 Task: Add an event with the title Second Annual Budget Review Meeting, date ''2023/12/13'', time 04:00and add a description: Team building activities designed to suit the specific needs and dynamics of the team. Customizing the activities to align with the team''s goals and challenges can maximize their effectiveness in fostering collaboration, trust, and overall team cohesion.Mark the tasks as Completed , logged in from the account softage.3@softage.netand send the event invitation to softage.4@softage.net and softage.2@softage.net. Set a reminder for the event Doesn''t repeat
Action: Mouse moved to (90, 116)
Screenshot: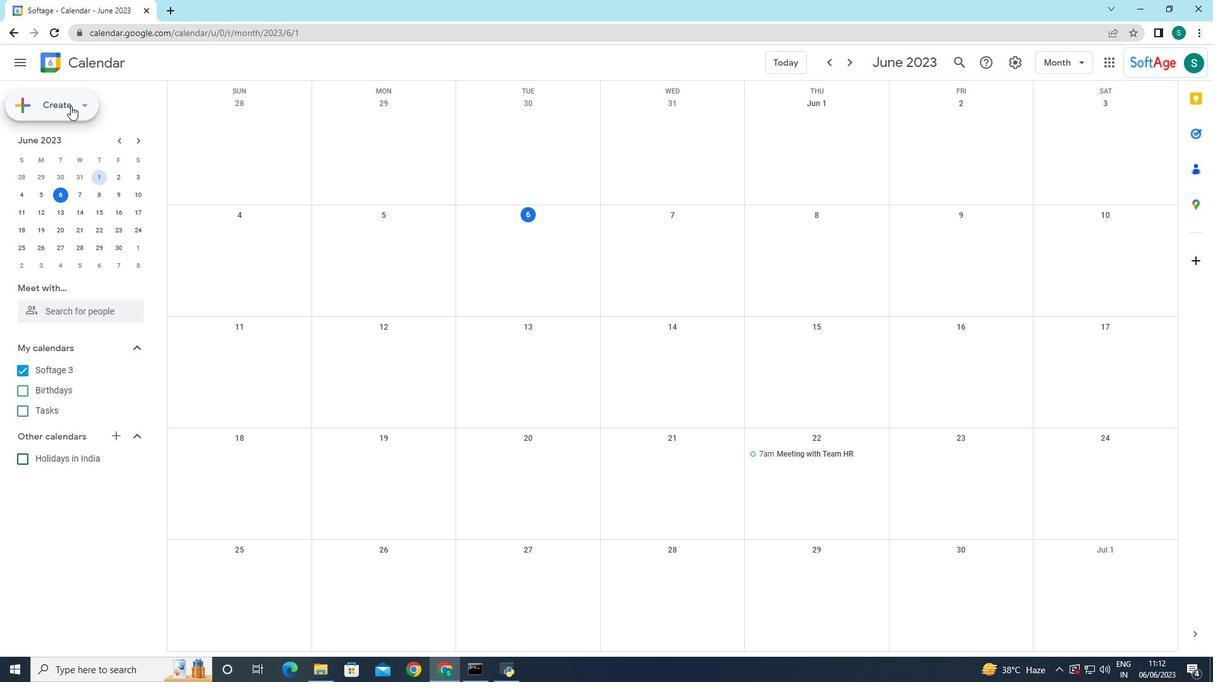 
Action: Mouse pressed left at (90, 116)
Screenshot: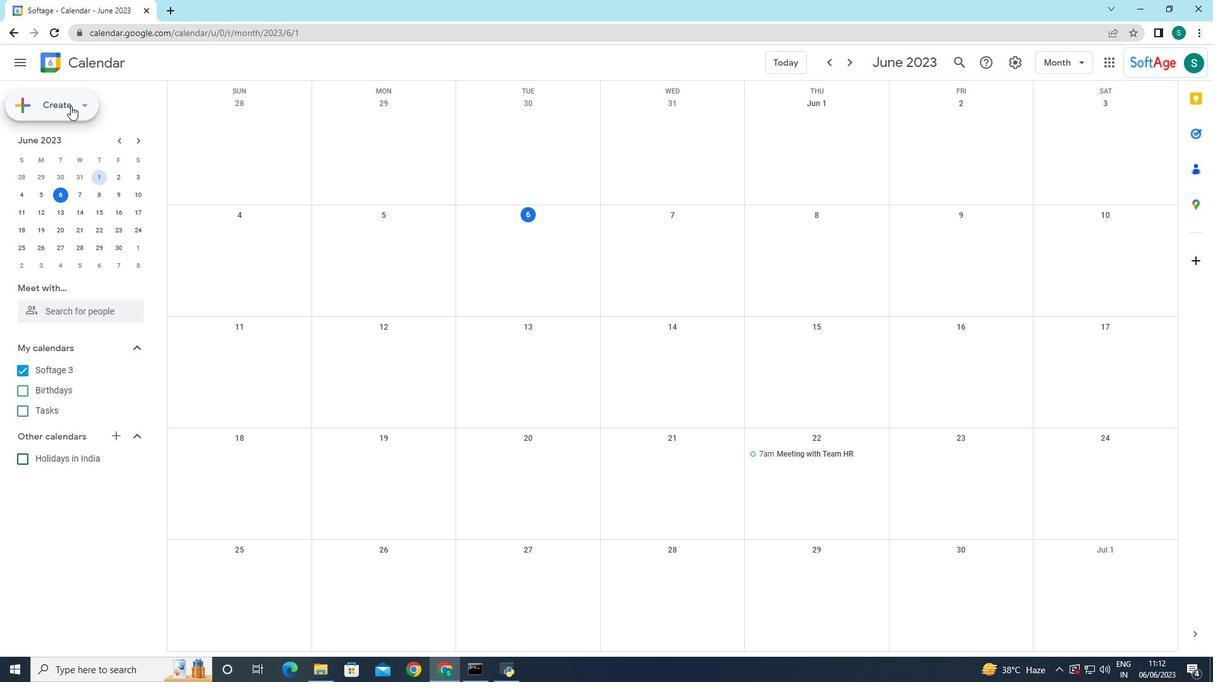 
Action: Mouse moved to (75, 140)
Screenshot: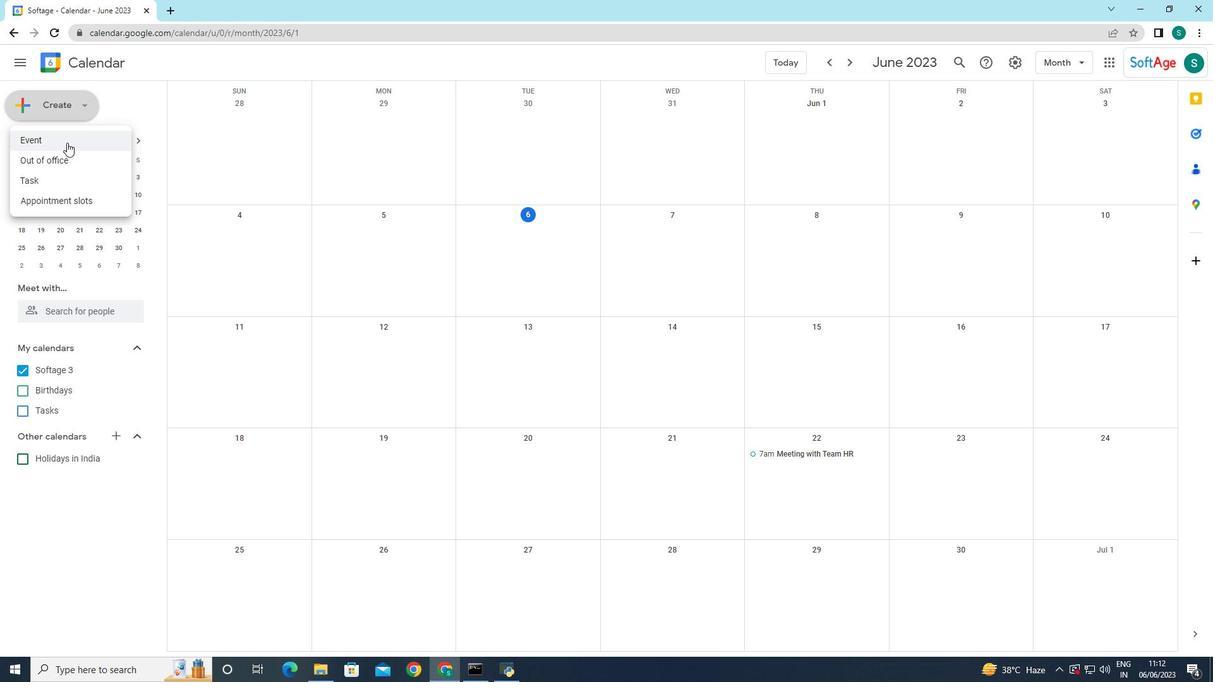 
Action: Mouse pressed left at (75, 140)
Screenshot: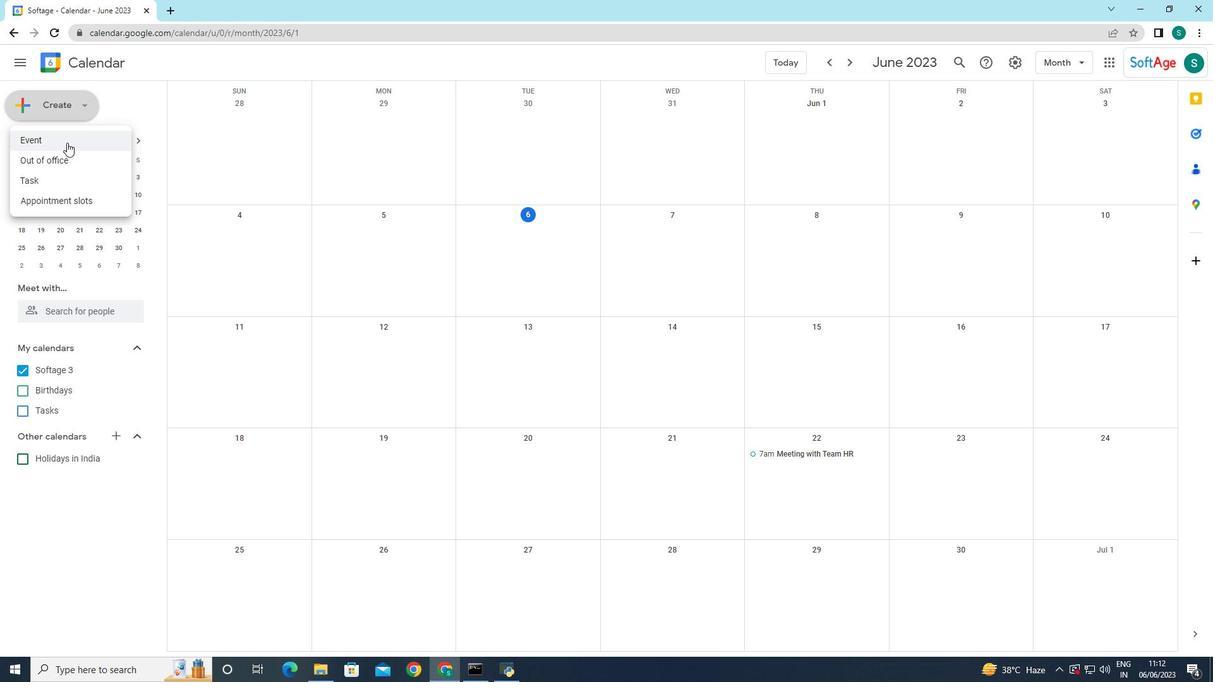 
Action: Mouse moved to (648, 420)
Screenshot: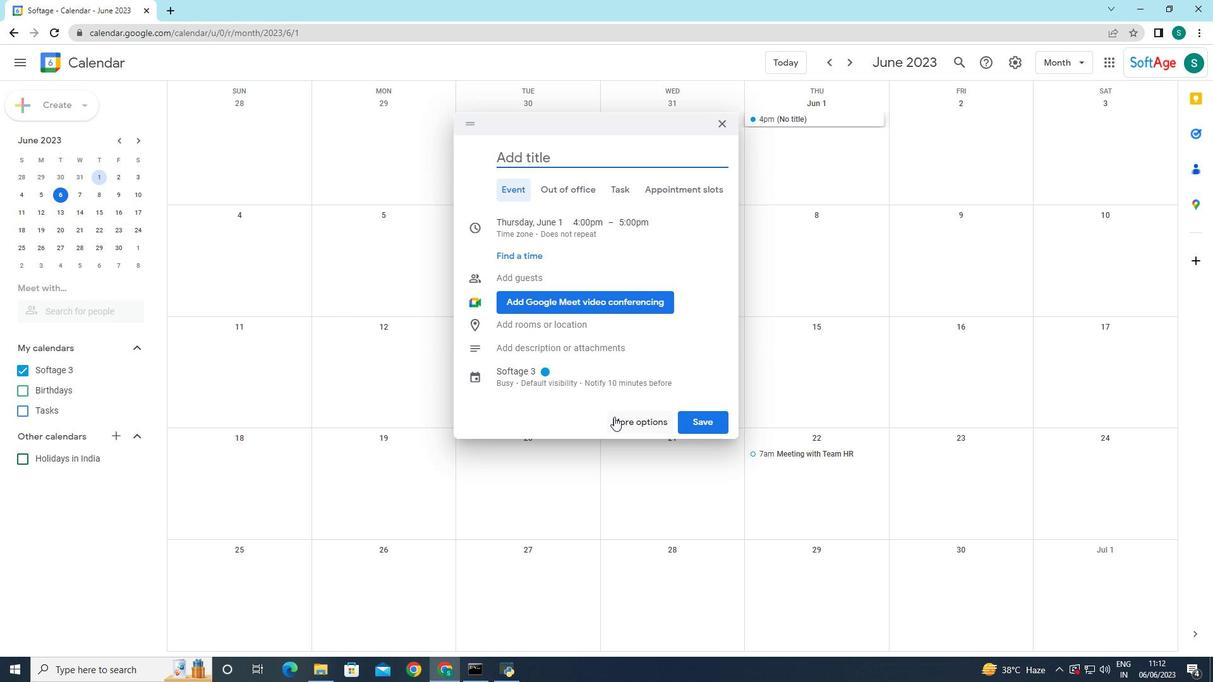 
Action: Mouse pressed left at (648, 420)
Screenshot: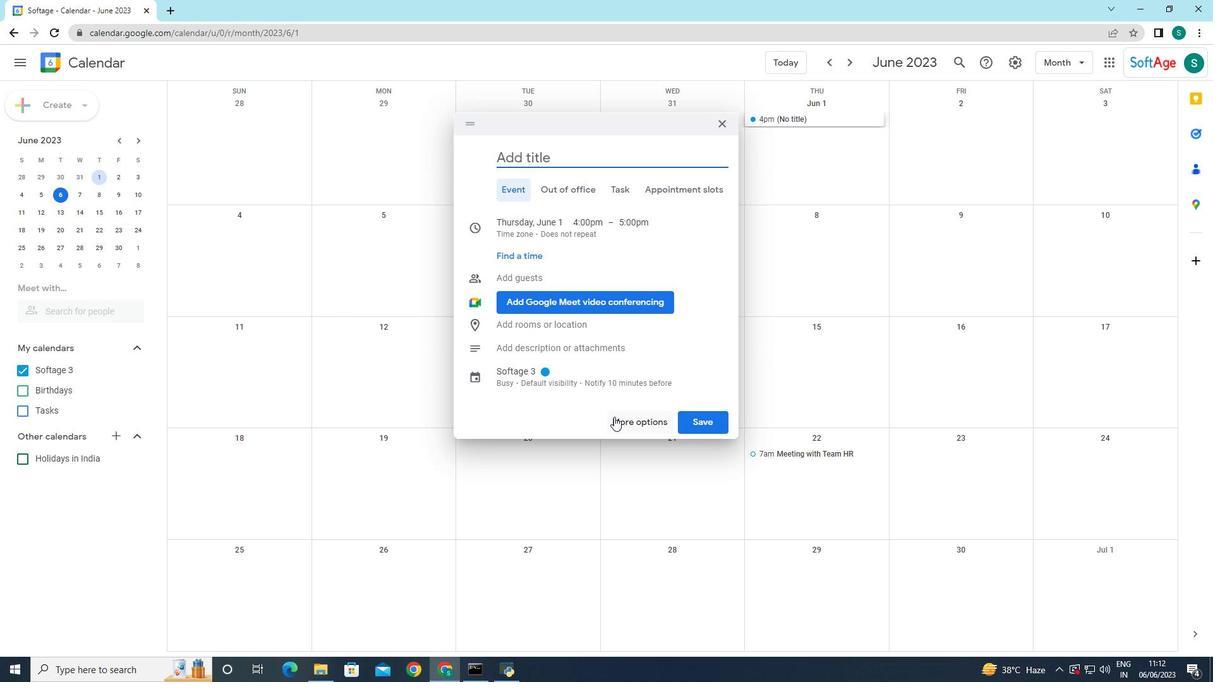 
Action: Mouse moved to (73, 63)
Screenshot: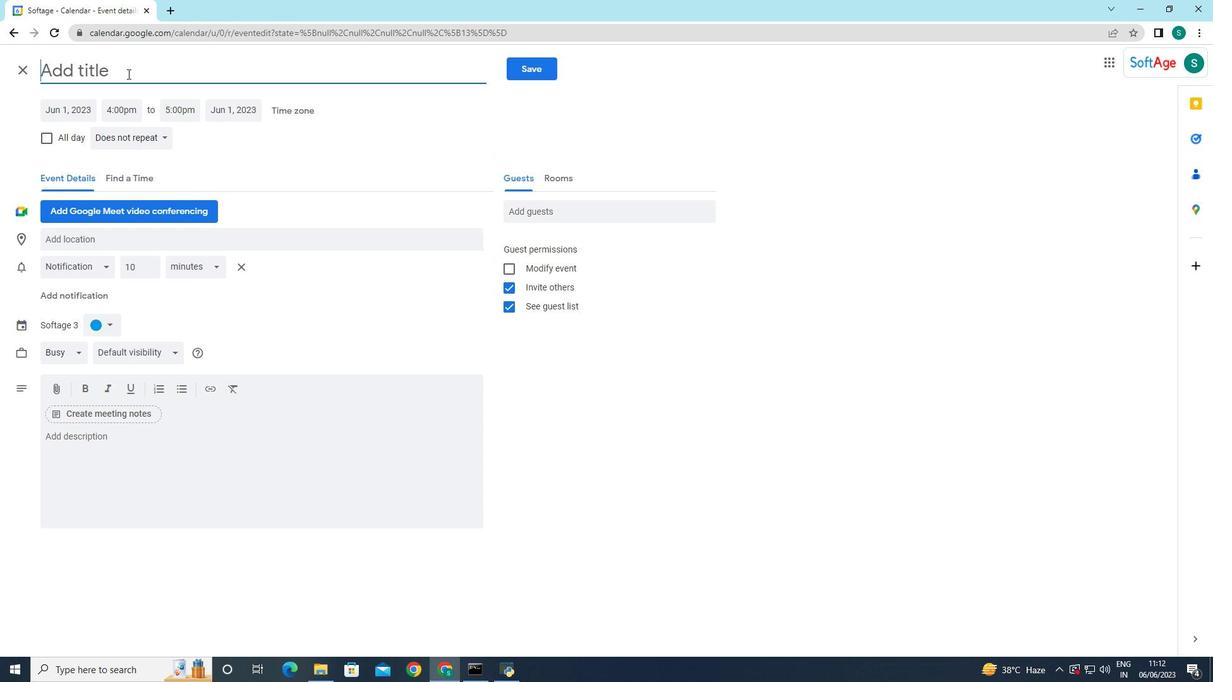 
Action: Mouse pressed left at (73, 63)
Screenshot: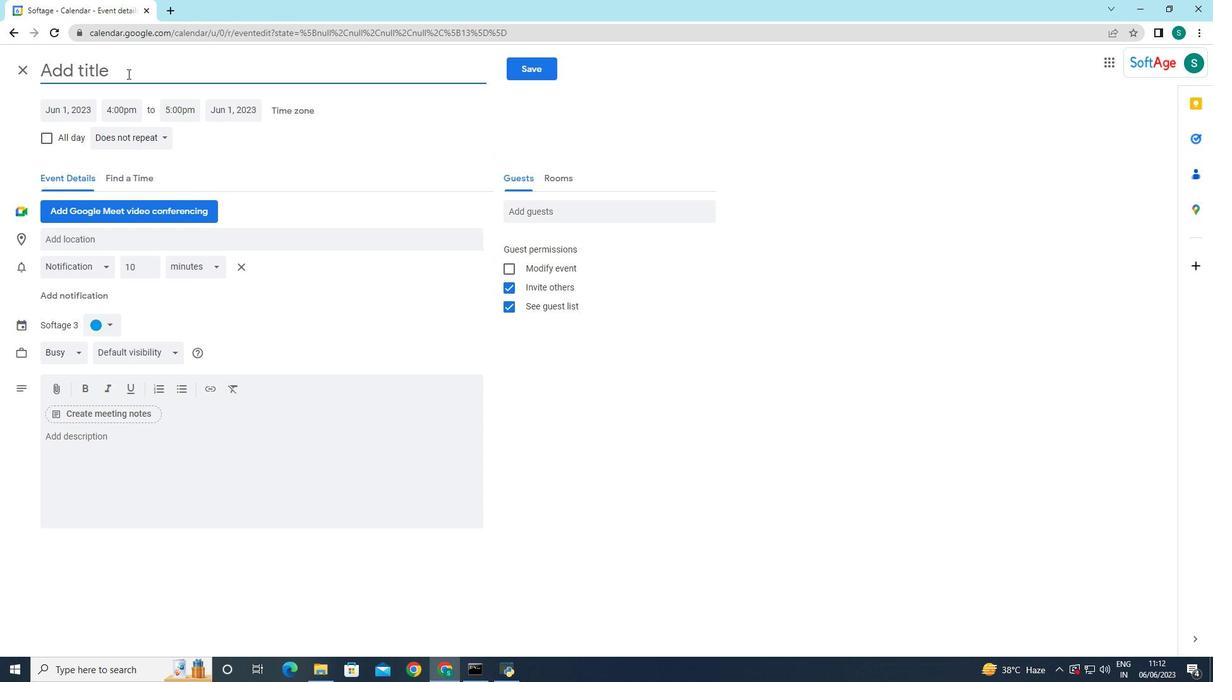 
Action: Key pressed <Key.caps_lock>S<Key.caps_lock>econd<Key.space><Key.caps_lock>ANNUAL<Key.space><Key.caps_lock><Key.backspace><Key.backspace><Key.backspace><Key.backspace><Key.backspace><Key.backspace><Key.backspace>a<Key.caps_lock>N<Key.backspace><Key.backspace><Key.caps_lock><Key.caps_lock>A<Key.caps_lock>nnual<Key.space>b<Key.backspace><Key.caps_lock>B<Key.caps_lock>udget<Key.space><Key.caps_lock>R<Key.caps_lock>eview<Key.space><Key.caps_lock>M<Key.caps_lock>eeting
Screenshot: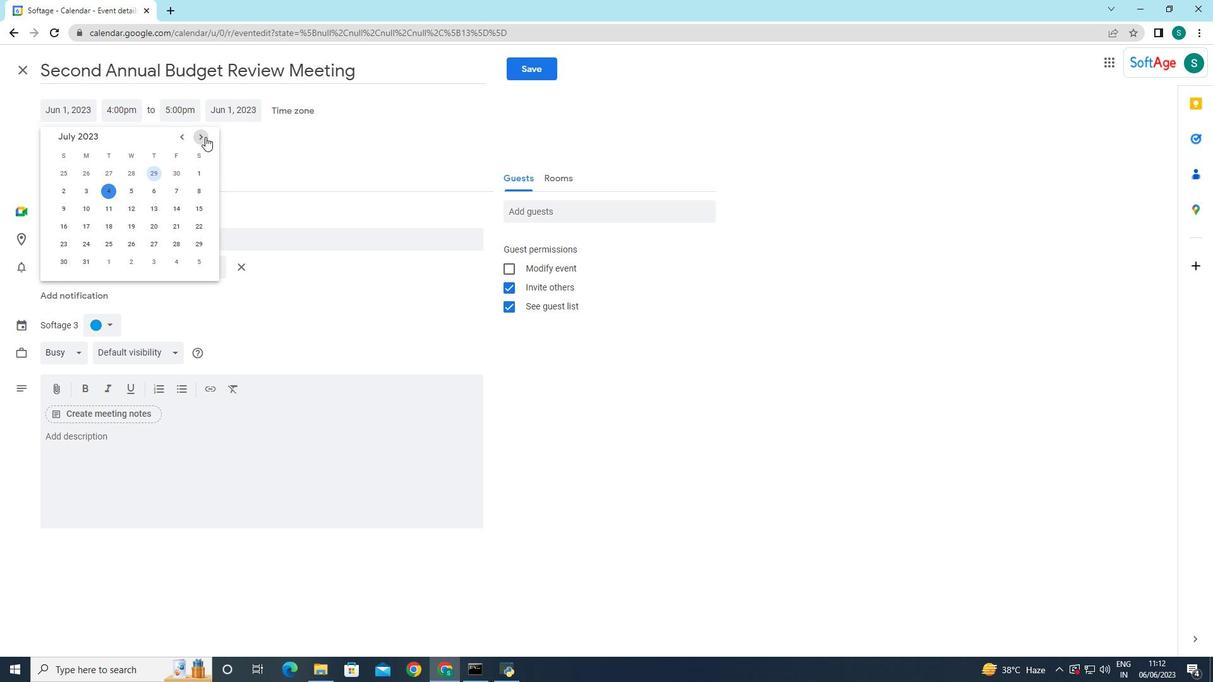 
Action: Mouse moved to (279, 20)
Screenshot: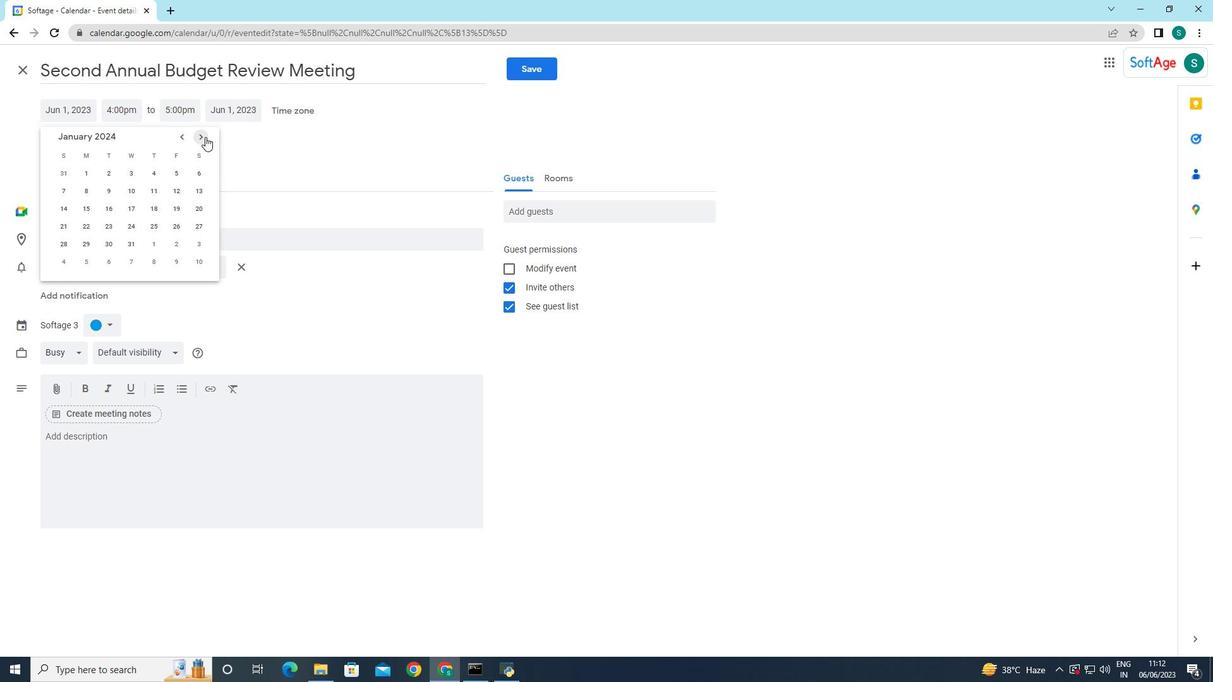 
Action: Mouse pressed left at (279, 20)
Screenshot: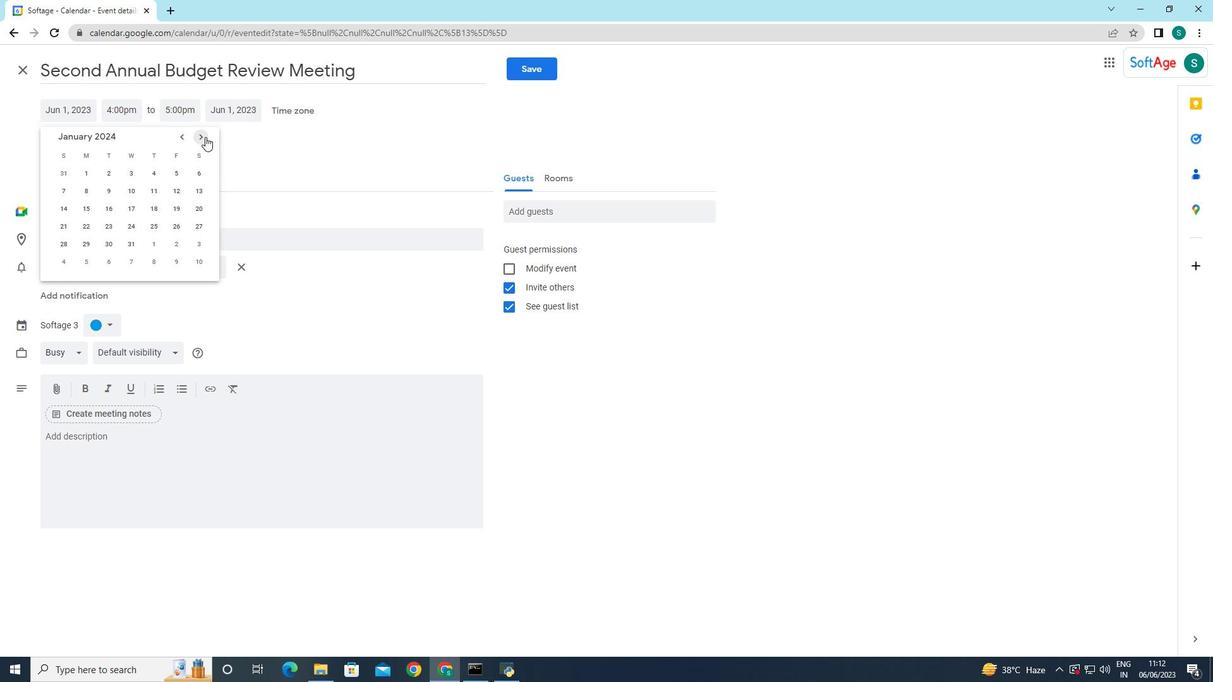 
Action: Mouse moved to (678, 144)
Screenshot: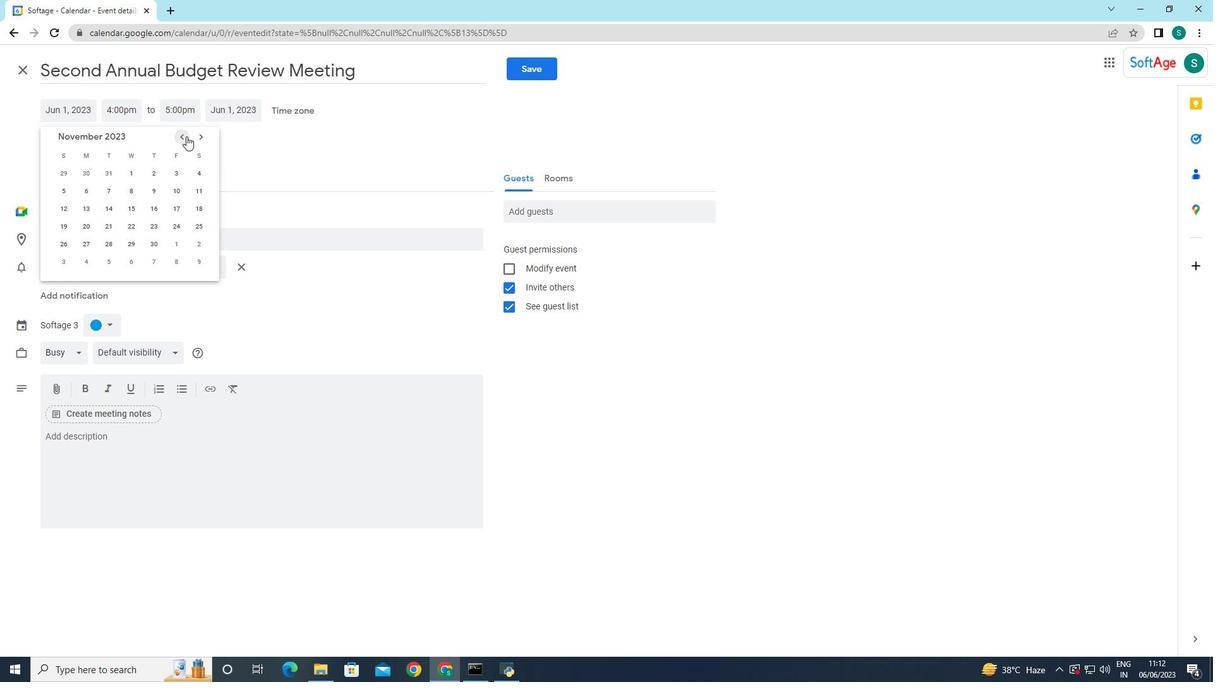 
Action: Mouse pressed left at (678, 144)
Screenshot: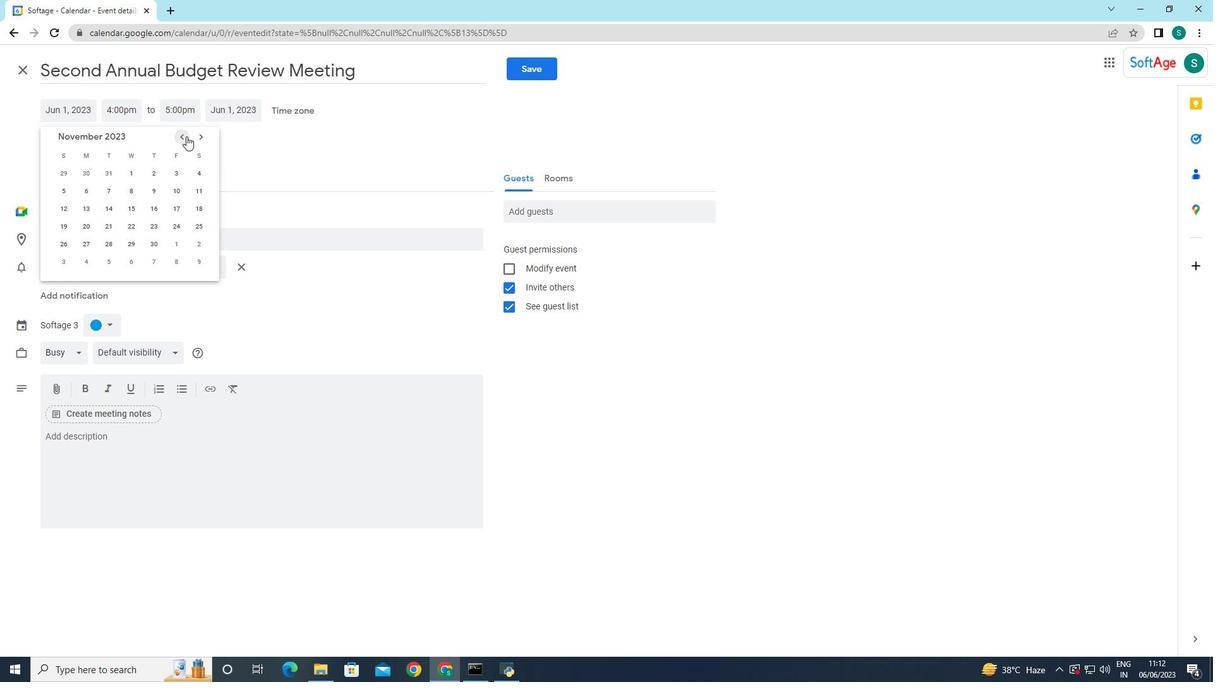 
Action: Mouse moved to (82, 115)
Screenshot: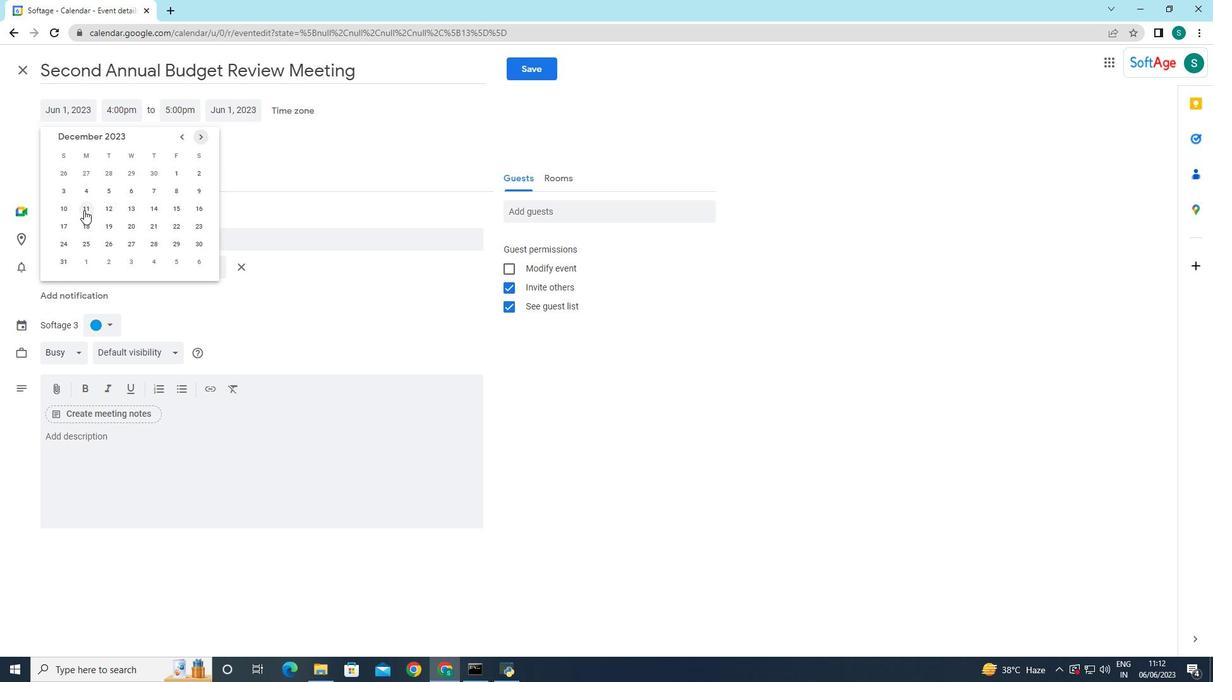 
Action: Mouse pressed left at (82, 115)
Screenshot: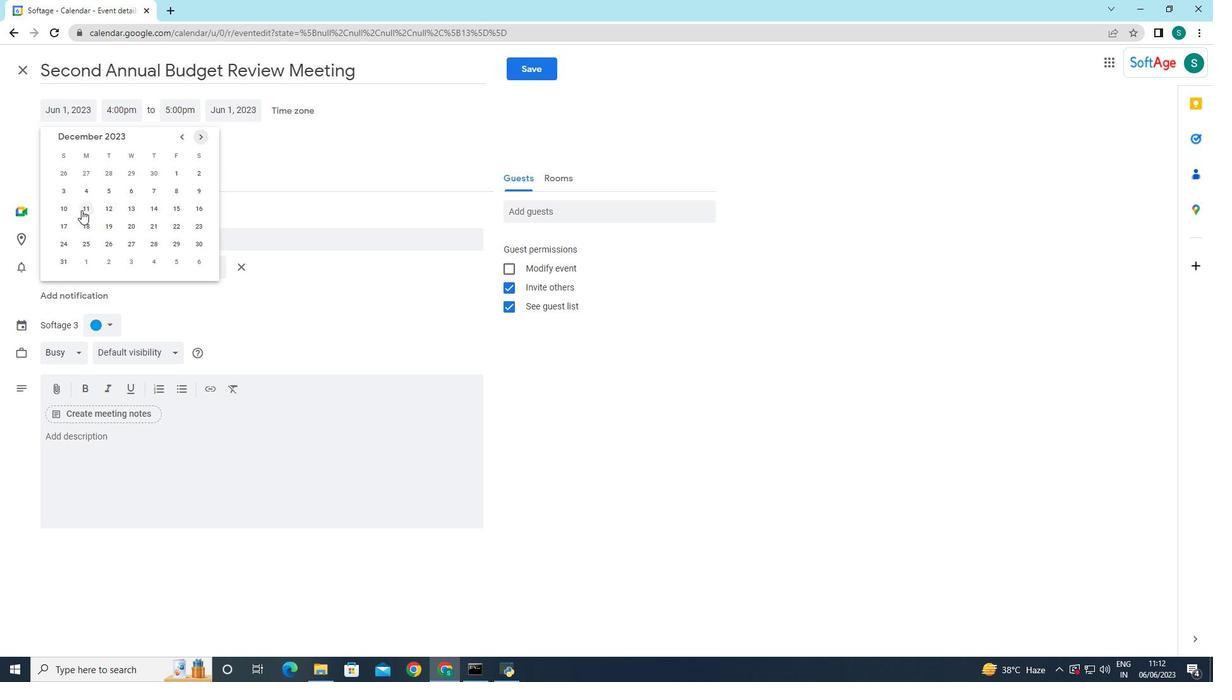 
Action: Mouse moved to (205, 135)
Screenshot: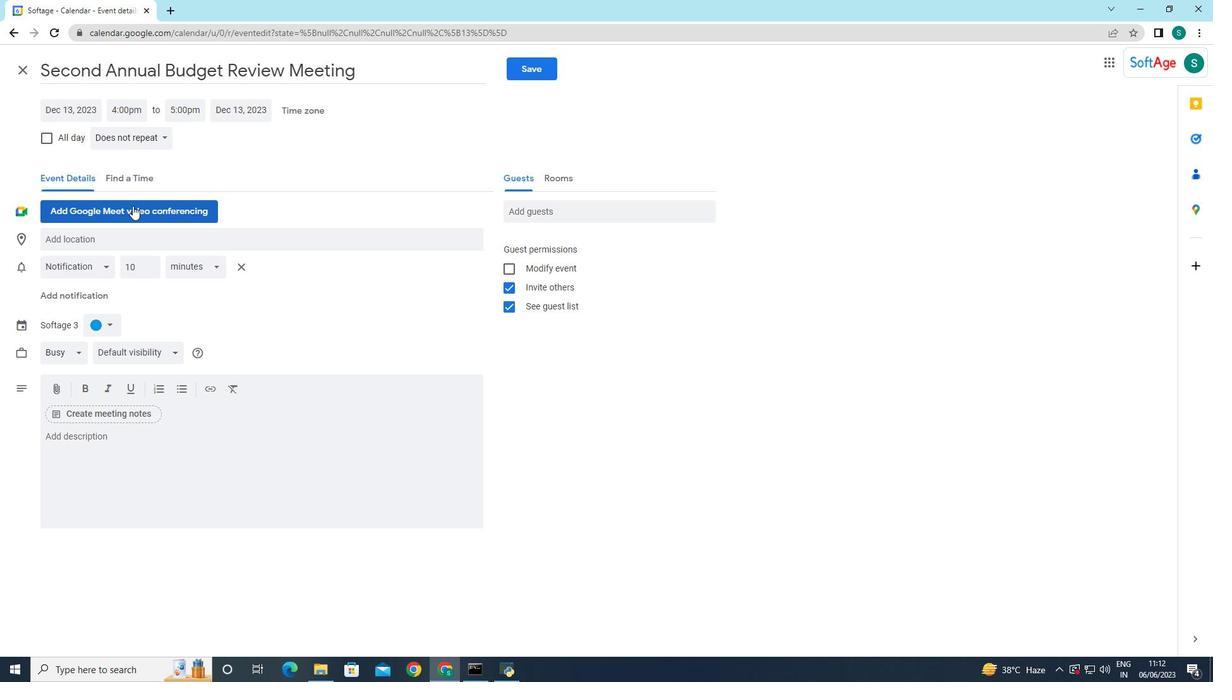 
Action: Mouse pressed left at (70, 106)
Screenshot: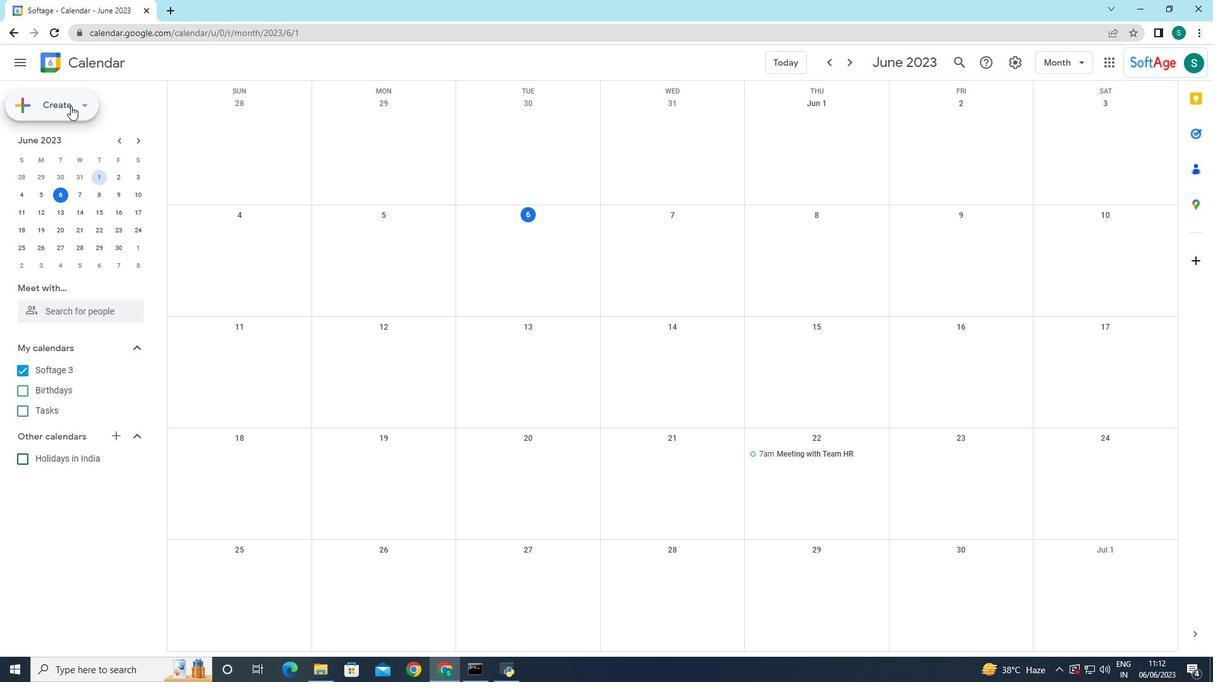 
Action: Mouse moved to (66, 142)
Screenshot: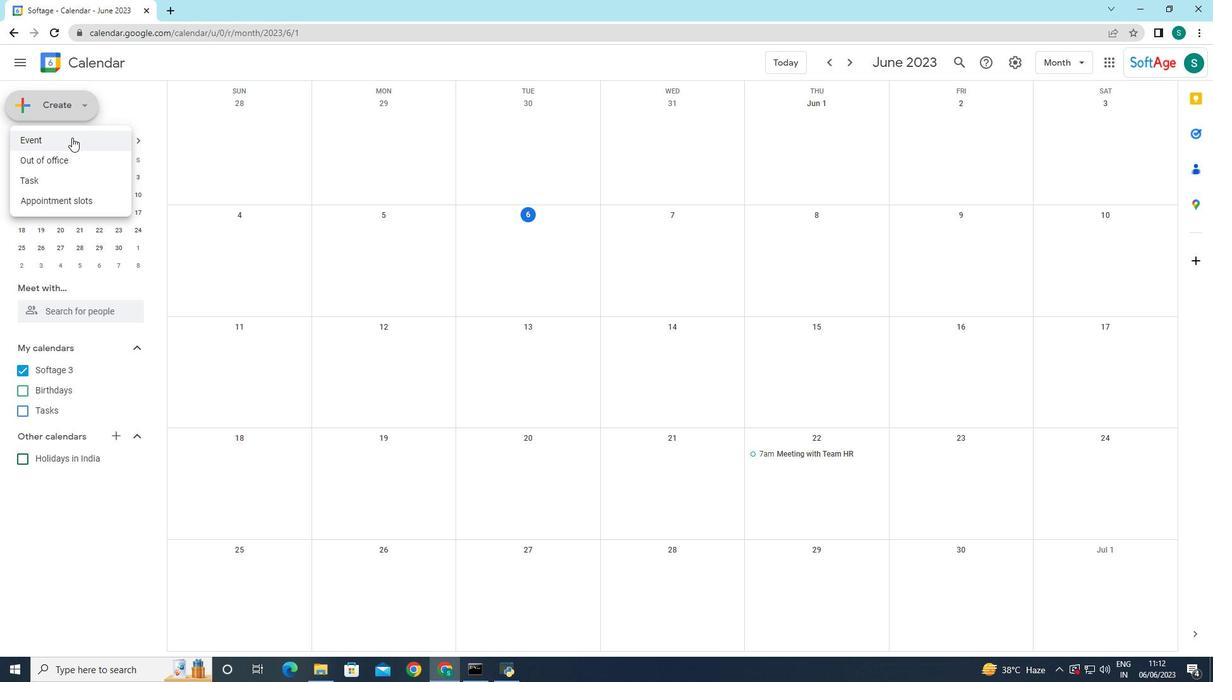 
Action: Mouse pressed left at (66, 142)
Screenshot: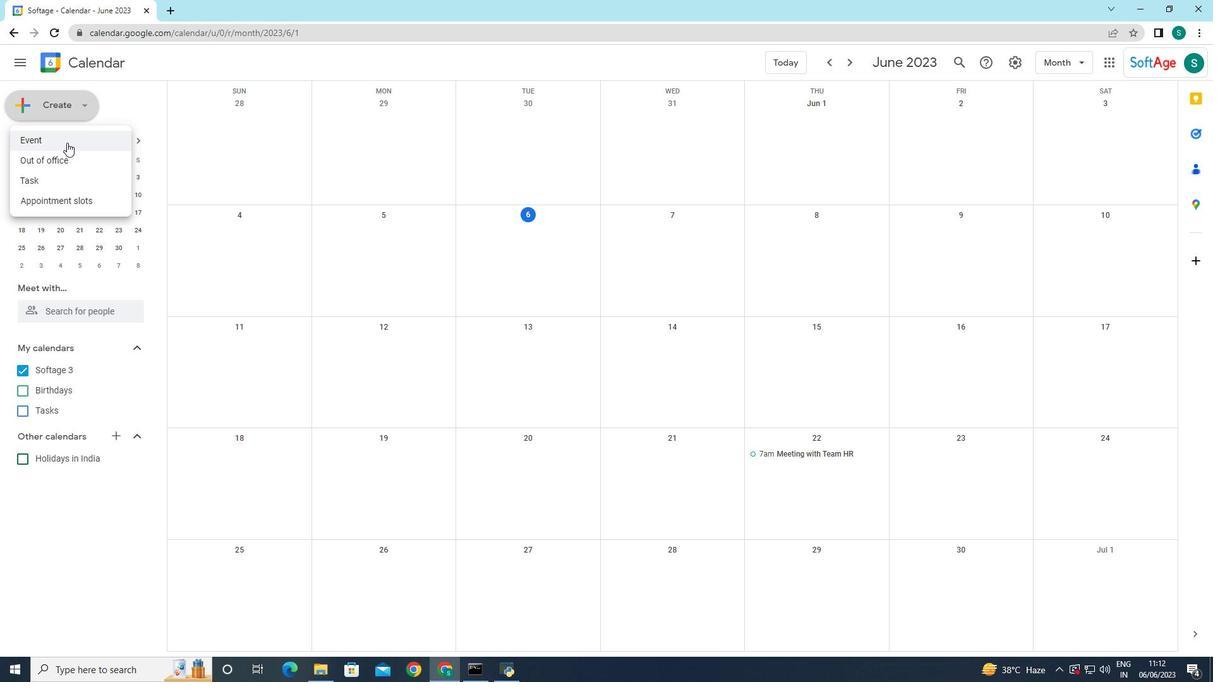 
Action: Mouse moved to (614, 417)
Screenshot: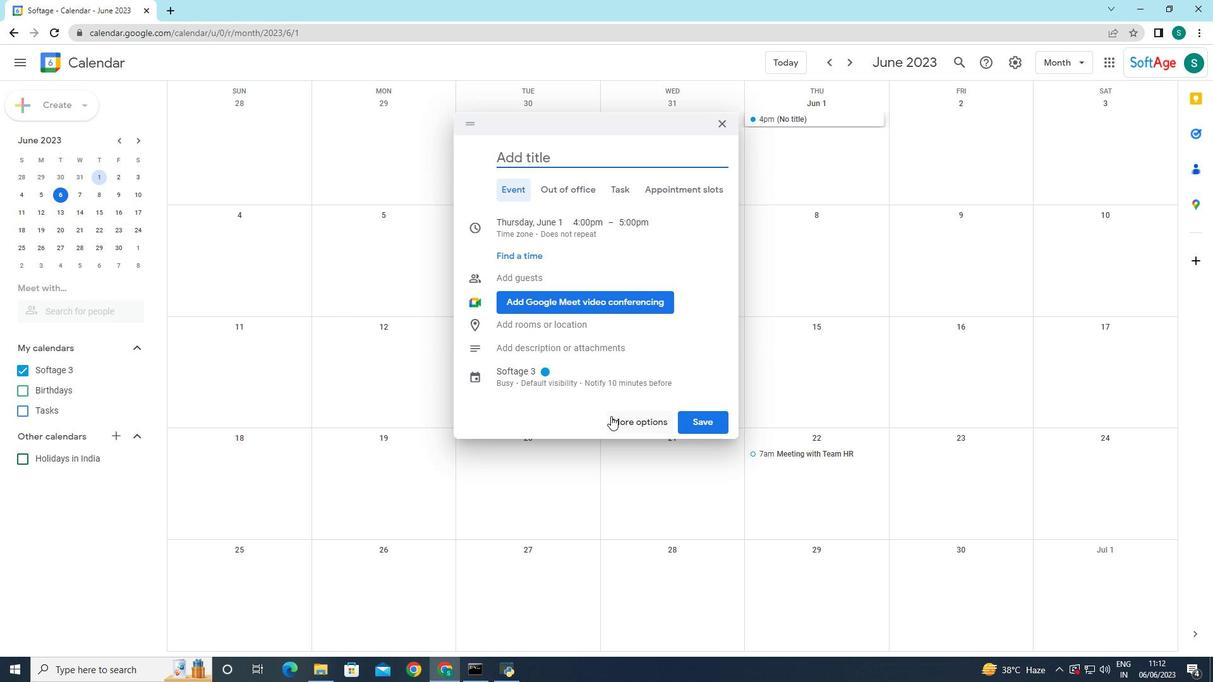 
Action: Mouse pressed left at (614, 417)
Screenshot: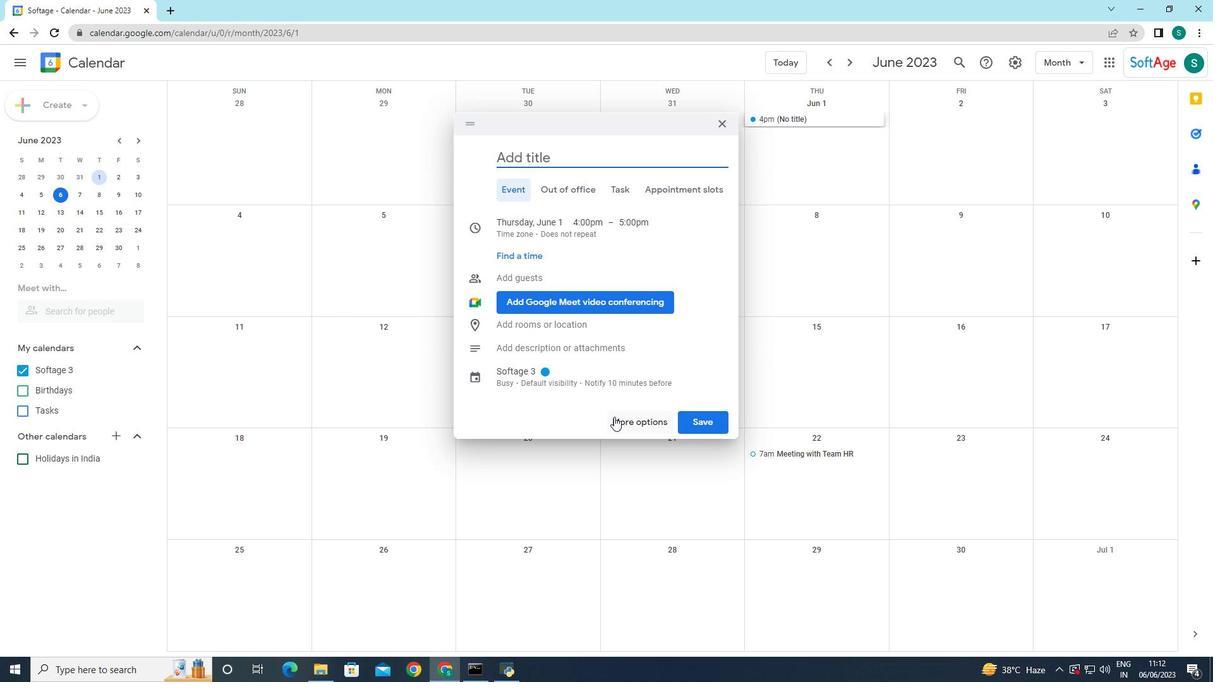 
Action: Mouse moved to (127, 73)
Screenshot: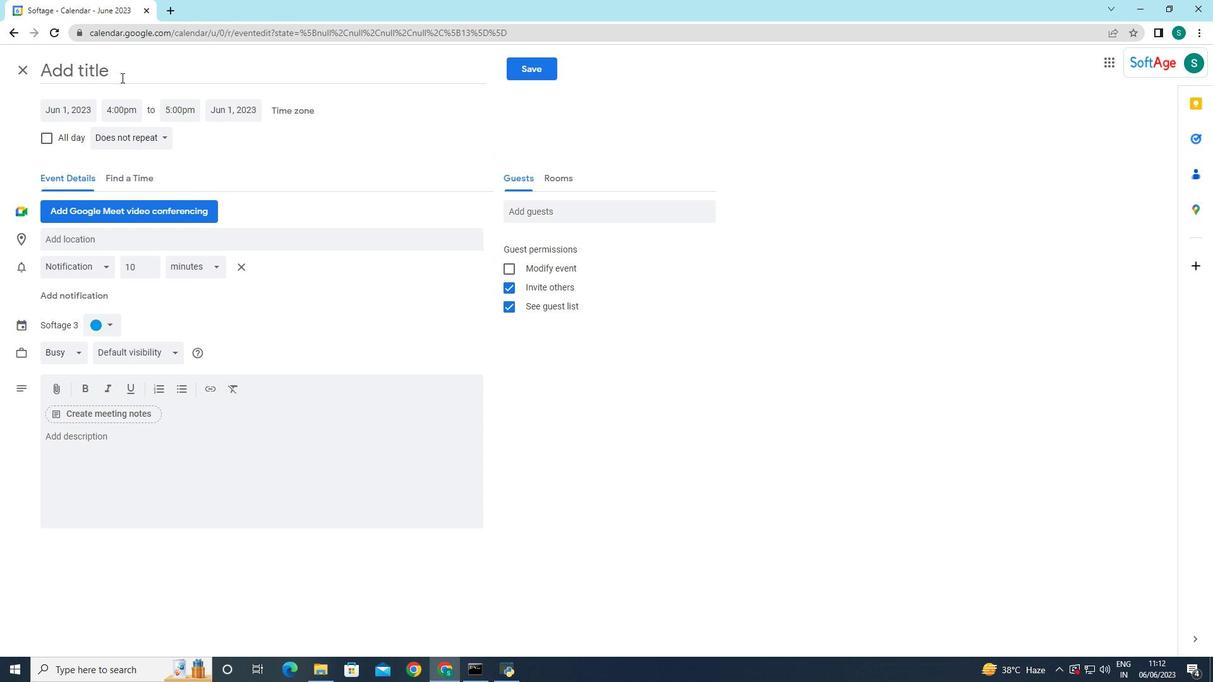 
Action: Mouse pressed left at (127, 73)
Screenshot: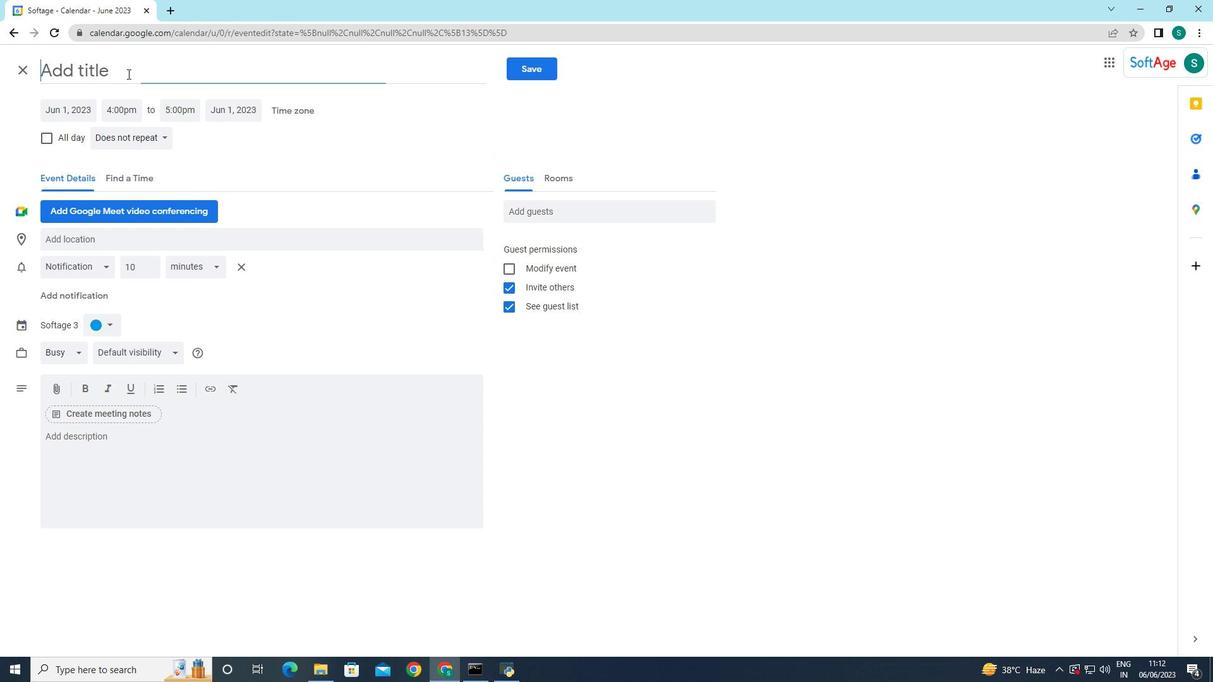 
Action: Key pressed <Key.caps_lock>S<Key.caps_lock>econd<Key.space>ann<Key.backspace><Key.backspace><Key.backspace><Key.caps_lock>A<Key.caps_lock>nnual<Key.space><Key.caps_lock>B<Key.caps_lock>udget<Key.space><Key.caps_lock>R<Key.caps_lock>eview<Key.space><Key.caps_lock>ME<Key.backspace><Key.caps_lock>eeting
Screenshot: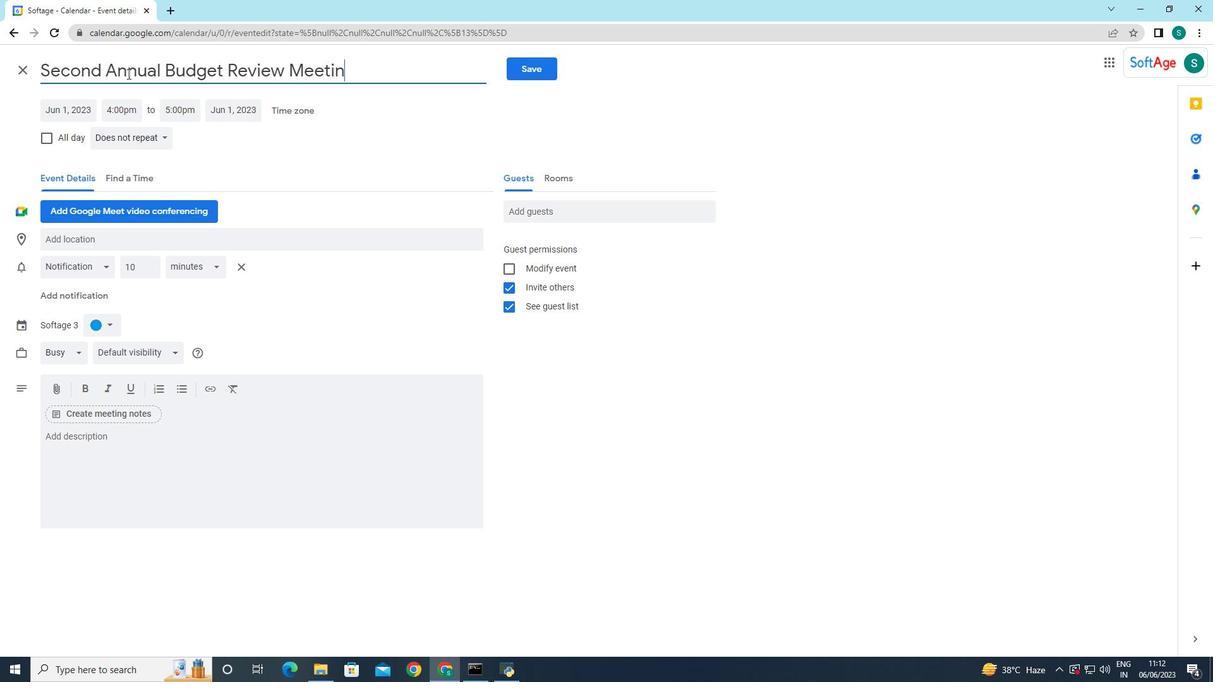 
Action: Mouse moved to (72, 101)
Screenshot: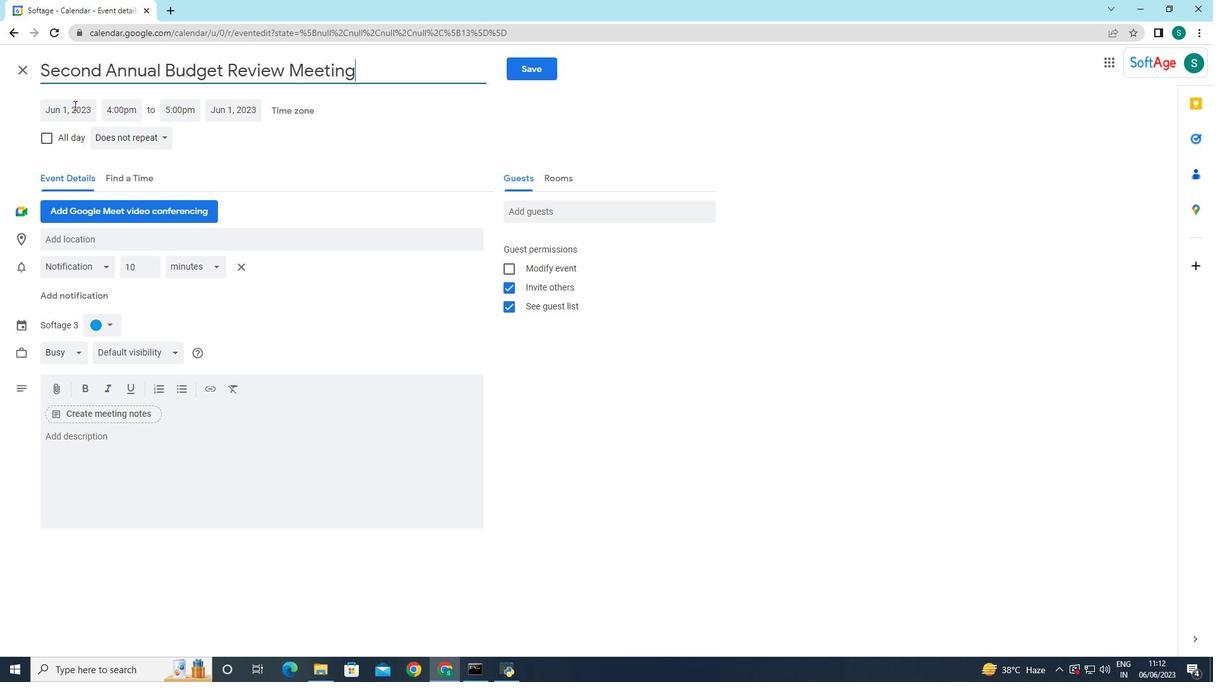 
Action: Mouse pressed left at (72, 101)
Screenshot: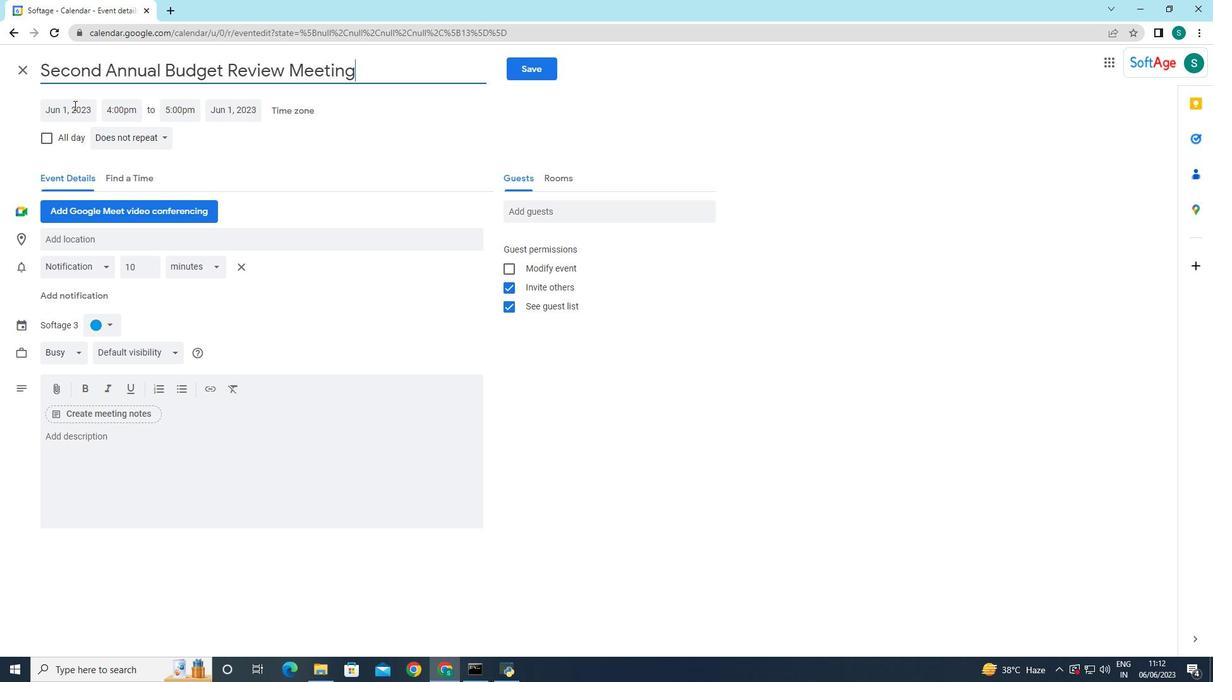 
Action: Mouse moved to (205, 137)
Screenshot: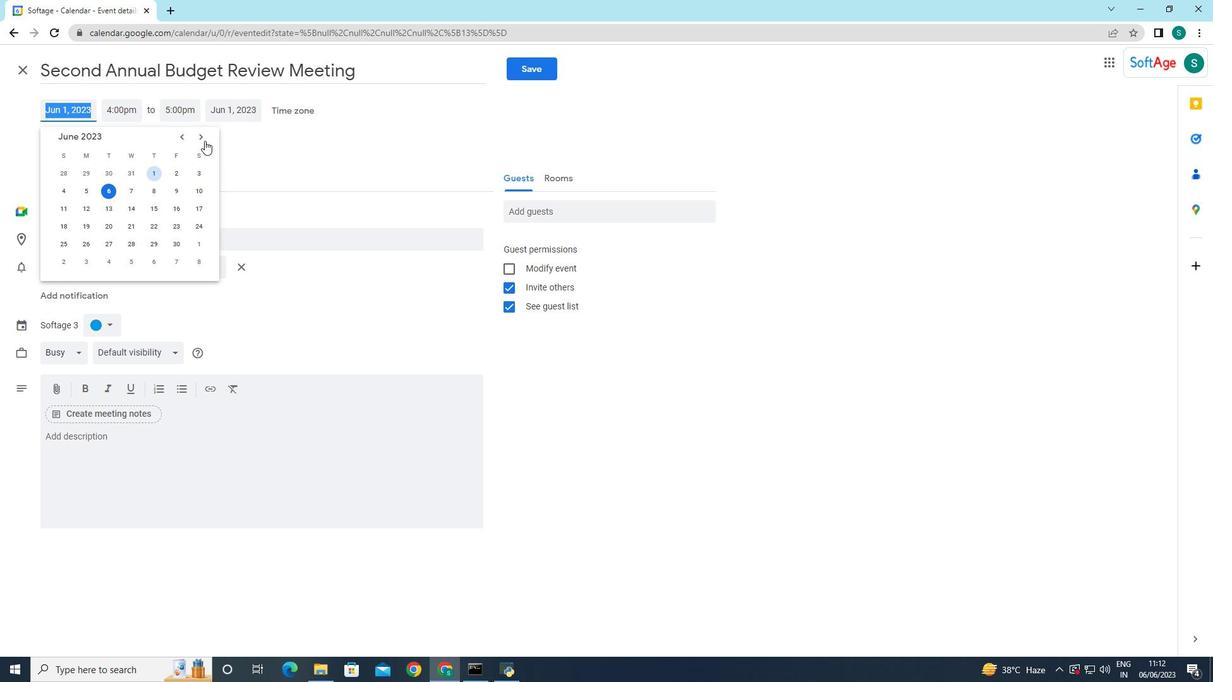 
Action: Mouse pressed left at (205, 137)
Screenshot: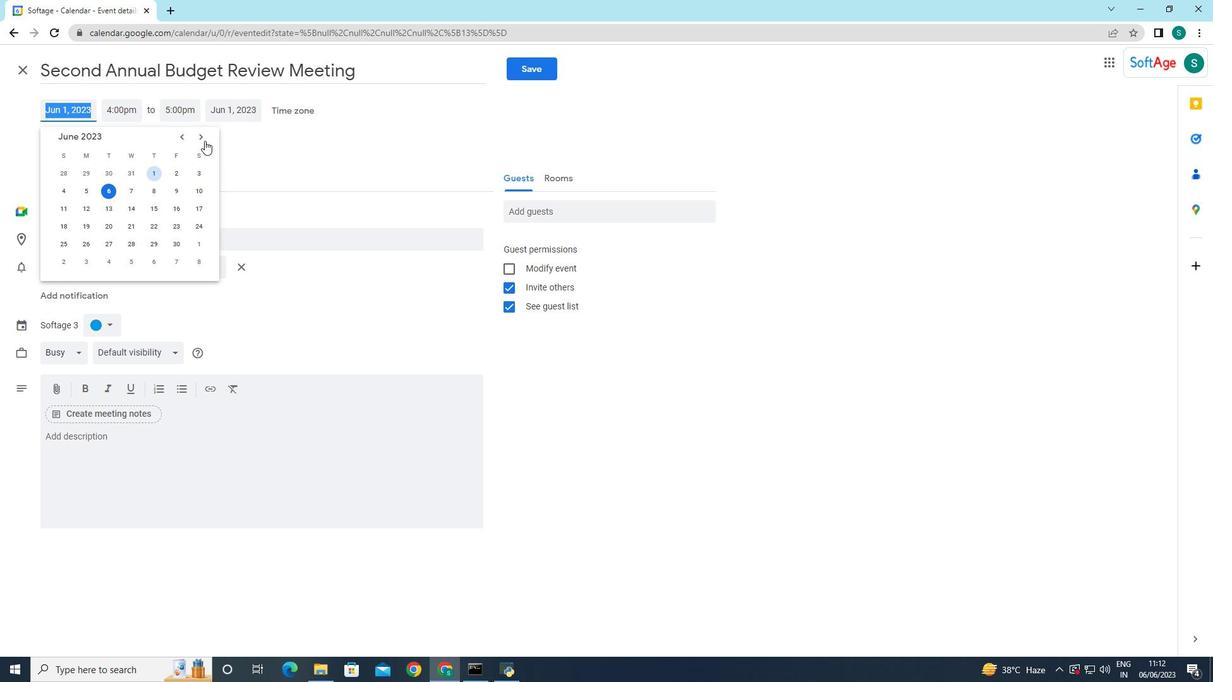 
Action: Mouse pressed left at (205, 137)
Screenshot: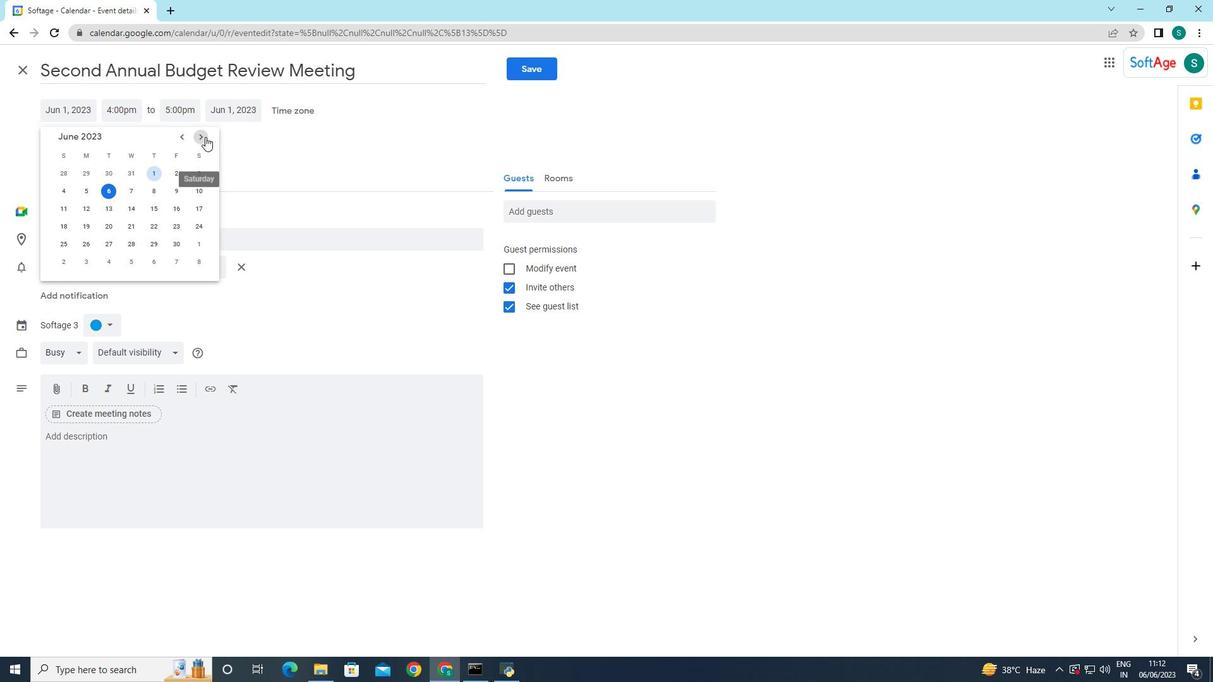 
Action: Mouse pressed left at (205, 137)
Screenshot: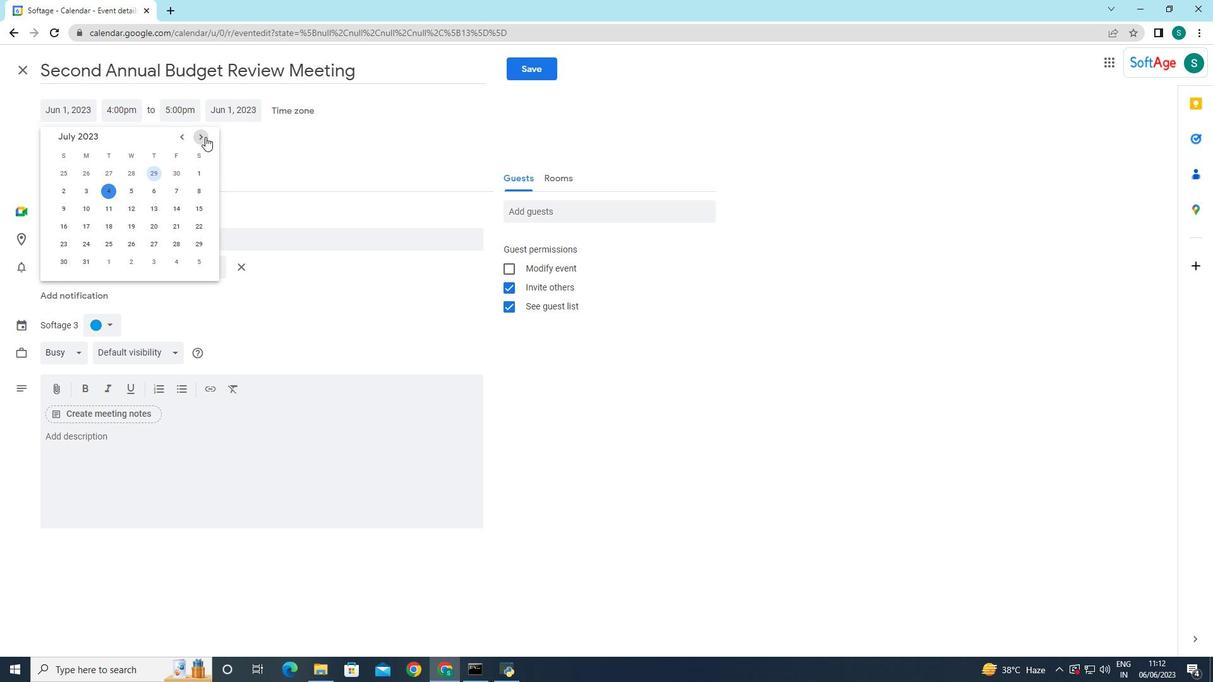 
Action: Mouse pressed left at (205, 137)
Screenshot: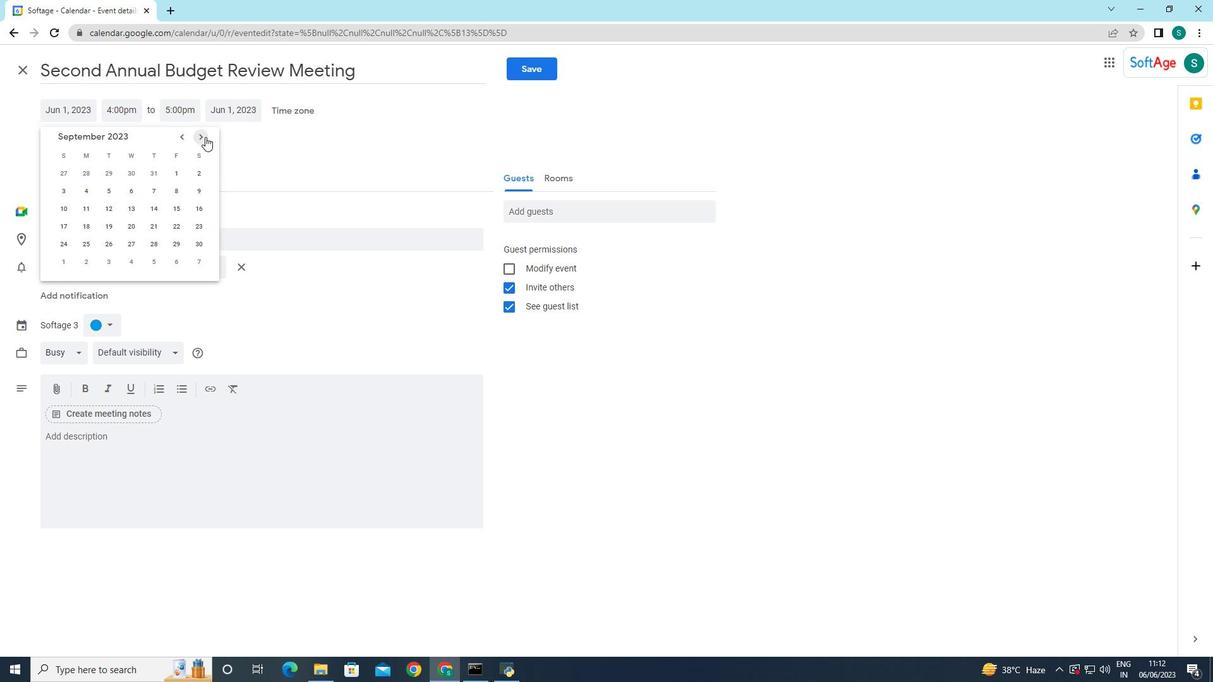 
Action: Mouse pressed left at (205, 137)
Screenshot: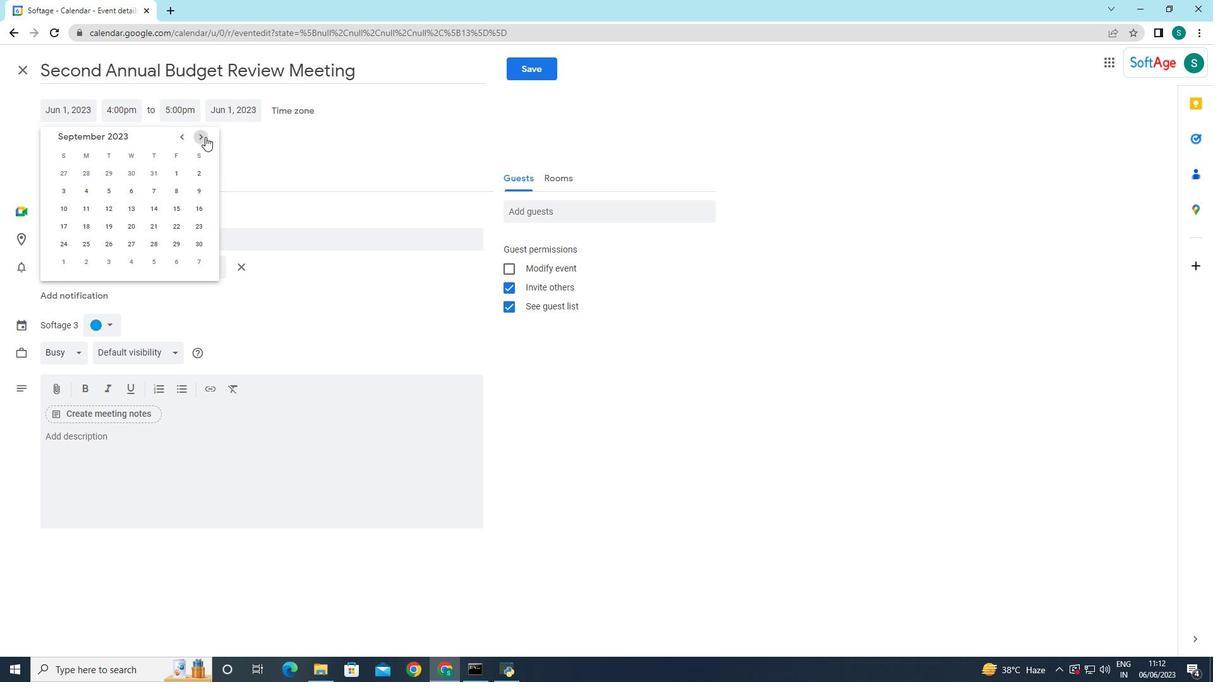 
Action: Mouse pressed left at (205, 137)
Screenshot: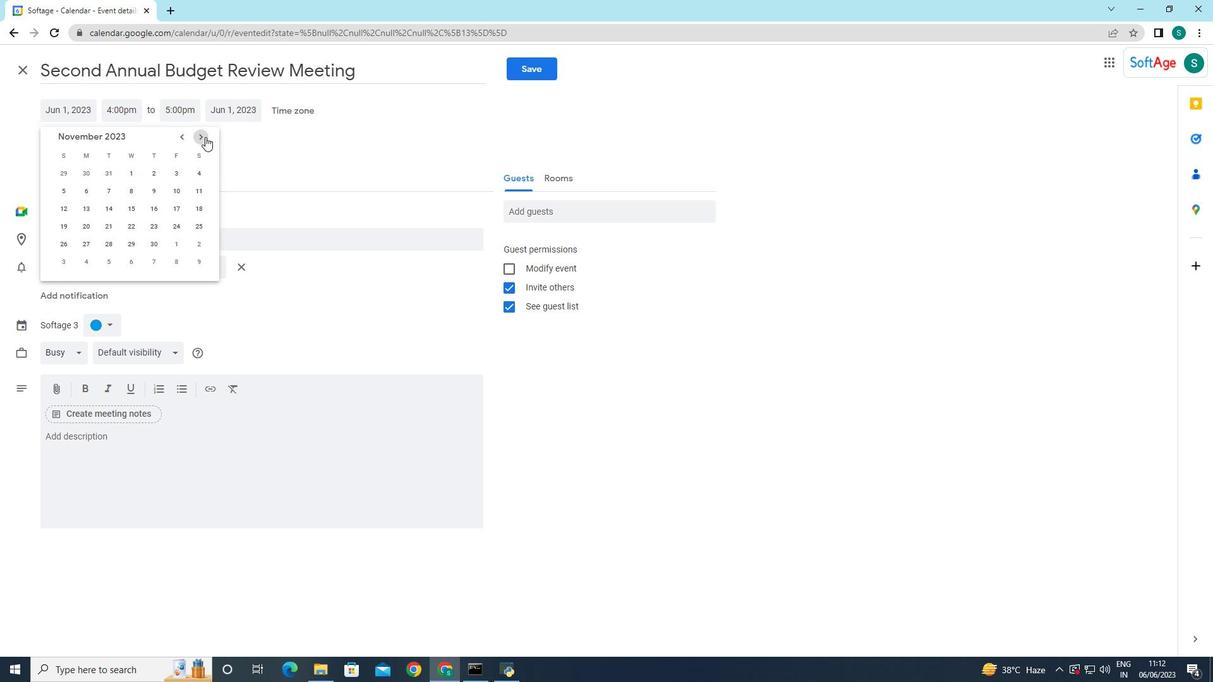 
Action: Mouse pressed left at (205, 137)
Screenshot: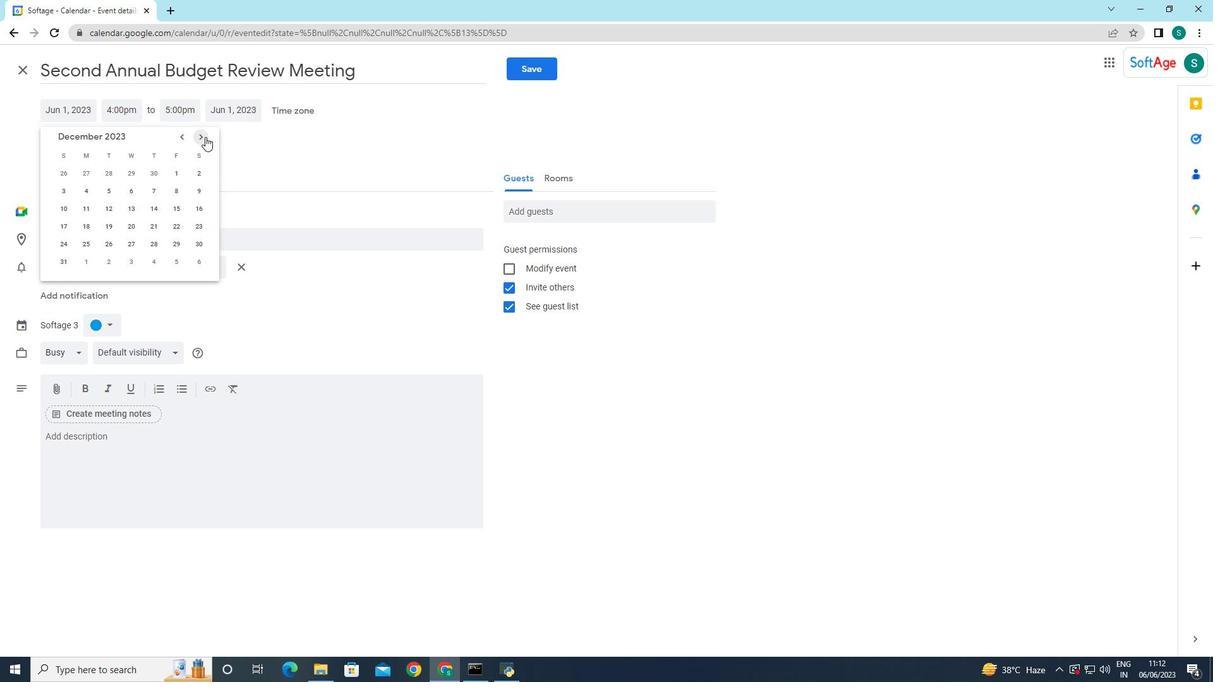 
Action: Mouse moved to (186, 136)
Screenshot: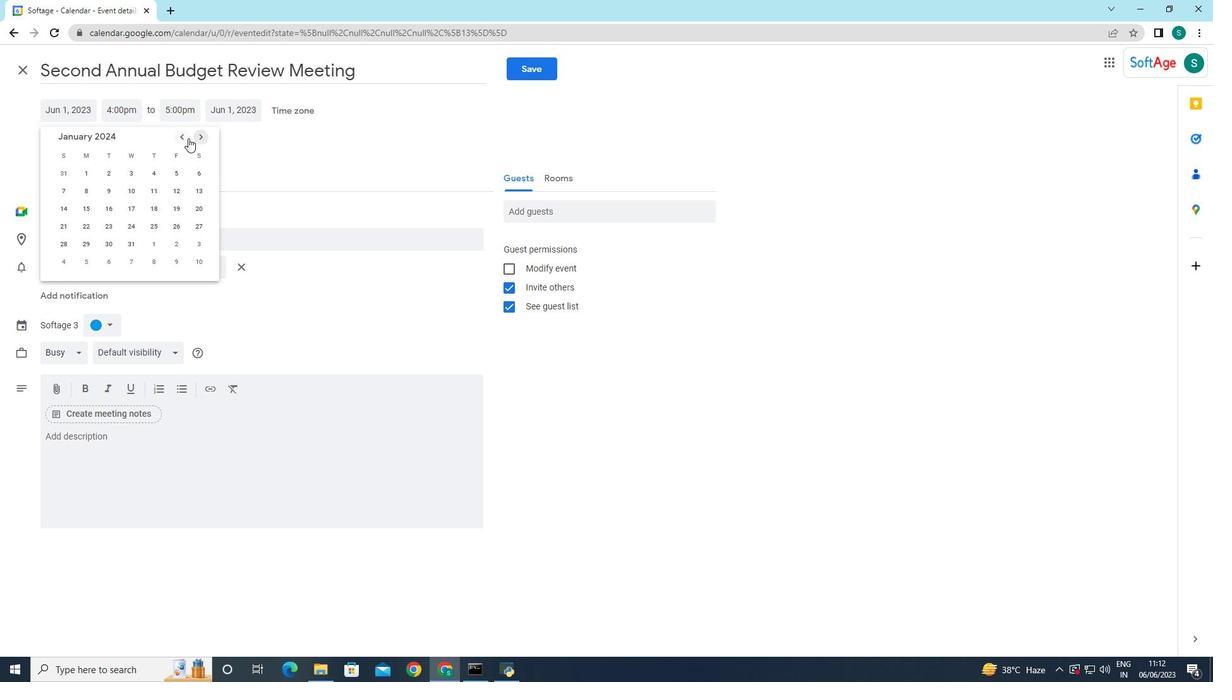 
Action: Mouse pressed left at (186, 136)
Screenshot: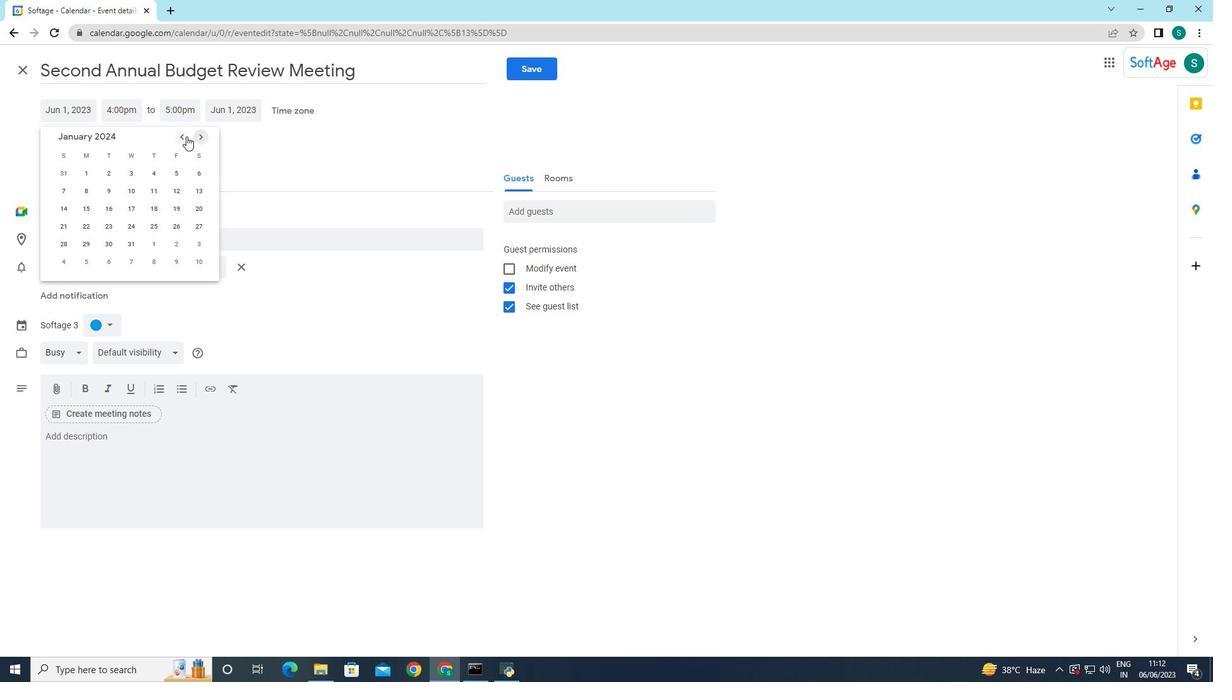 
Action: Mouse pressed left at (186, 136)
Screenshot: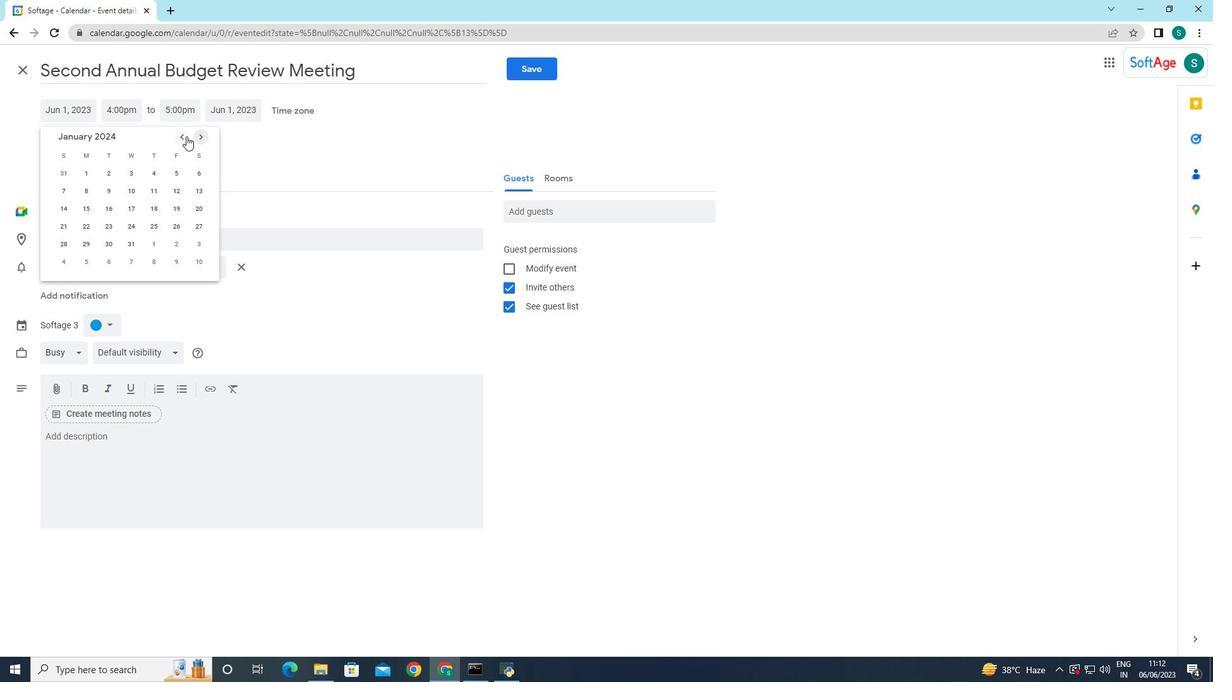 
Action: Mouse moved to (204, 137)
Screenshot: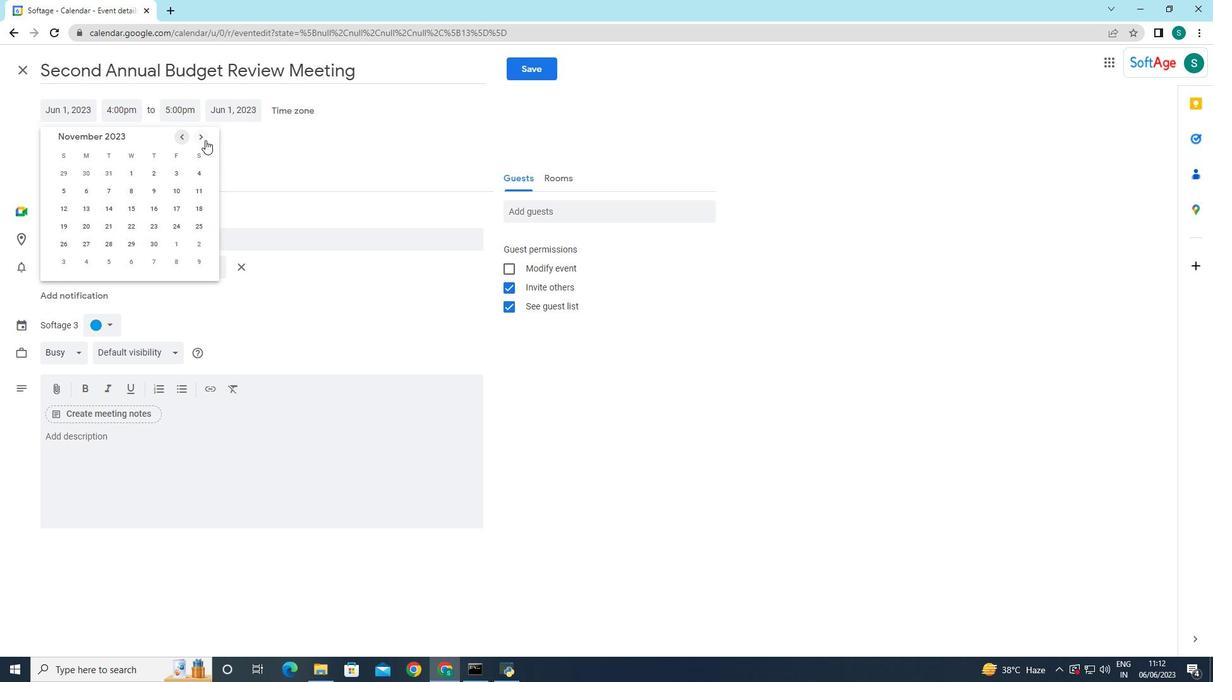 
Action: Mouse pressed left at (204, 137)
Screenshot: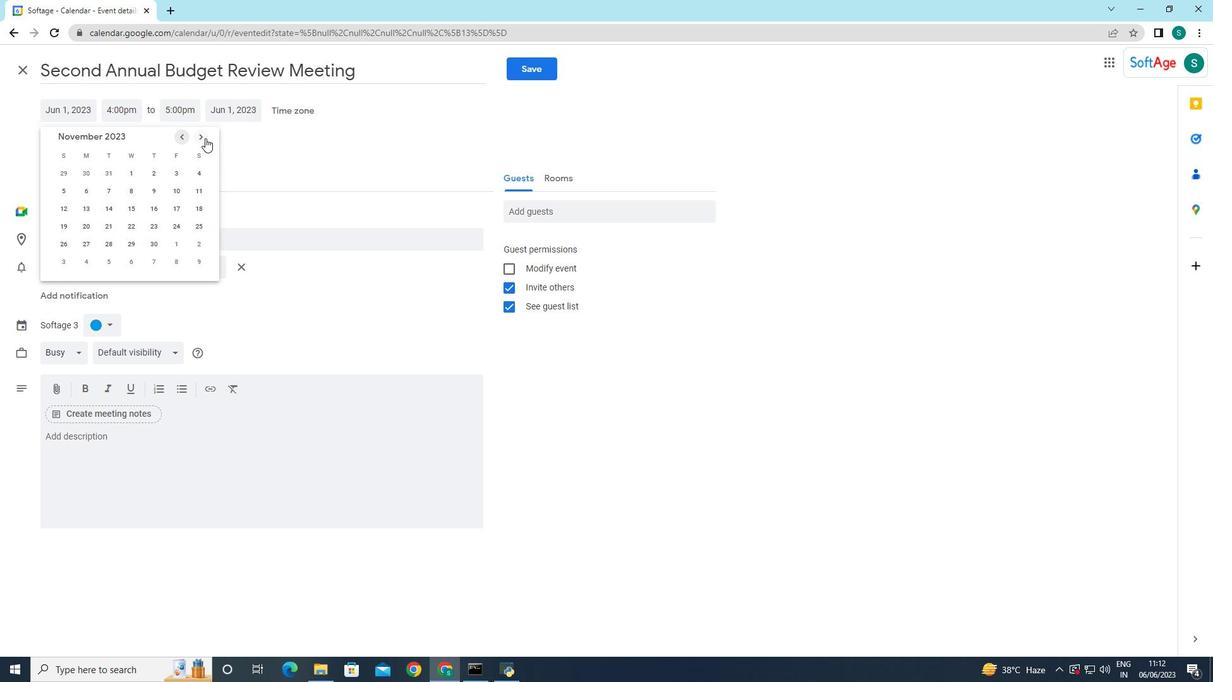 
Action: Mouse moved to (132, 205)
Screenshot: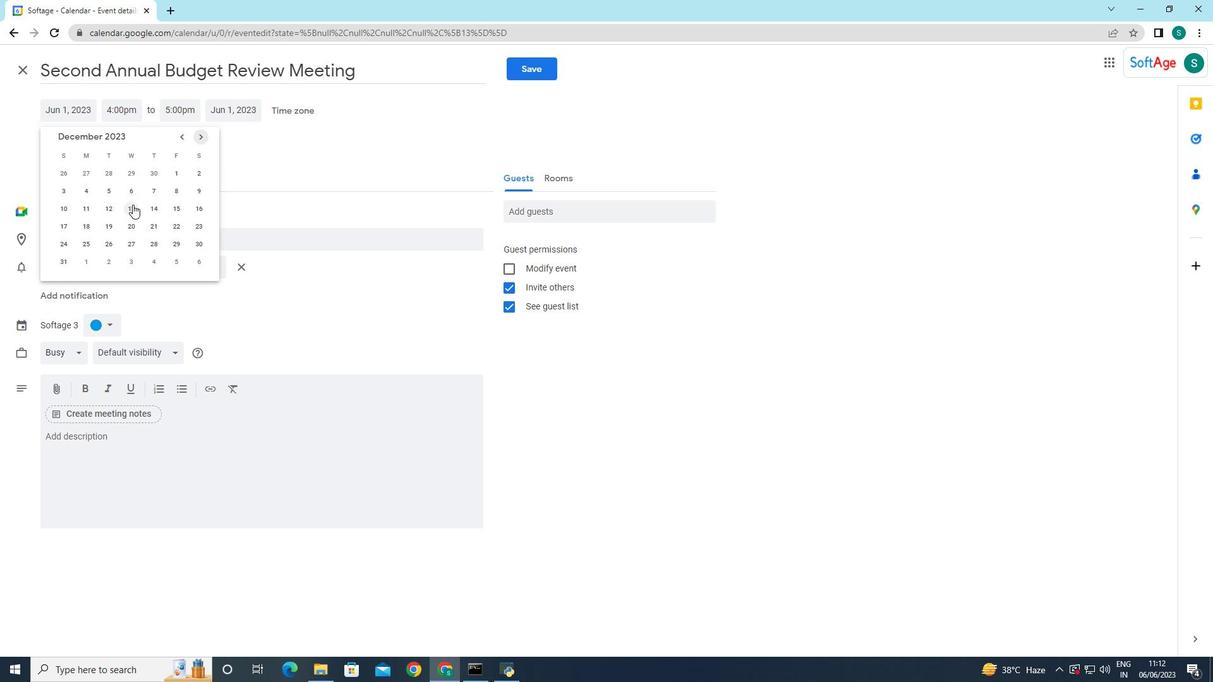 
Action: Mouse pressed left at (132, 205)
Screenshot: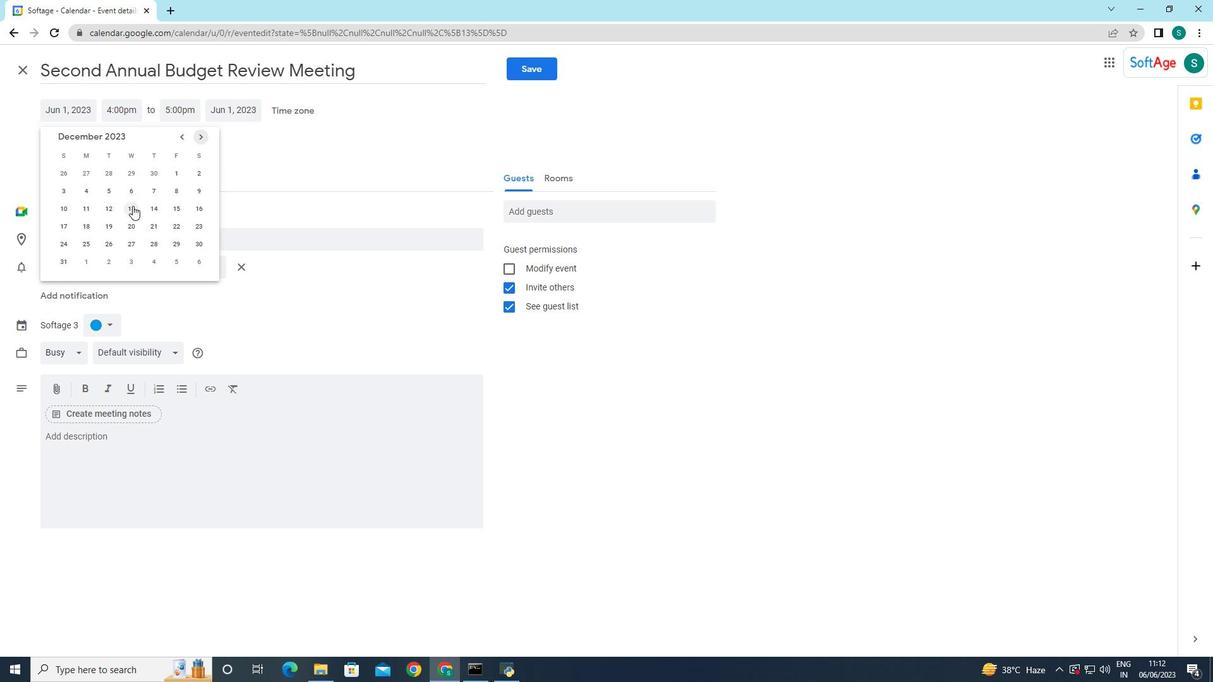 
Action: Mouse moved to (127, 111)
Screenshot: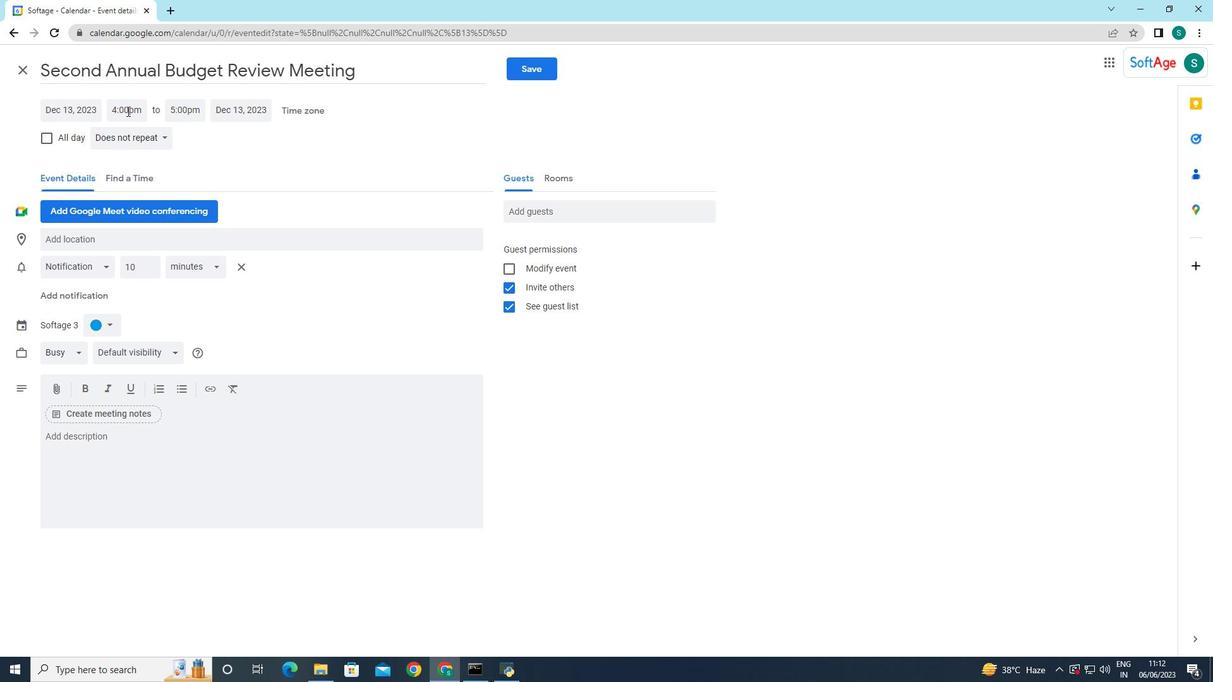 
Action: Mouse pressed left at (127, 111)
Screenshot: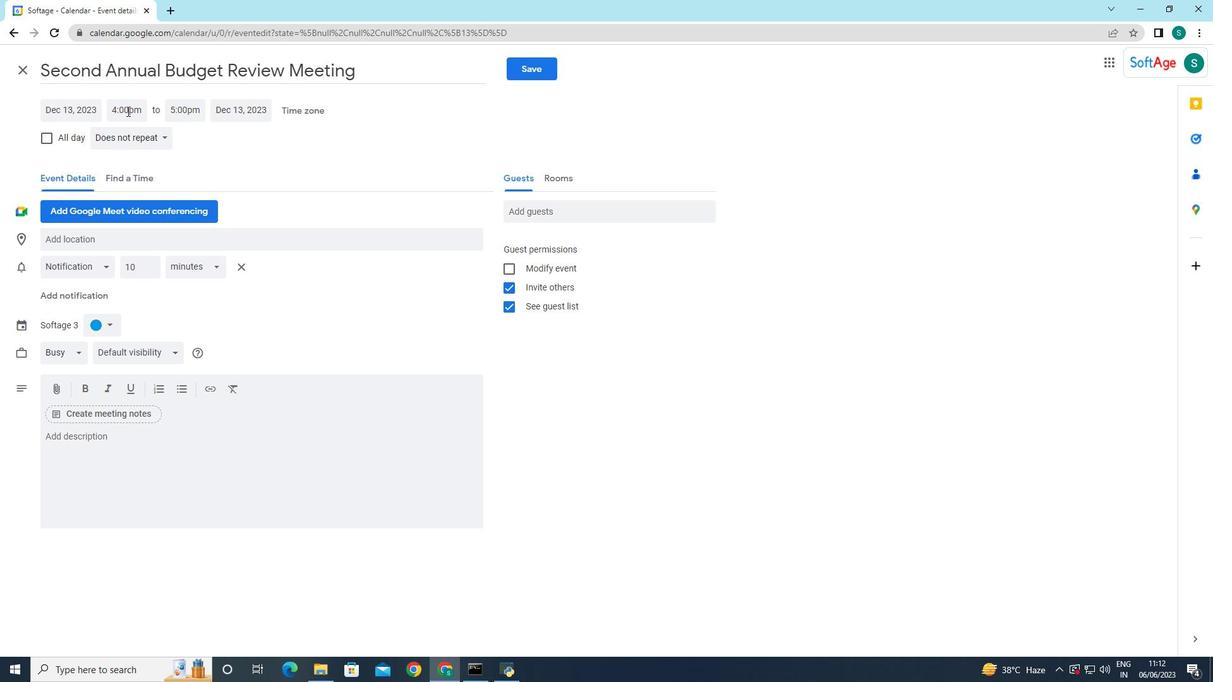 
Action: Mouse moved to (140, 166)
Screenshot: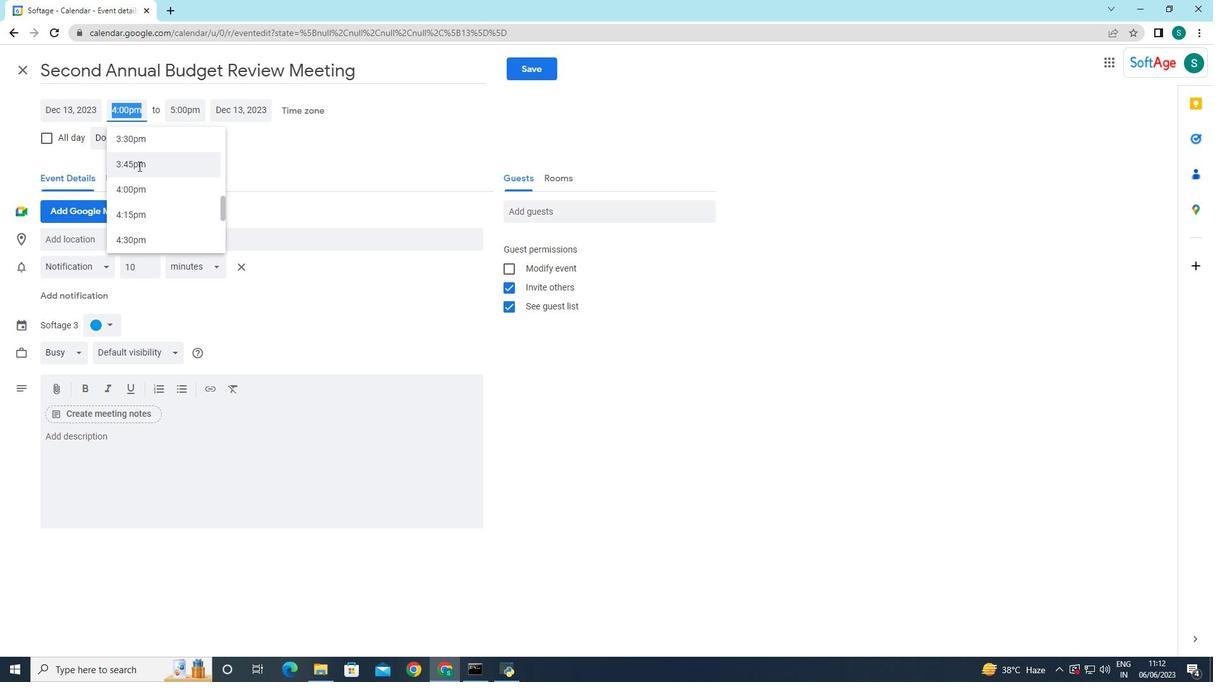 
Action: Mouse scrolled (140, 167) with delta (0, 0)
Screenshot: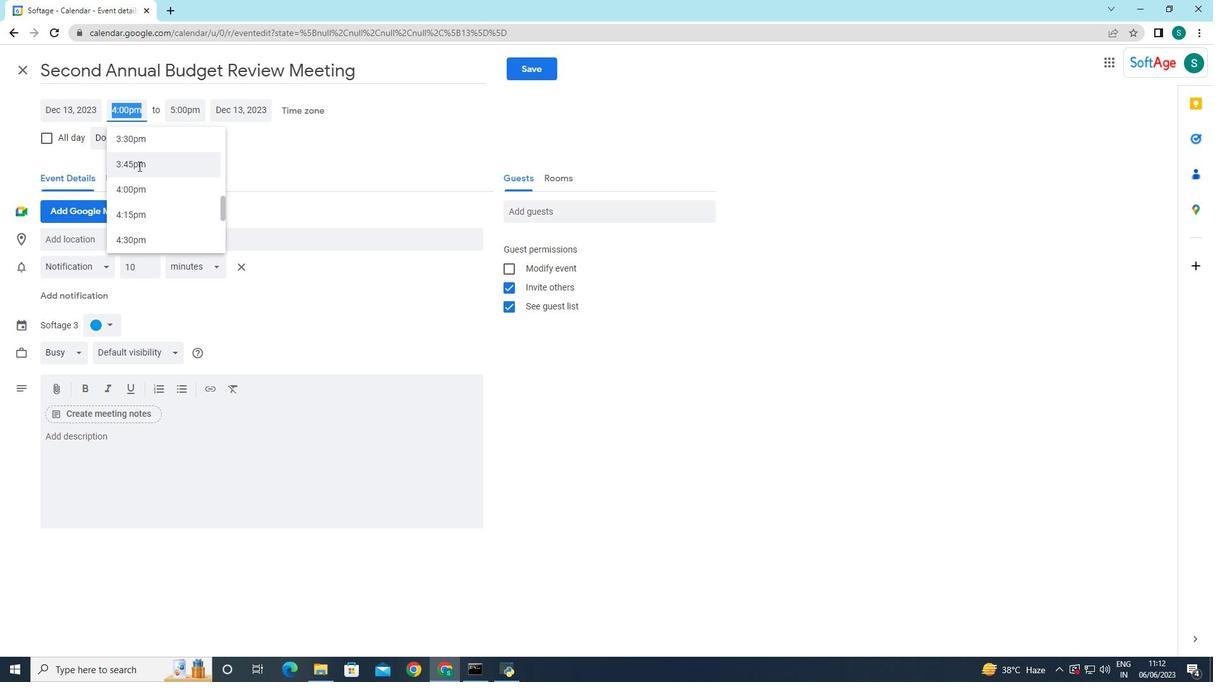 
Action: Mouse scrolled (140, 167) with delta (0, 0)
Screenshot: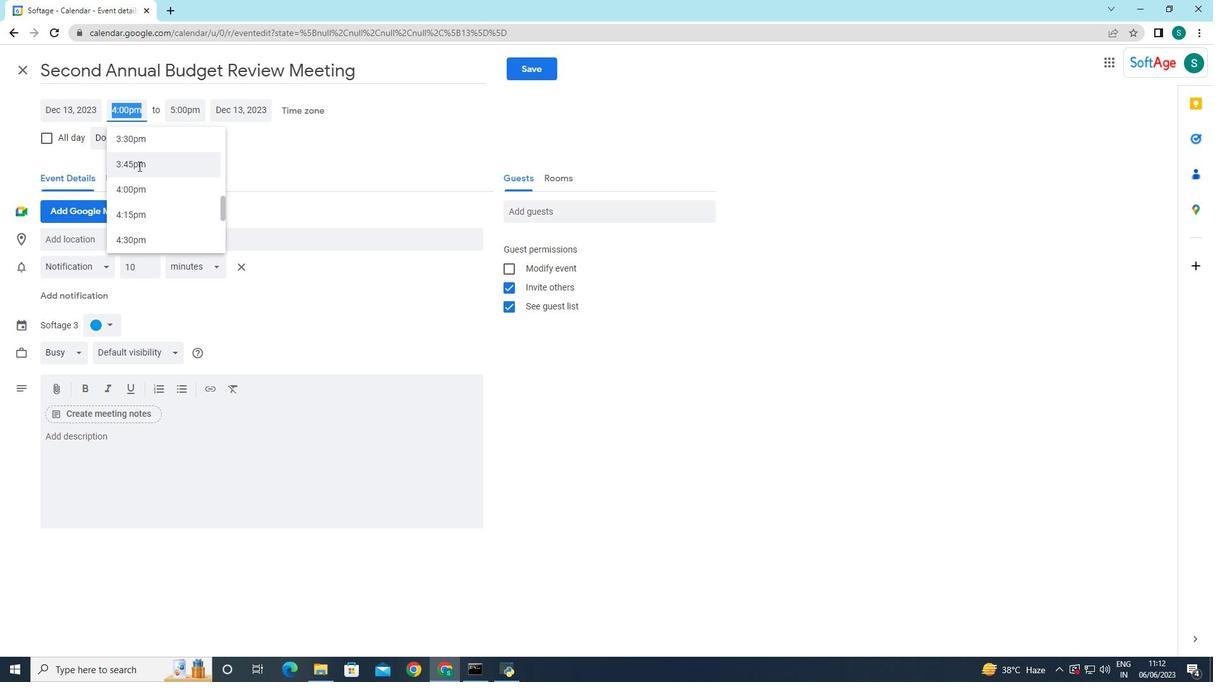 
Action: Mouse scrolled (140, 167) with delta (0, 0)
Screenshot: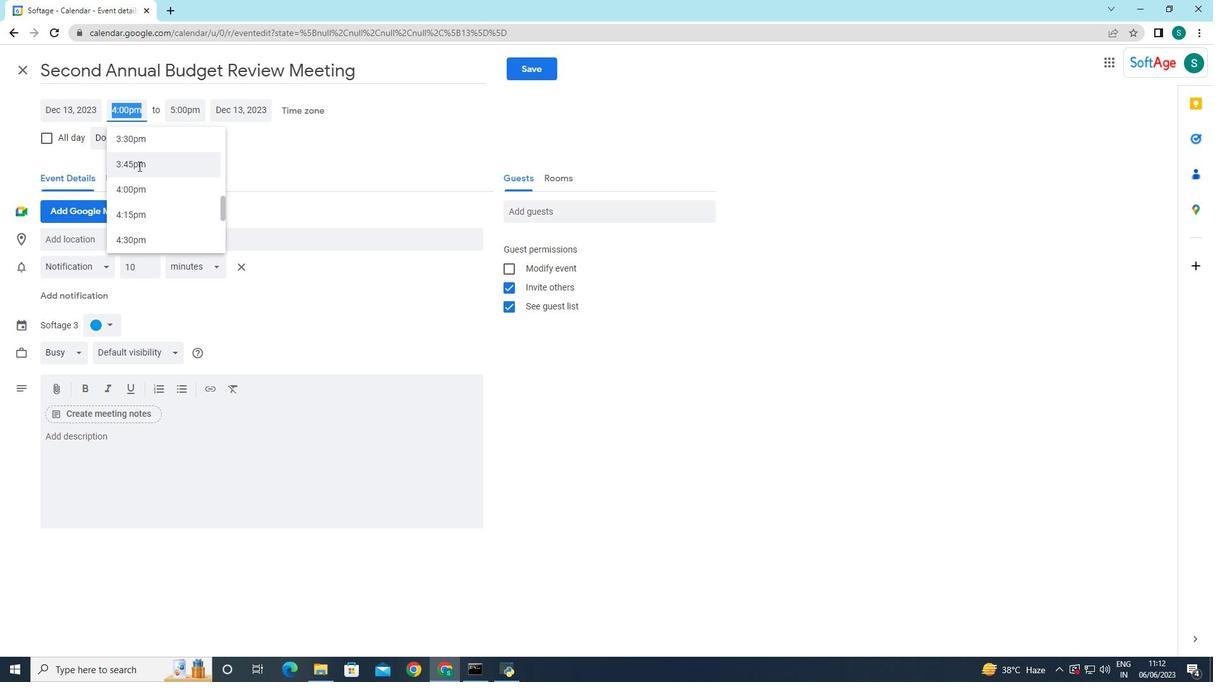 
Action: Mouse scrolled (140, 167) with delta (0, 0)
Screenshot: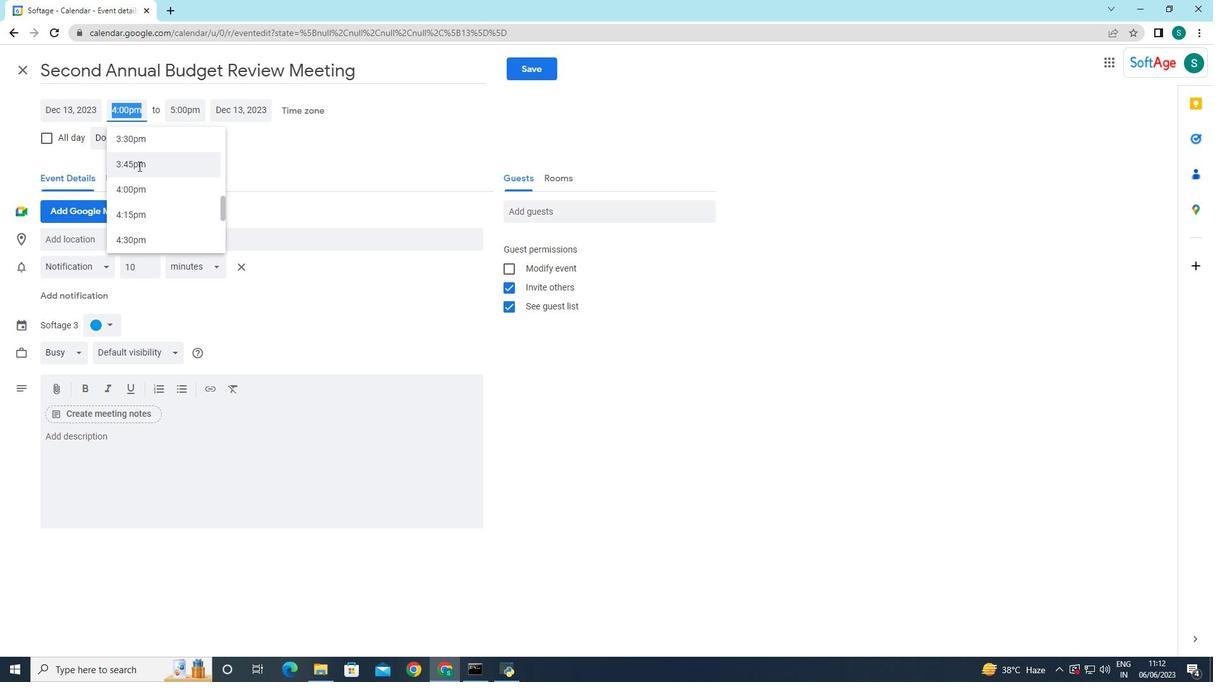 
Action: Mouse scrolled (140, 167) with delta (0, 0)
Screenshot: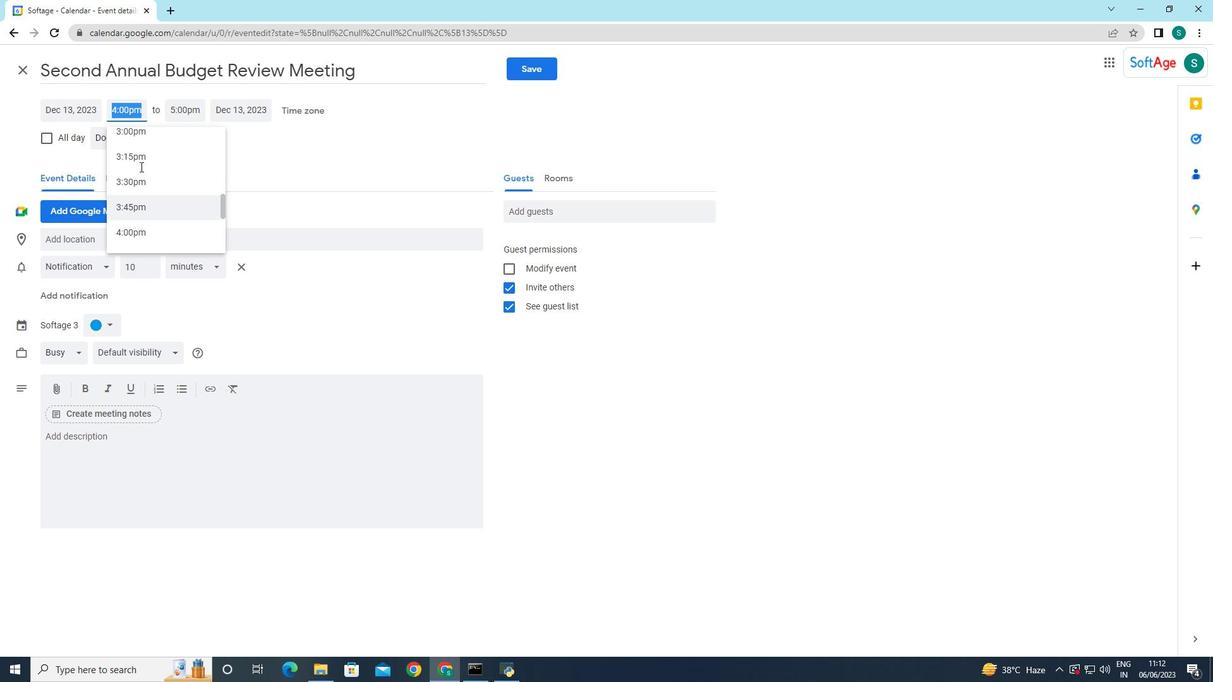 
Action: Mouse scrolled (140, 167) with delta (0, 0)
Screenshot: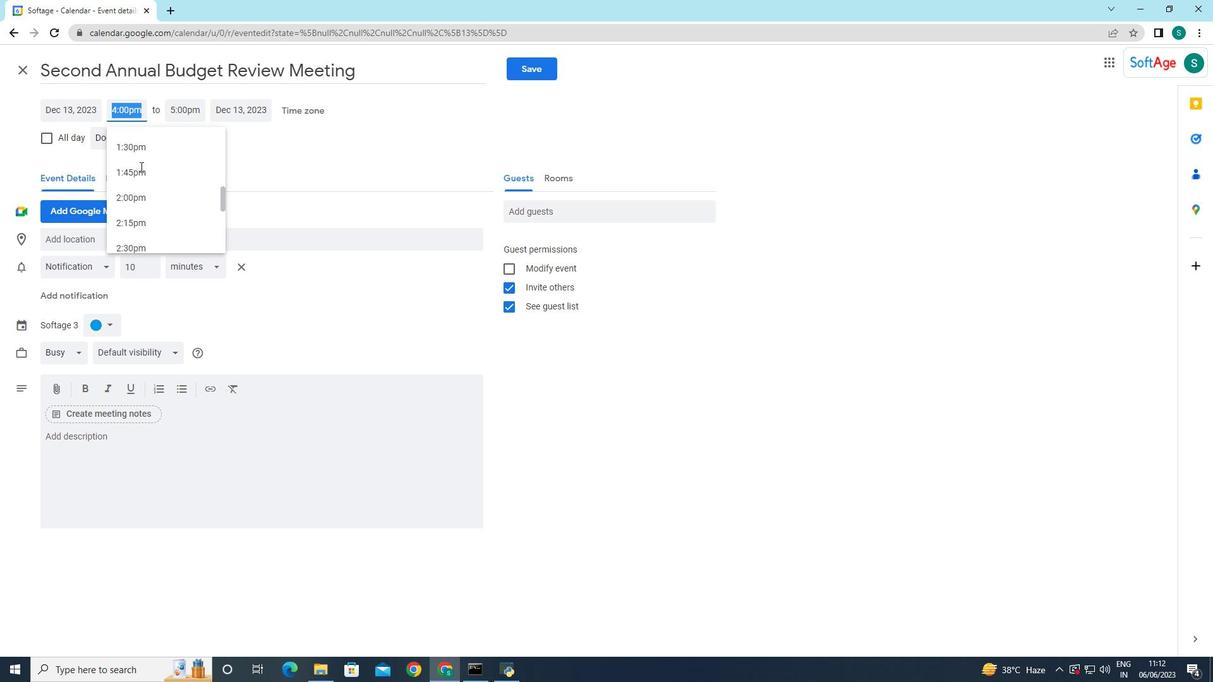 
Action: Mouse moved to (142, 171)
Screenshot: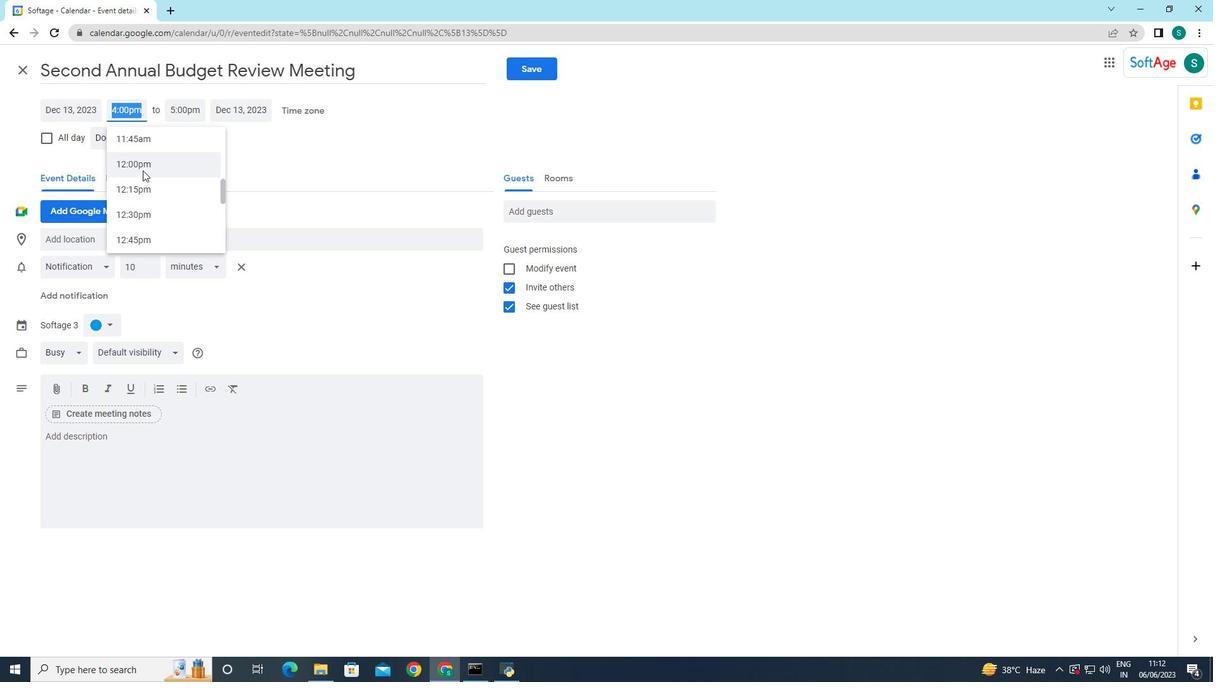 
Action: Mouse scrolled (142, 172) with delta (0, 0)
Screenshot: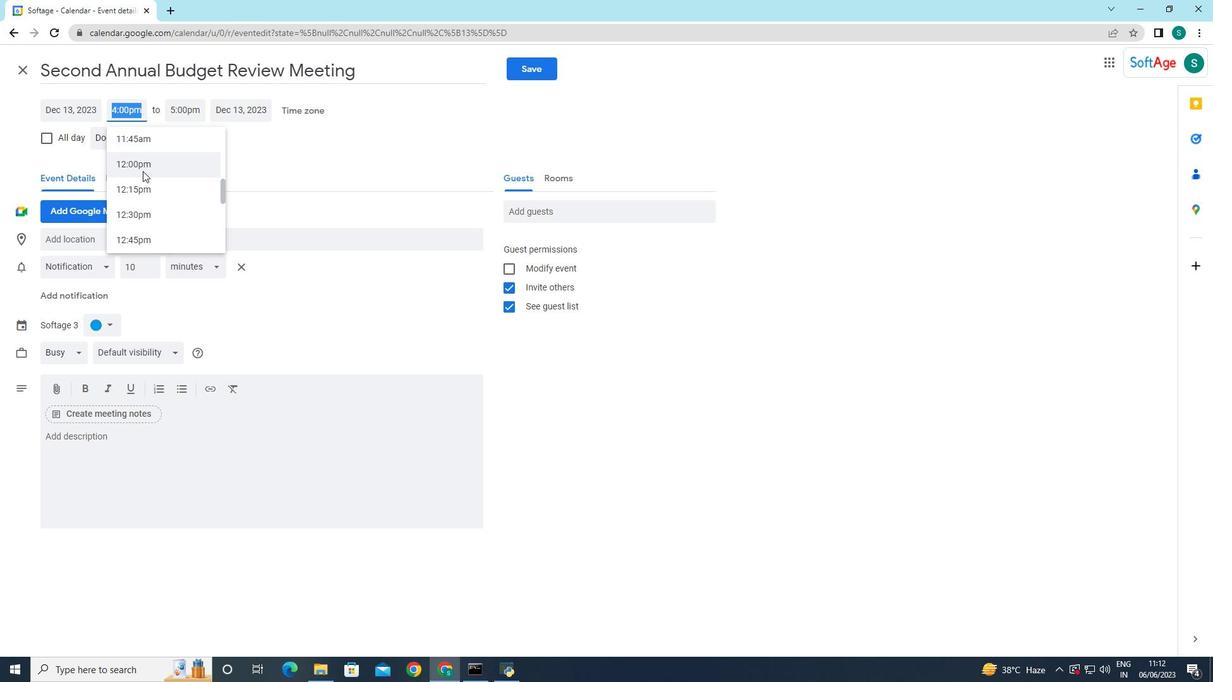 
Action: Mouse scrolled (142, 172) with delta (0, 0)
Screenshot: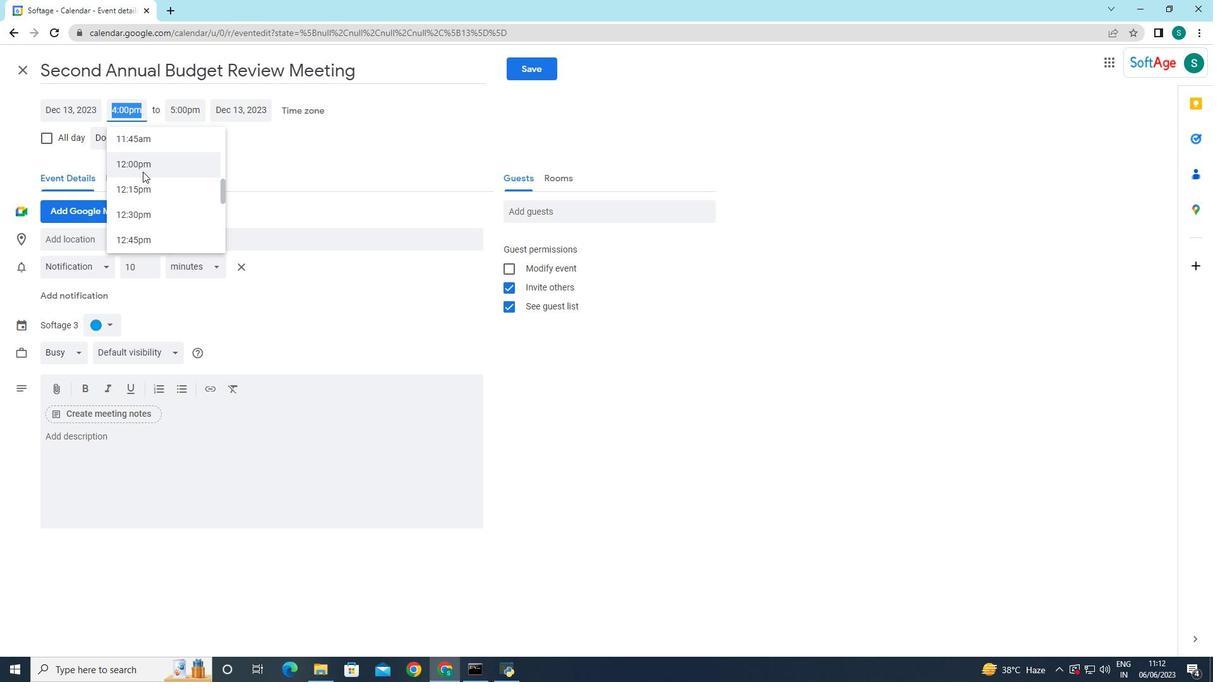 
Action: Mouse scrolled (142, 172) with delta (0, 0)
Screenshot: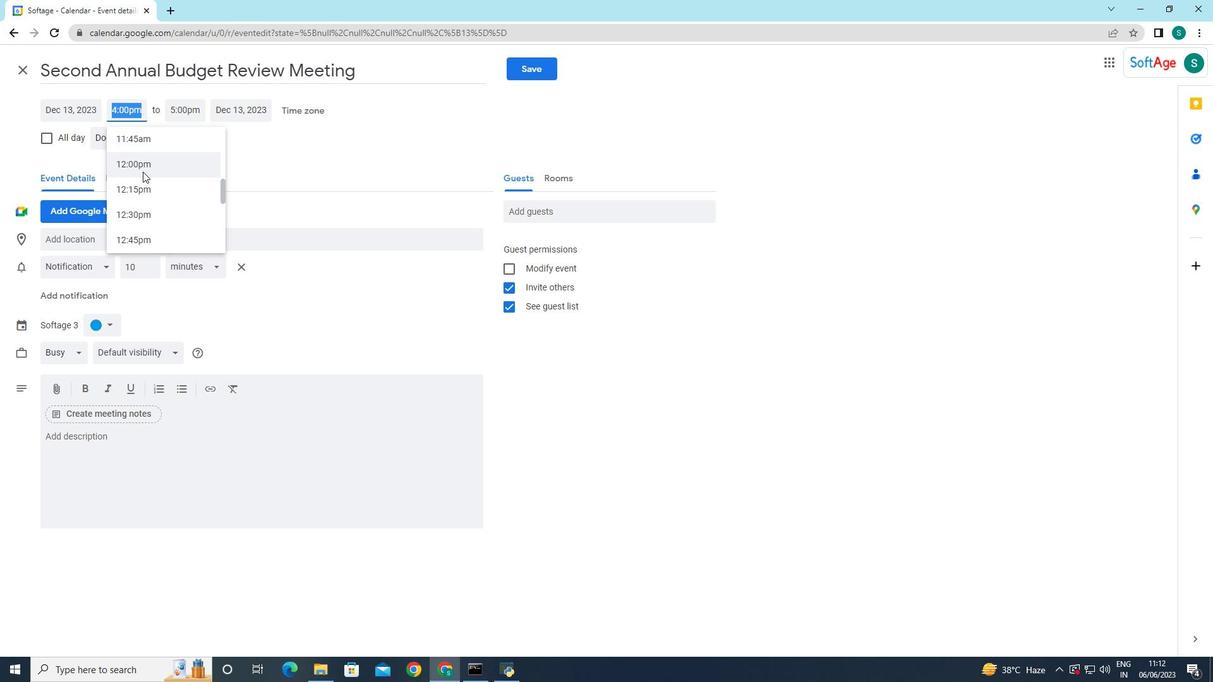 
Action: Mouse scrolled (142, 172) with delta (0, 0)
Screenshot: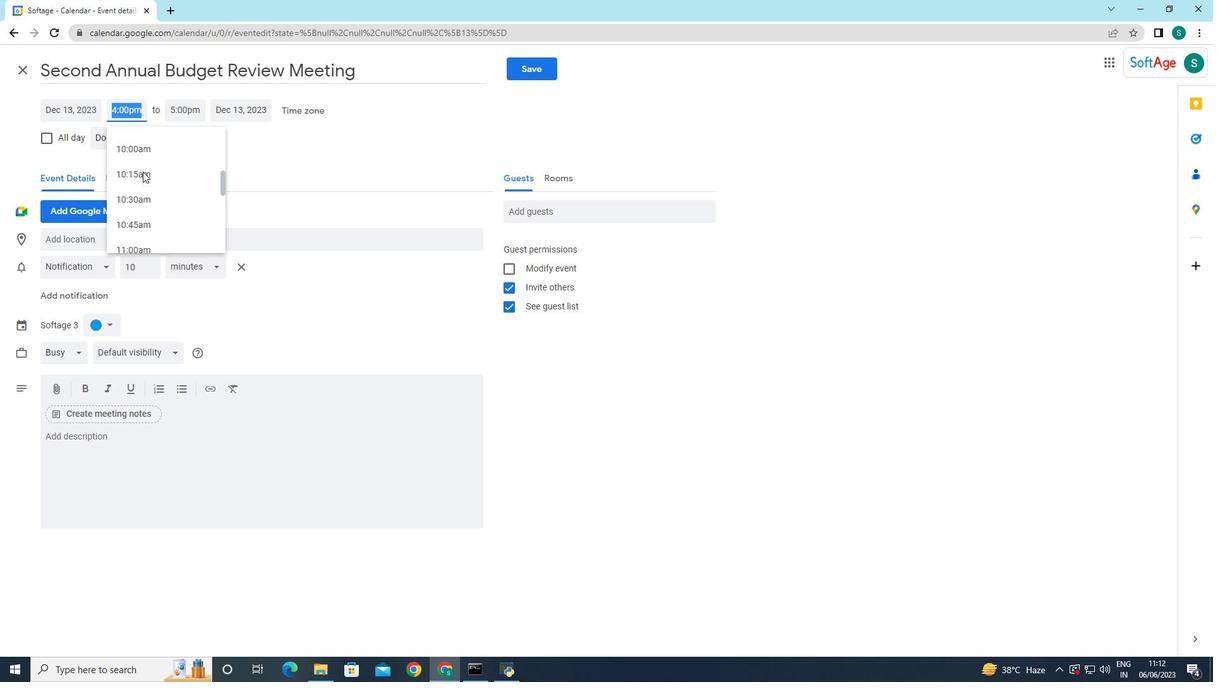 
Action: Mouse scrolled (142, 172) with delta (0, 0)
Screenshot: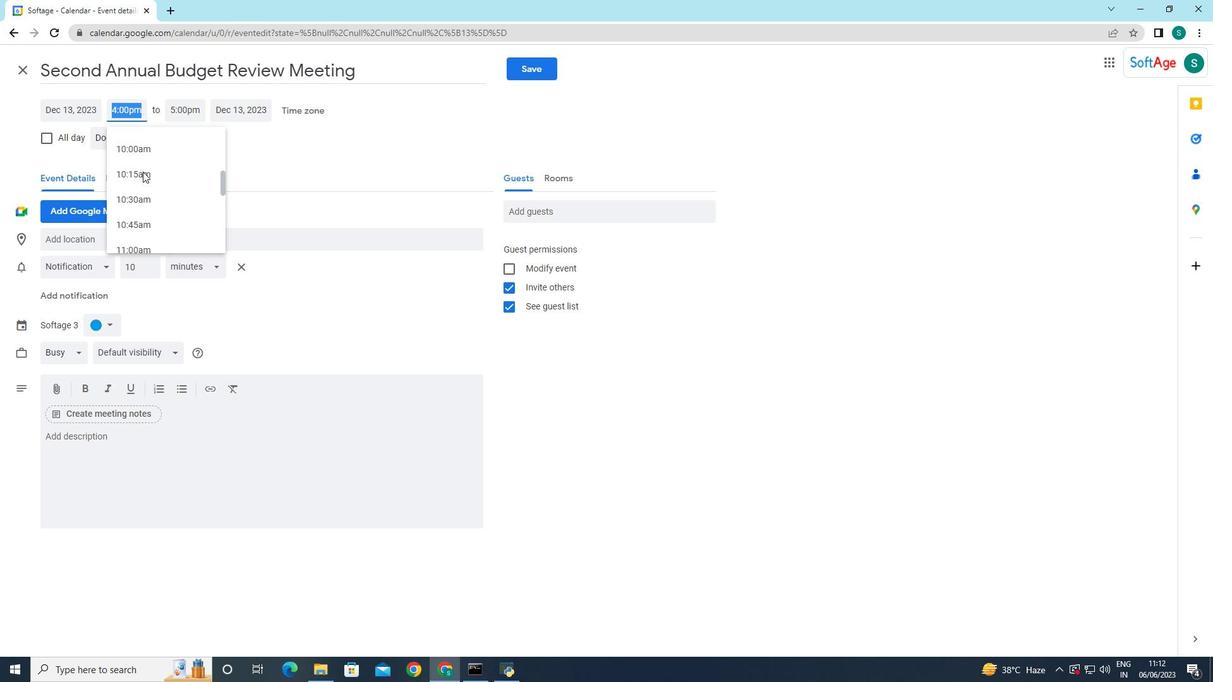 
Action: Mouse scrolled (142, 172) with delta (0, 0)
Screenshot: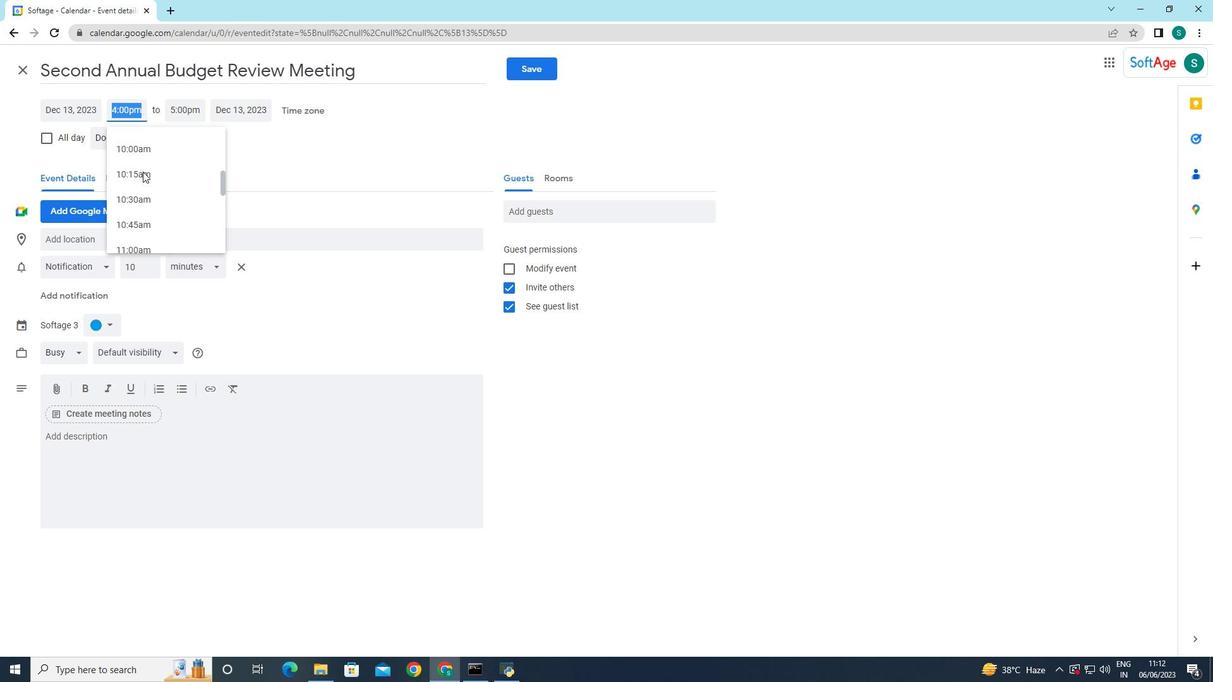 
Action: Mouse scrolled (142, 172) with delta (0, 0)
Screenshot: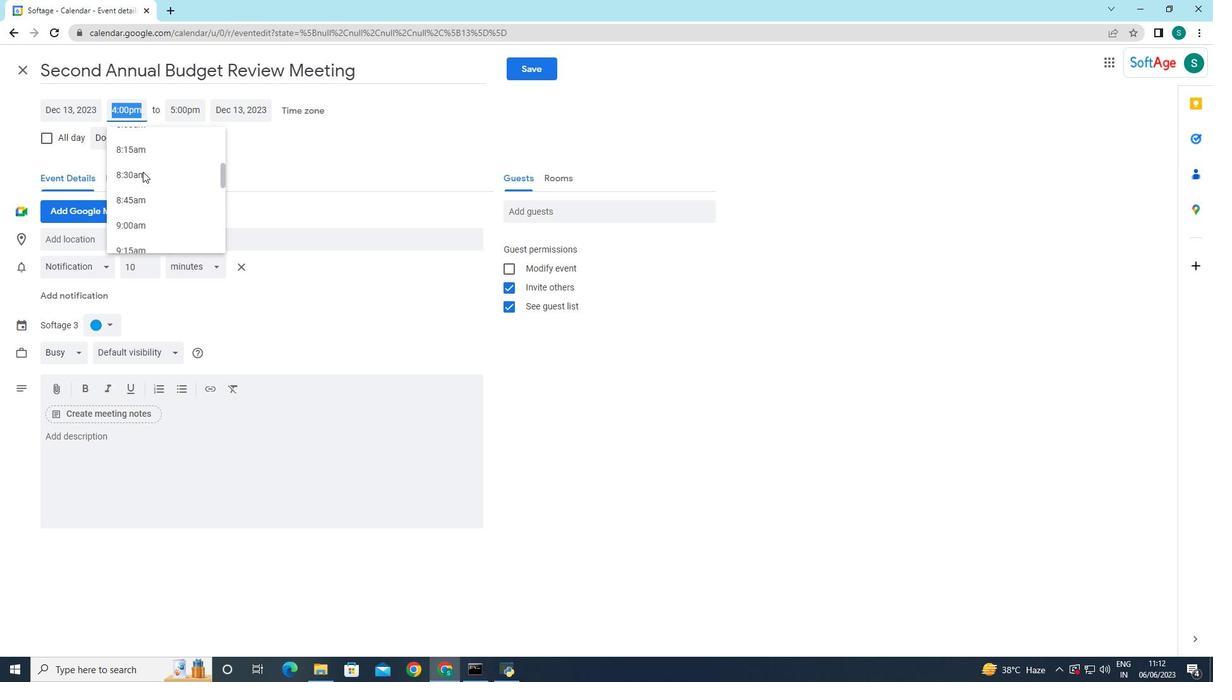 
Action: Mouse scrolled (142, 172) with delta (0, 0)
Screenshot: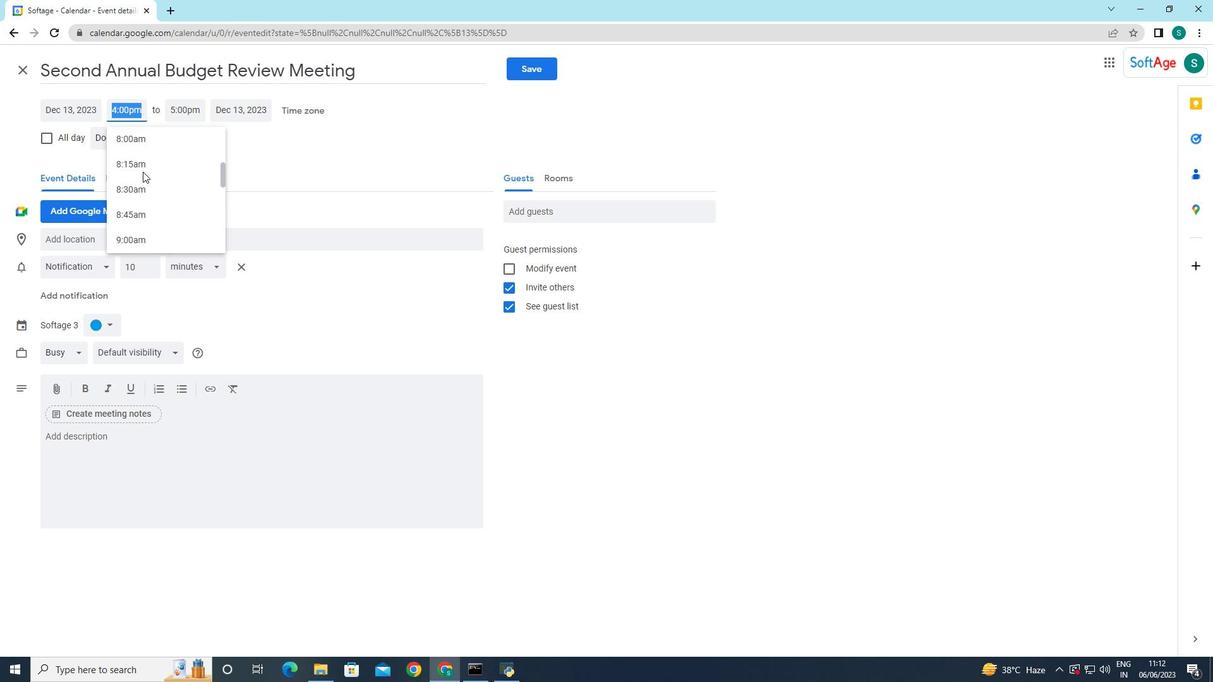 
Action: Mouse scrolled (142, 172) with delta (0, 0)
Screenshot: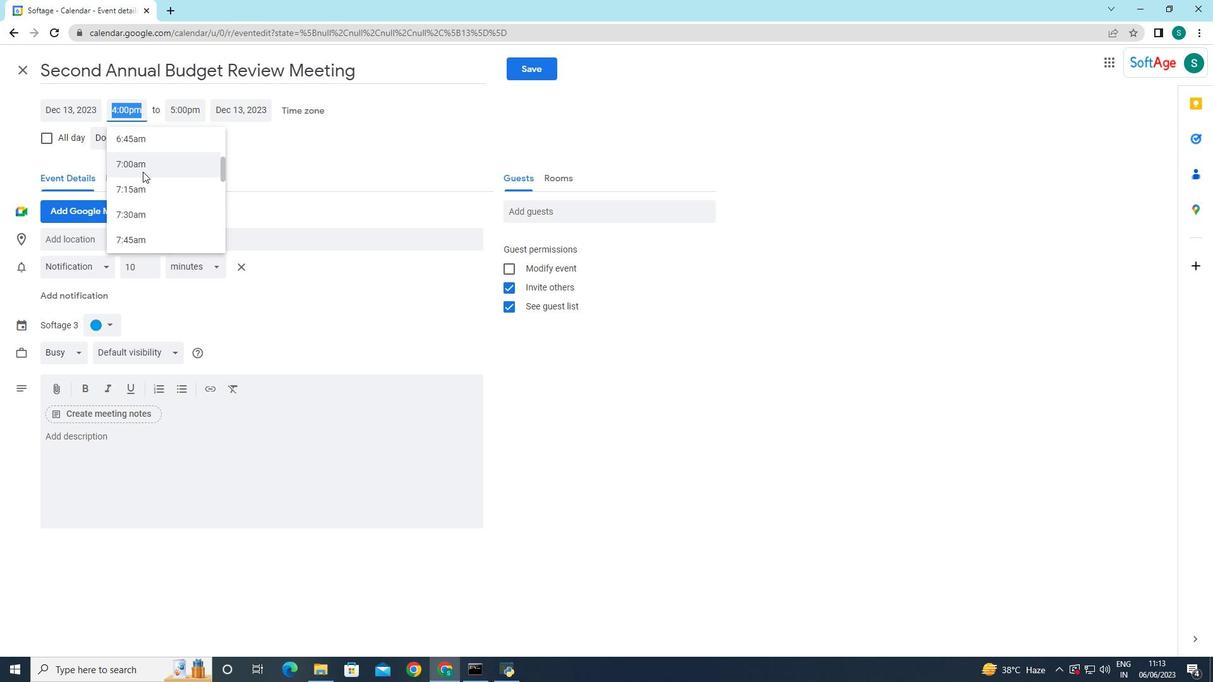 
Action: Mouse scrolled (142, 172) with delta (0, 0)
Screenshot: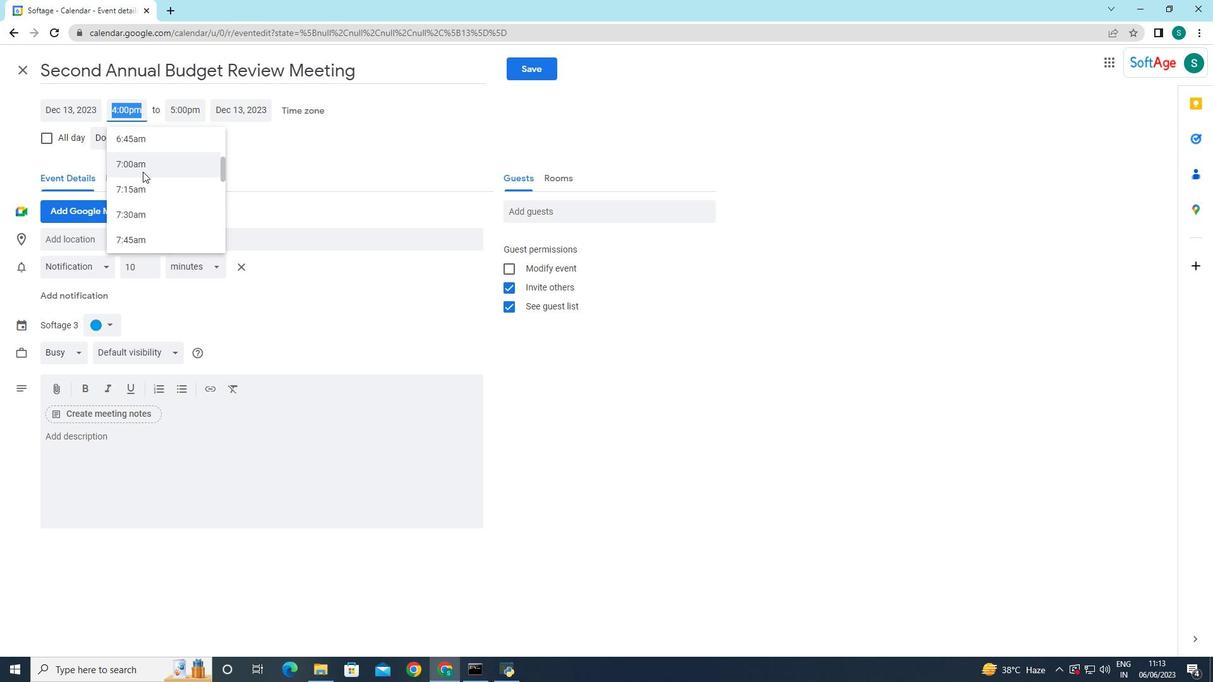 
Action: Mouse scrolled (142, 172) with delta (0, 0)
Screenshot: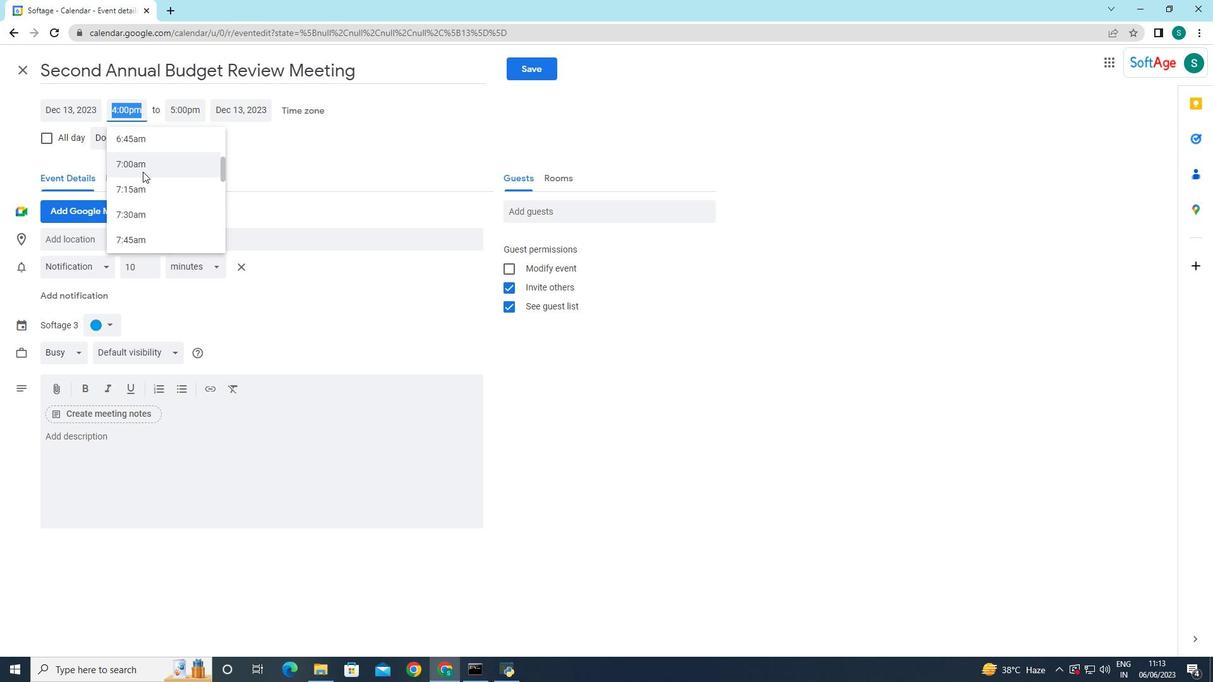 
Action: Mouse scrolled (142, 172) with delta (0, 0)
Screenshot: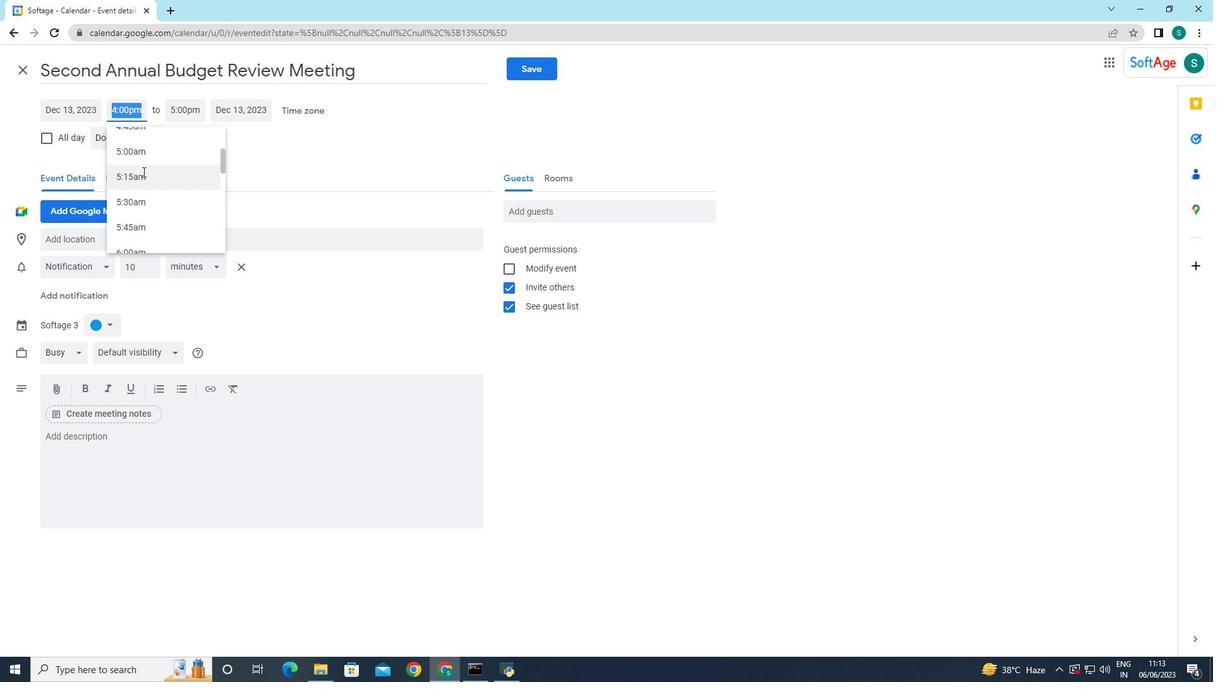 
Action: Mouse moved to (145, 166)
Screenshot: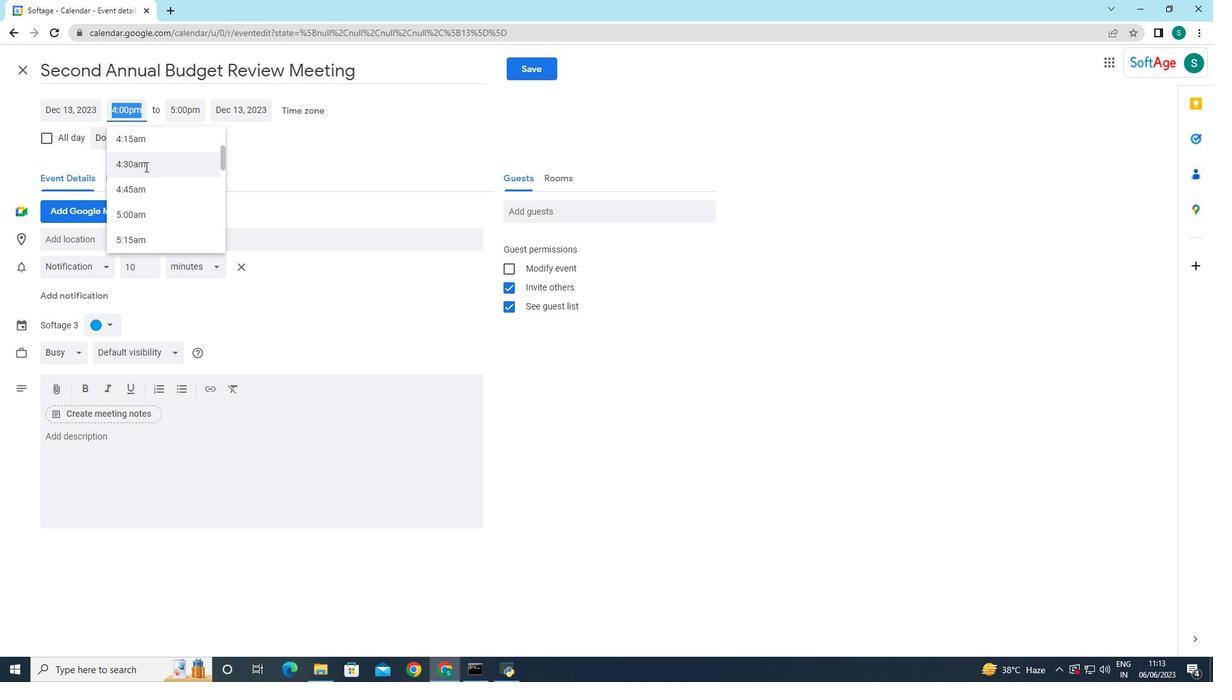 
Action: Mouse scrolled (145, 166) with delta (0, 0)
Screenshot: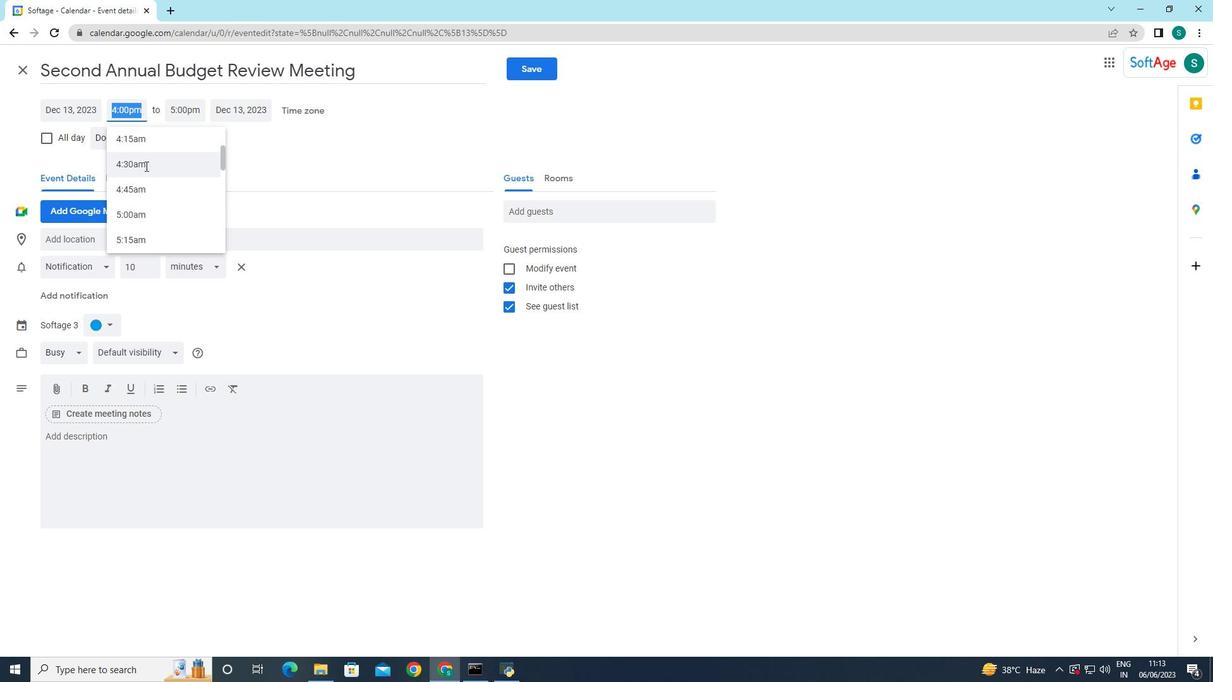 
Action: Mouse moved to (144, 180)
Screenshot: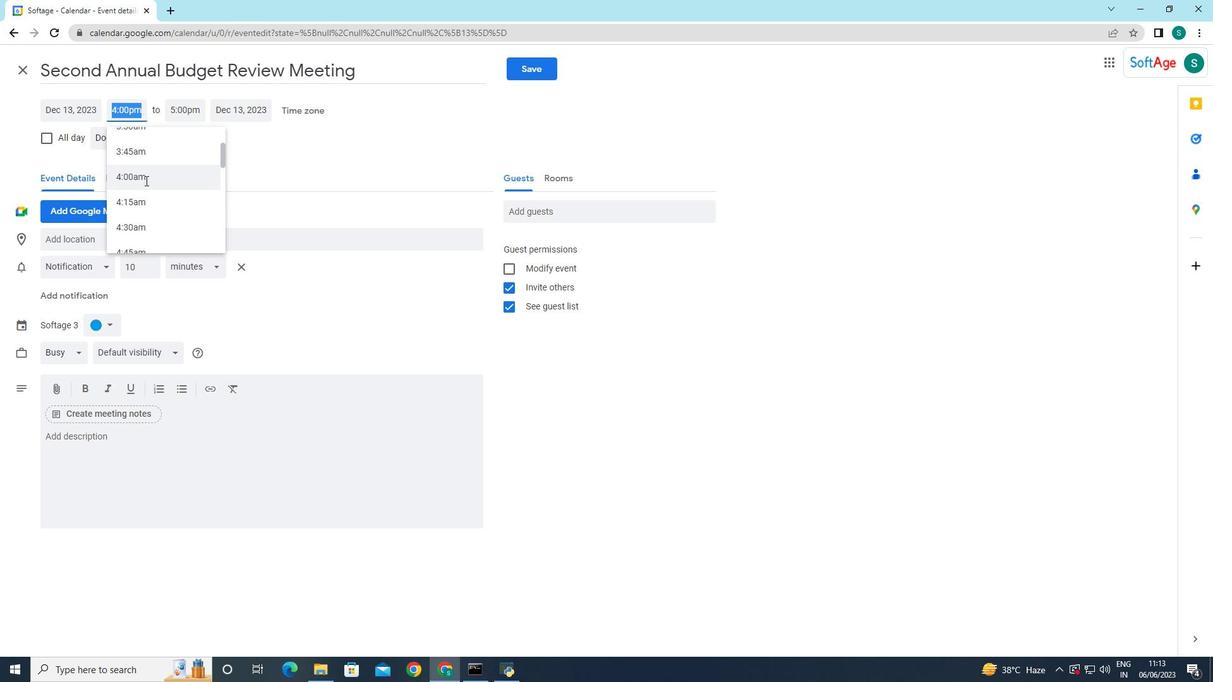 
Action: Mouse pressed left at (144, 180)
Screenshot: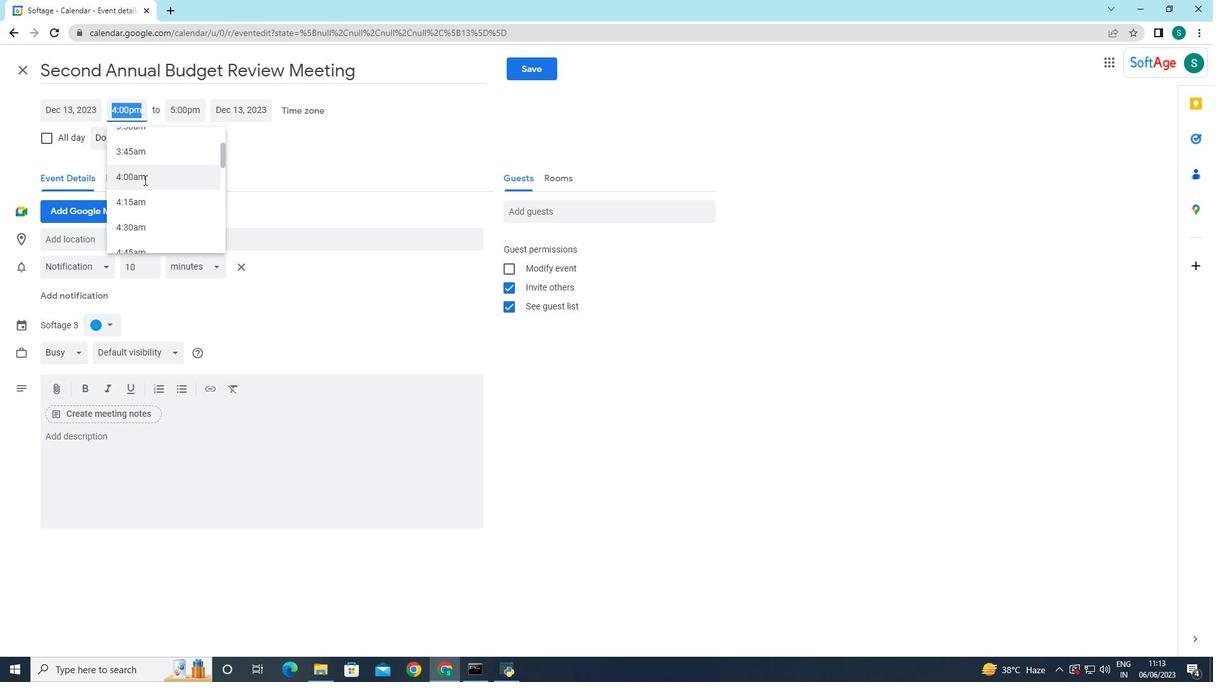 
Action: Mouse moved to (214, 147)
Screenshot: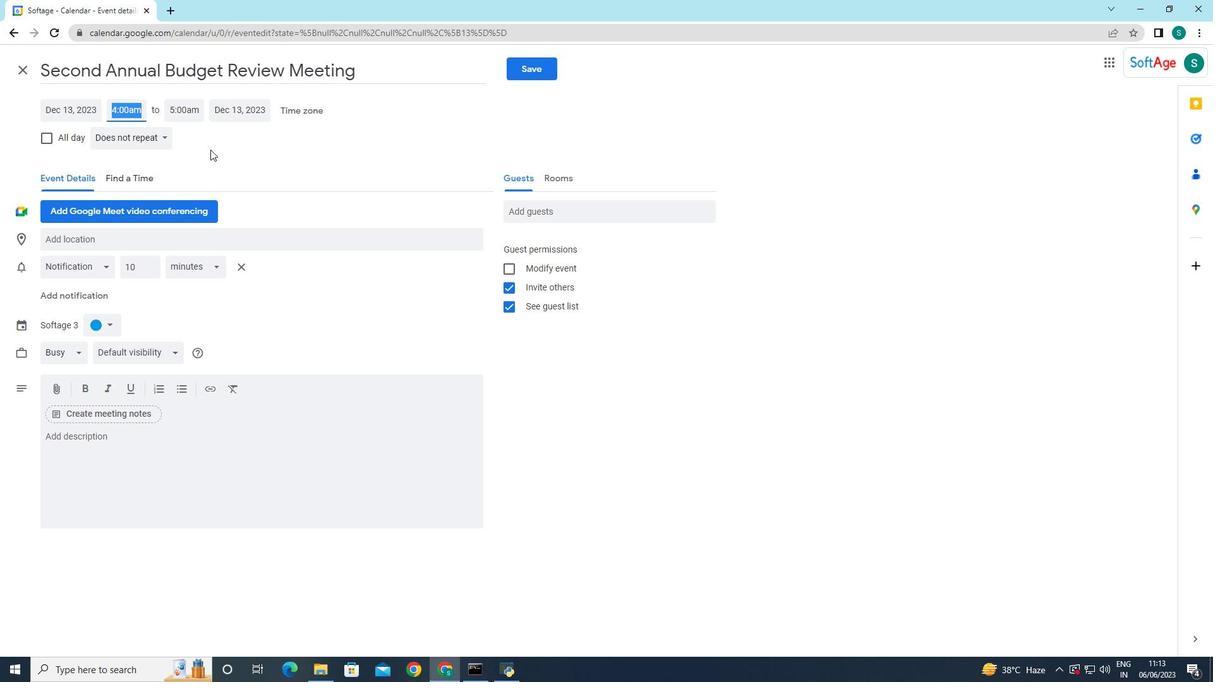 
Action: Mouse pressed left at (214, 147)
Screenshot: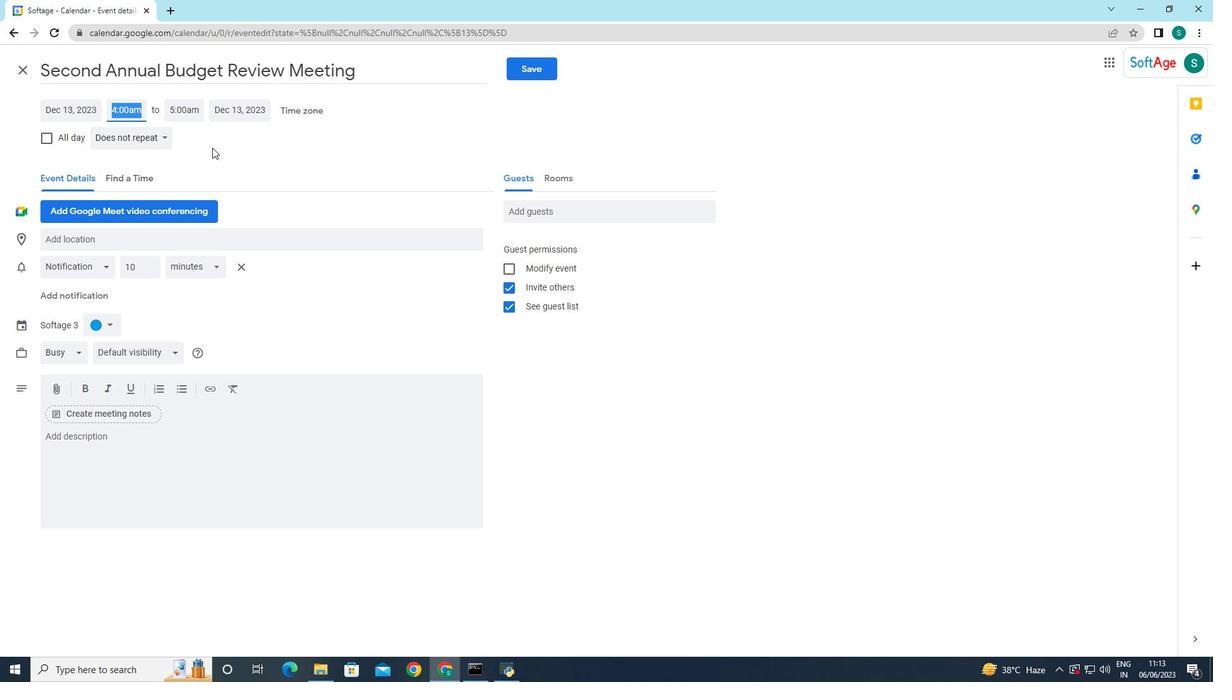 
Action: Mouse moved to (127, 441)
Screenshot: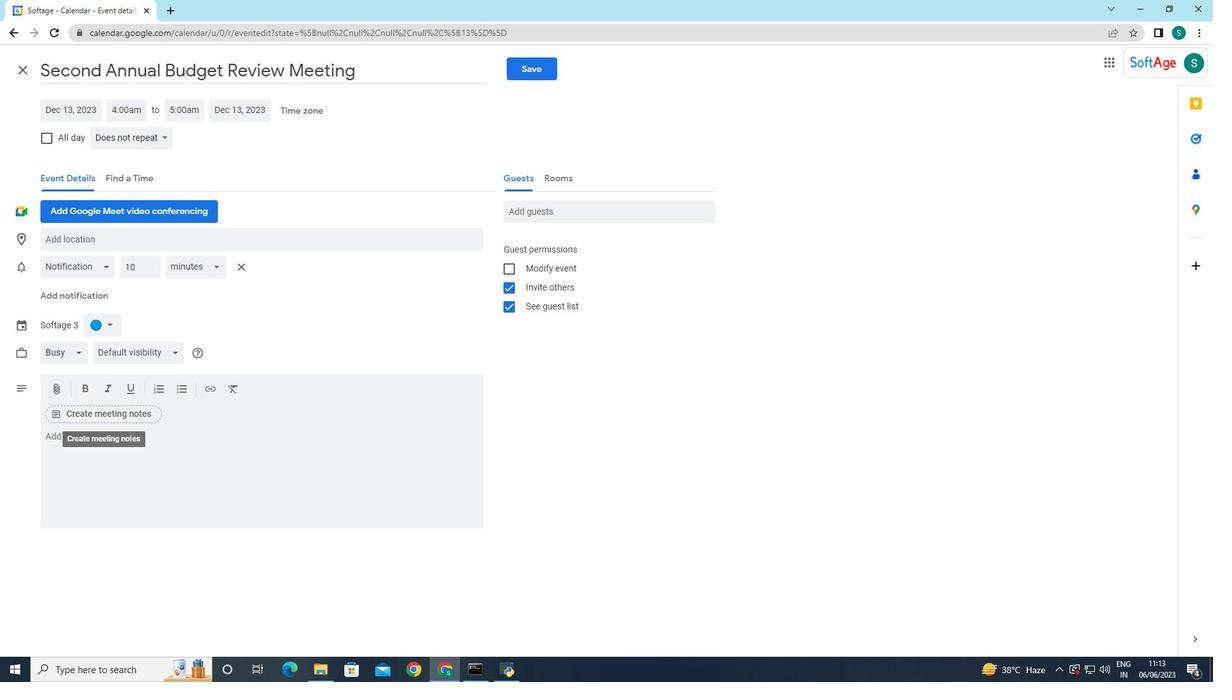 
Action: Mouse pressed left at (127, 441)
Screenshot: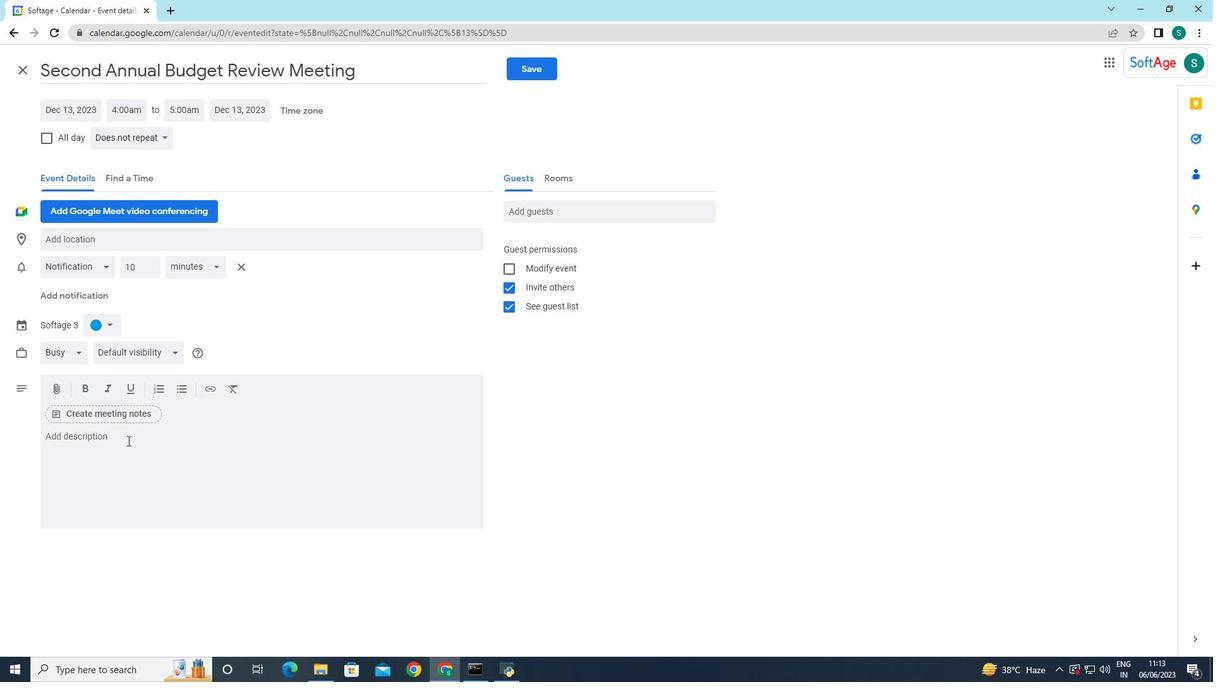 
Action: Mouse moved to (127, 441)
Screenshot: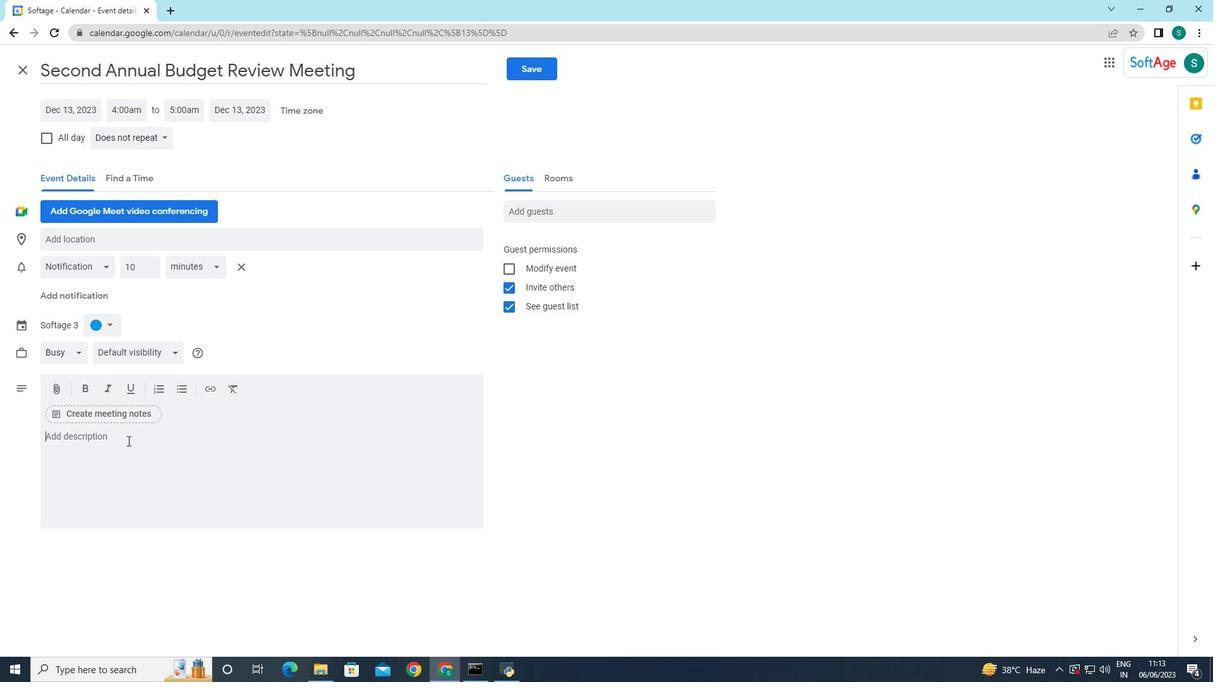 
Action: Key pressed <Key.caps_lock>T<Key.caps_lock>em<Key.backspace>am<Key.space>building<Key.space>activities<Key.space>designed<Key.space>to<Key.space>suit<Key.space>the<Key.space>specific<Key.space>needs<Key.space>and<Key.space>dynamixs<Key.space>o<Key.backspace><Key.backspace><Key.backspace><Key.backspace><Key.backspace>icsof<Key.space><Key.backspace><Key.backspace><Key.backspace><Key.space>of<Key.space>the<Key.space>team,<Key.space><Key.caps_lock>C<Key.caps_lock>ustomizing<Key.space>the<Key.space>activites<Key.backspace><Key.backspace><Key.backspace><Key.backspace>ities<Key.space>to<Key.space>align<Key.space>with<Key.space>the<Key.space>team's<Key.space>effectivend<Key.backspace>ess<Key.space>in<Key.space>fostering<Key.space>collaboration,<Key.space>trust<Key.space><Key.backspace>n<Key.backspace>m<Key.backspace>,<Key.space>and<Key.space>overall<Key.space>team<Key.space>cohesion.
Screenshot: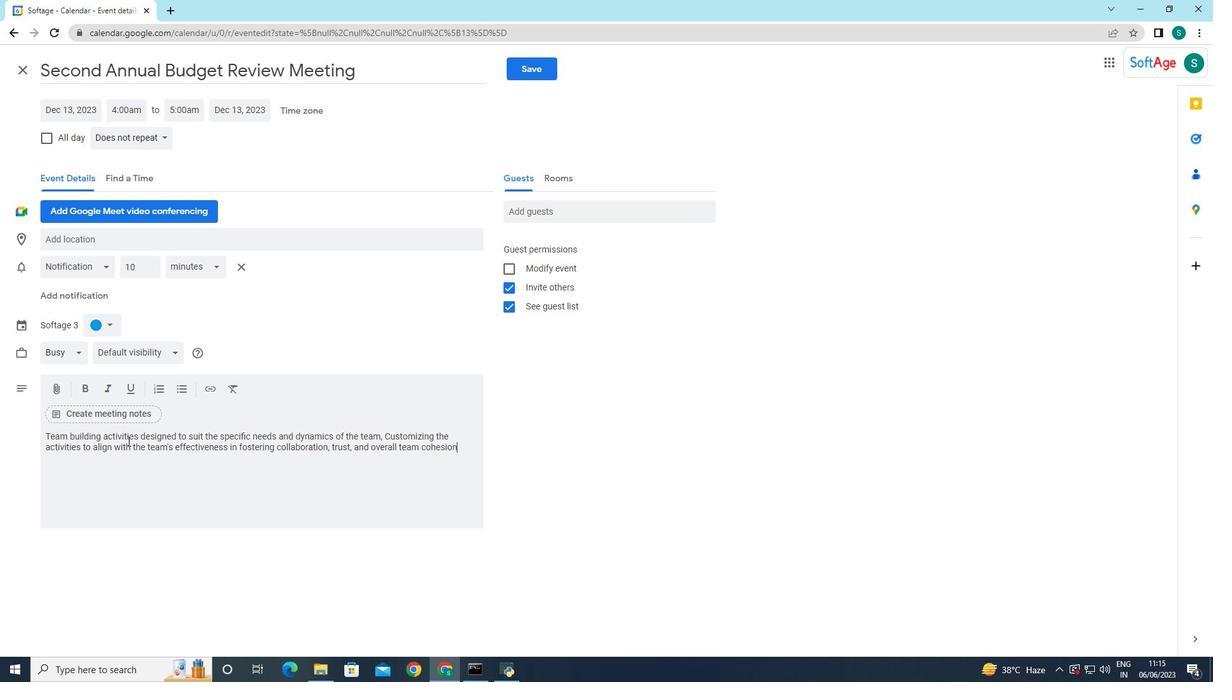 
Action: Mouse moved to (547, 213)
Screenshot: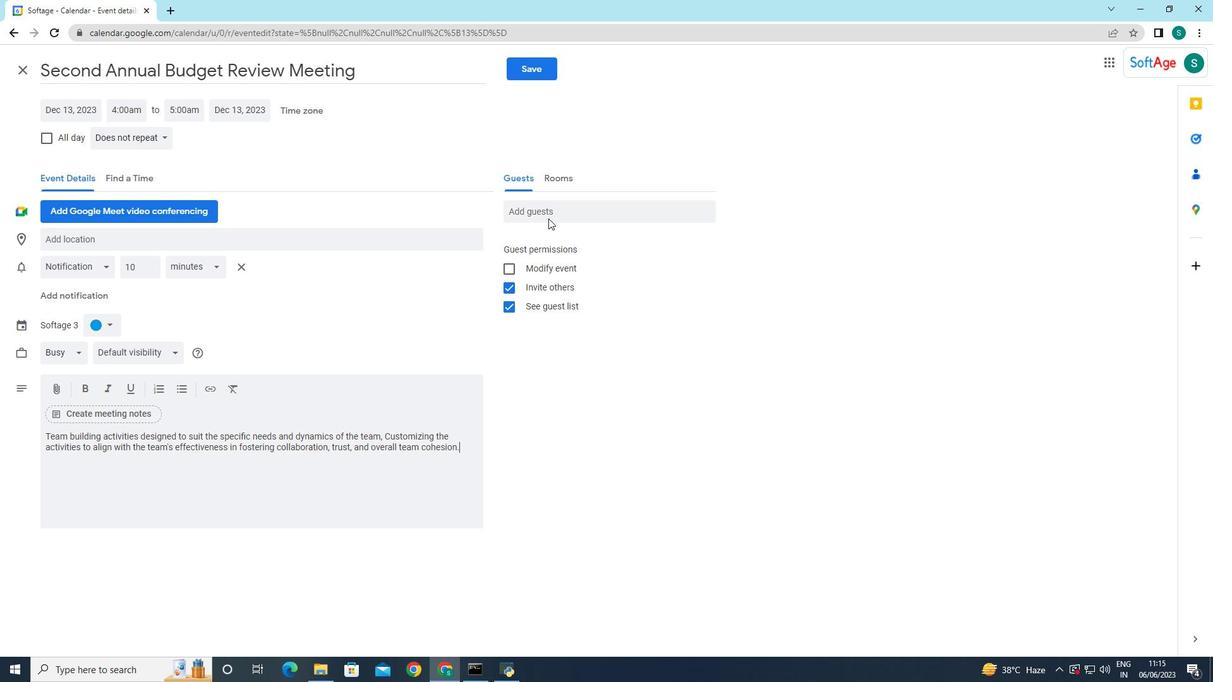 
Action: Mouse pressed left at (547, 213)
Screenshot: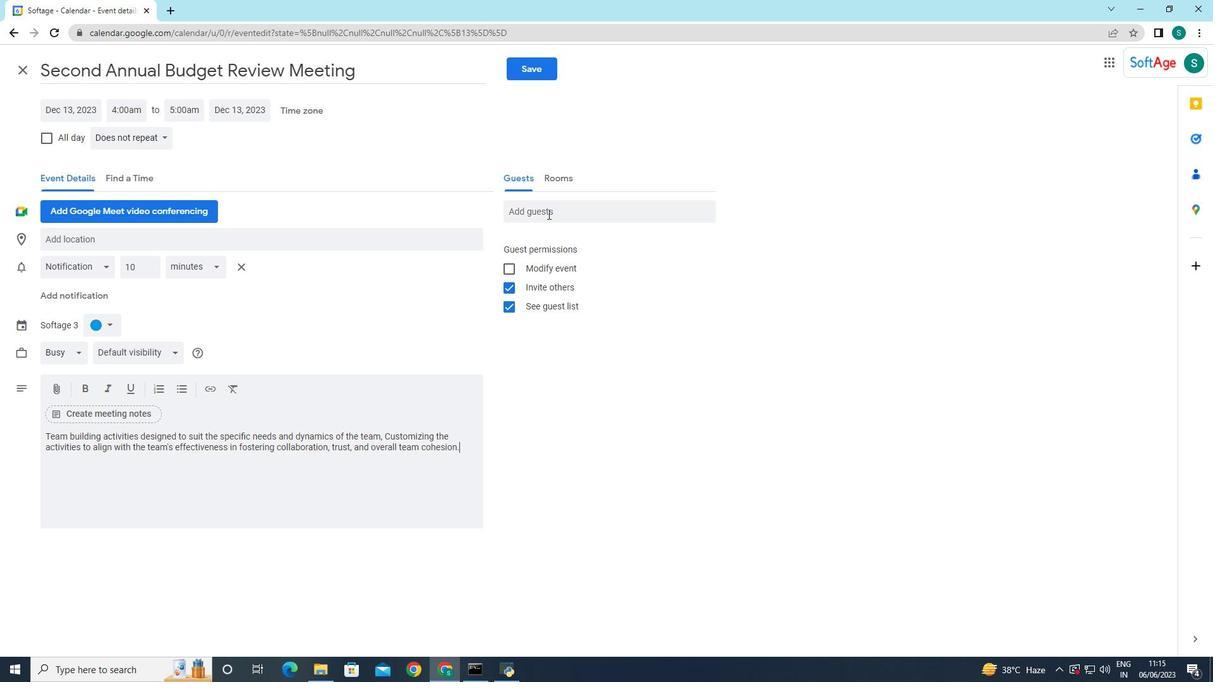 
Action: Key pressed softage.4
Screenshot: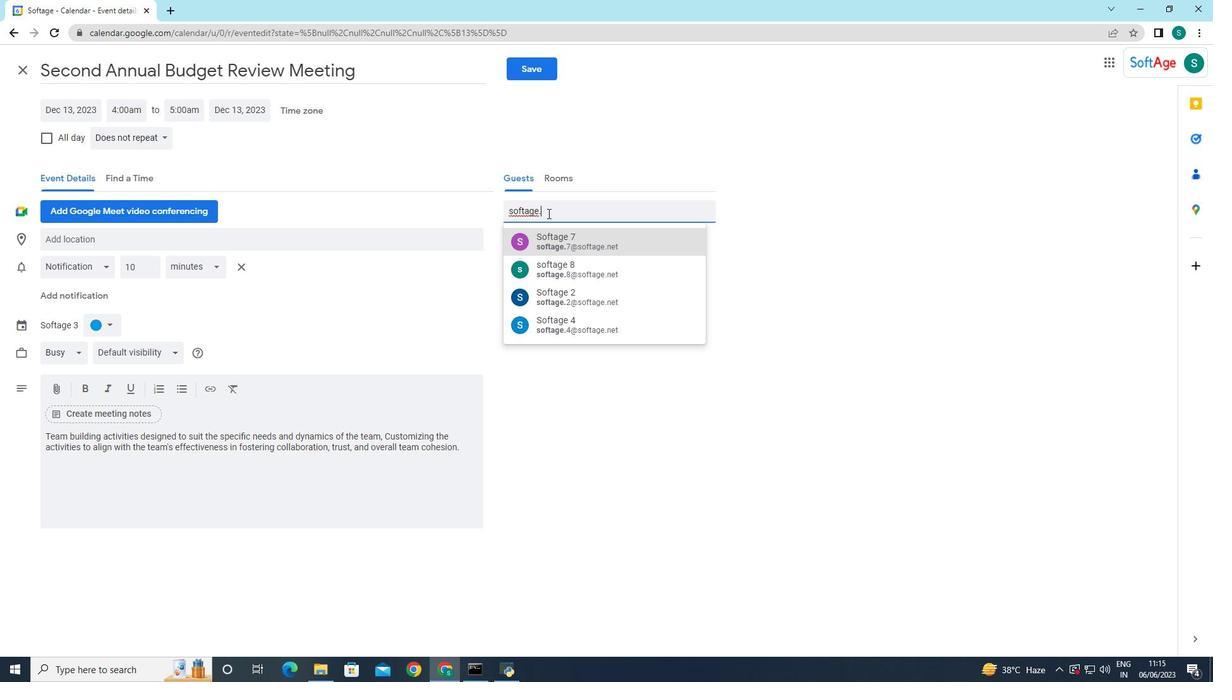 
Action: Mouse moved to (608, 244)
Screenshot: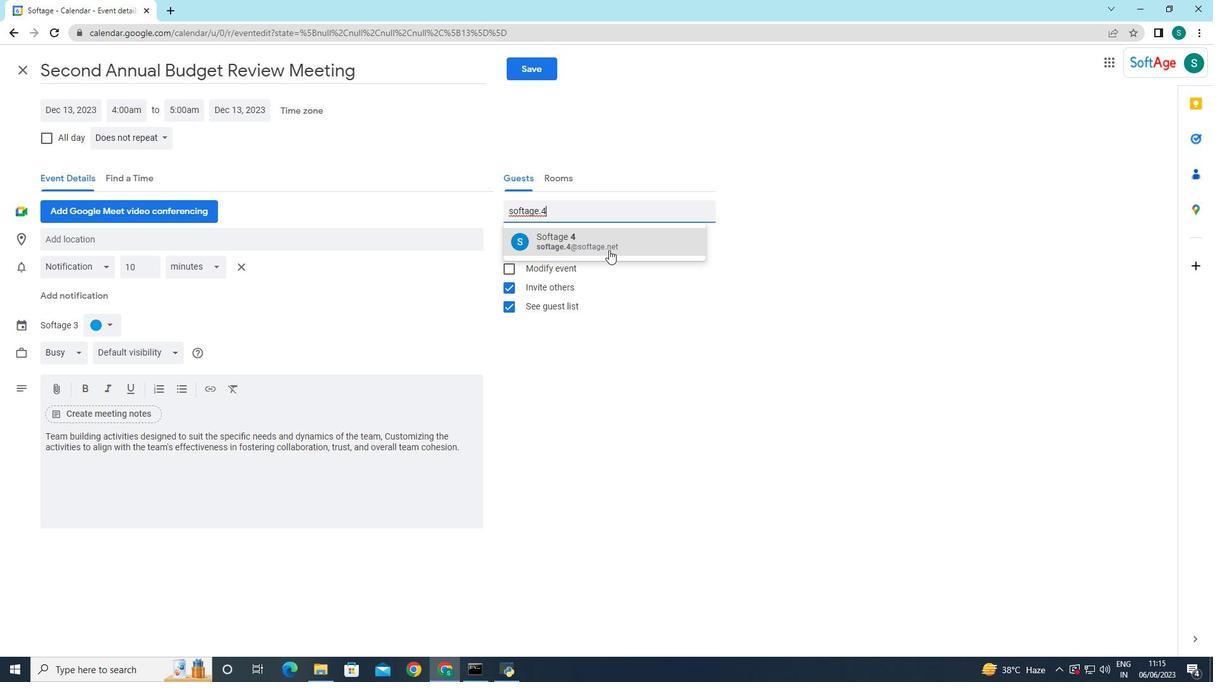 
Action: Mouse pressed left at (608, 244)
Screenshot: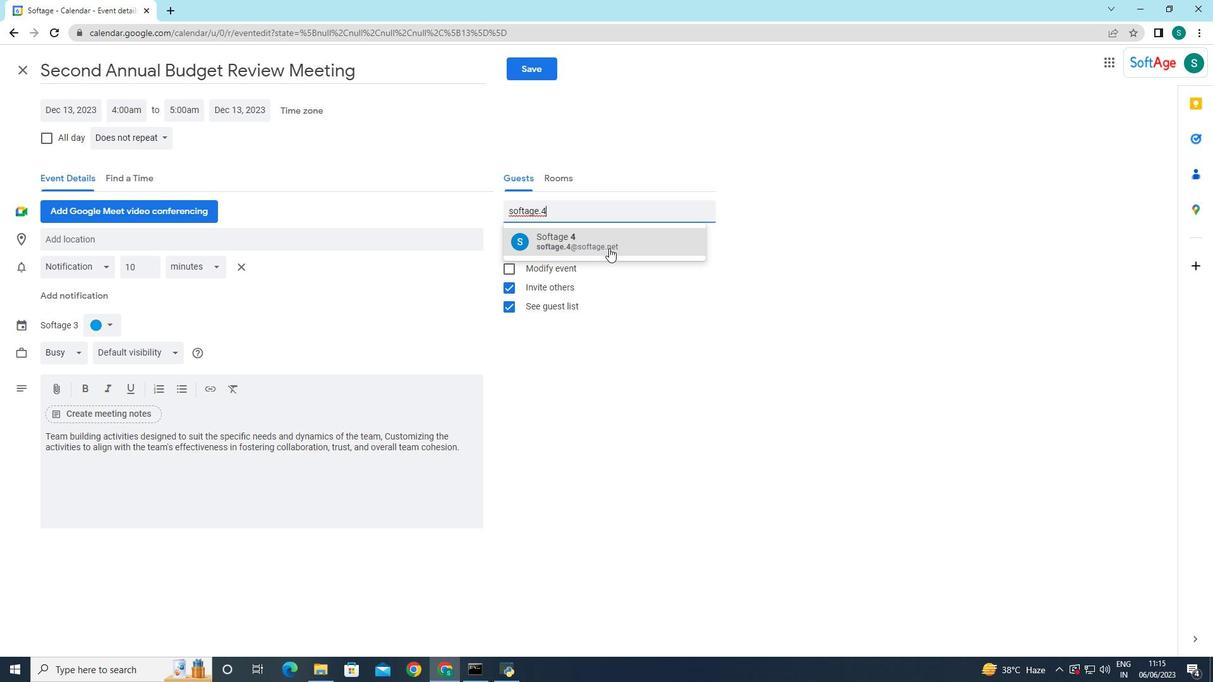 
Action: Mouse moved to (599, 212)
Screenshot: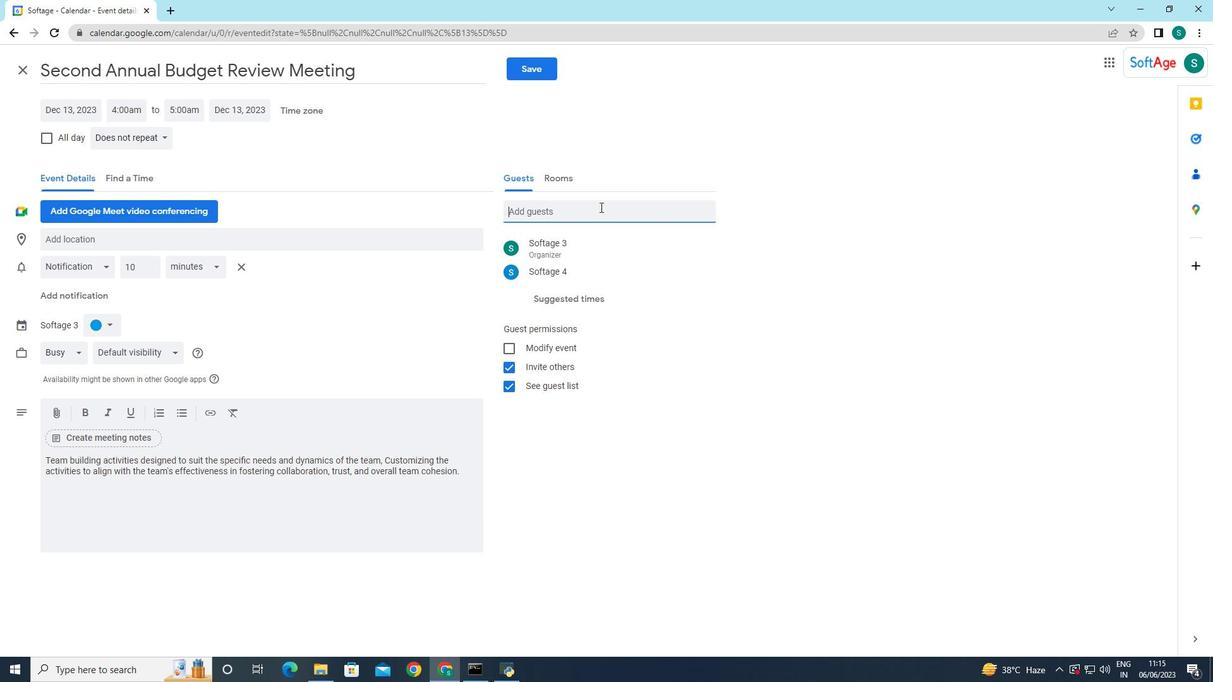 
Action: Mouse pressed left at (599, 212)
Screenshot: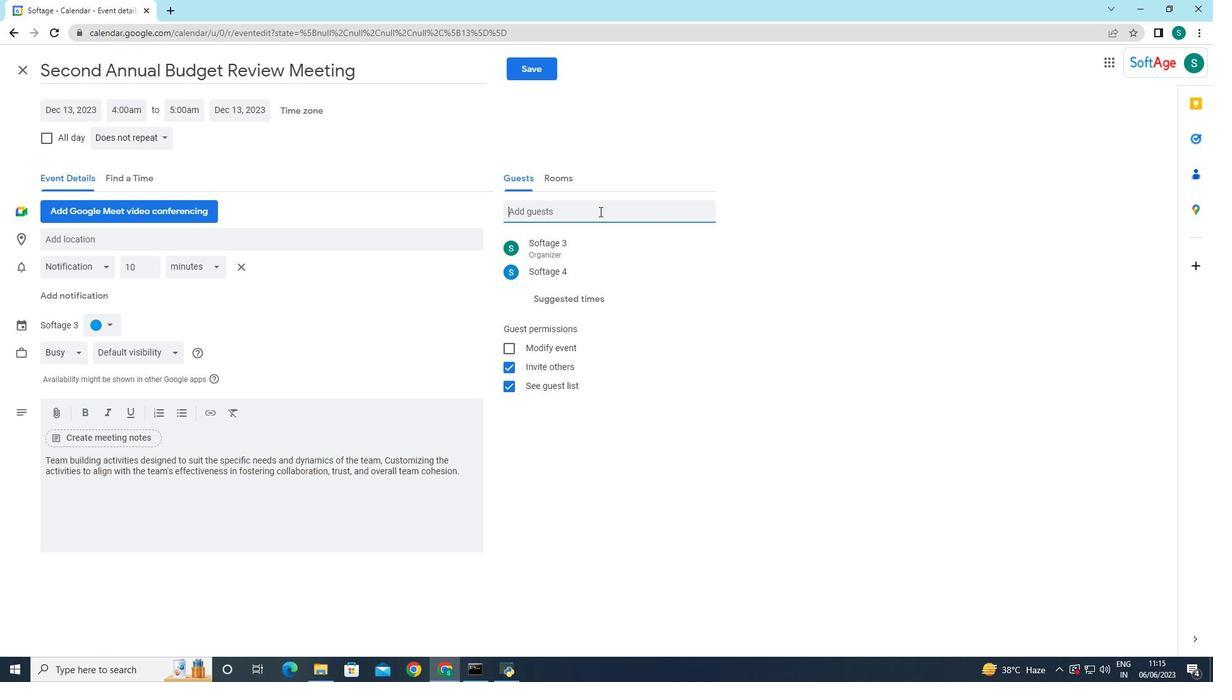 
Action: Key pressed softage.2
Screenshot: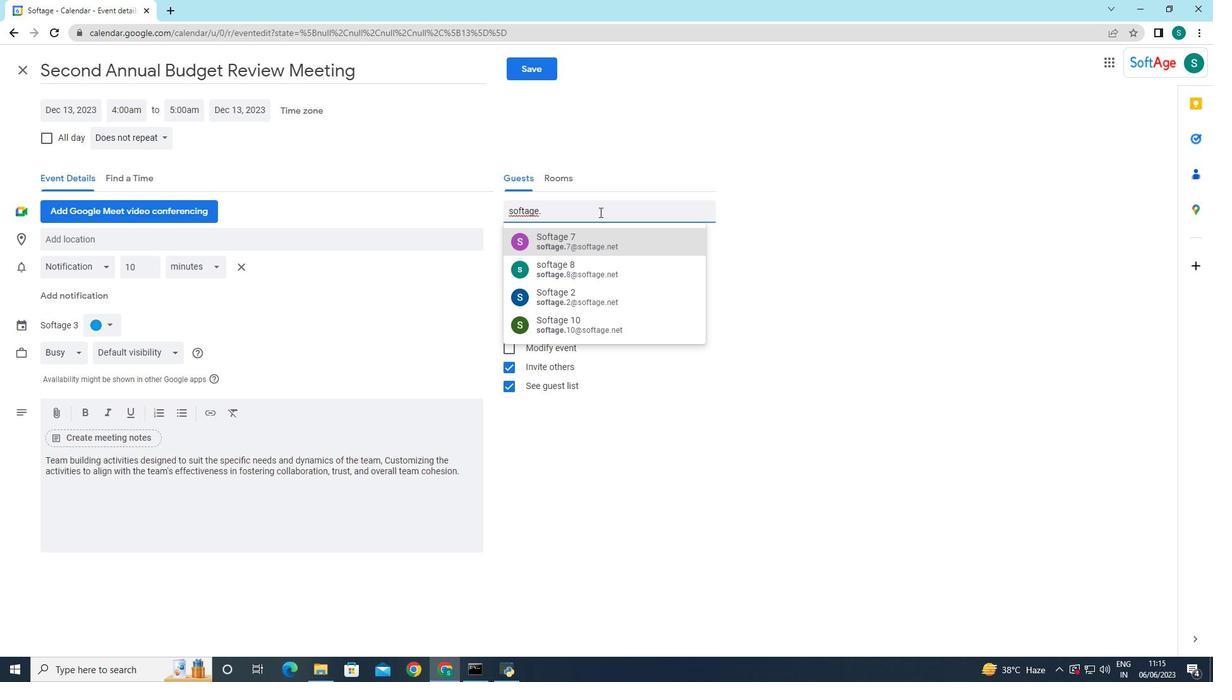 
Action: Mouse moved to (578, 241)
Screenshot: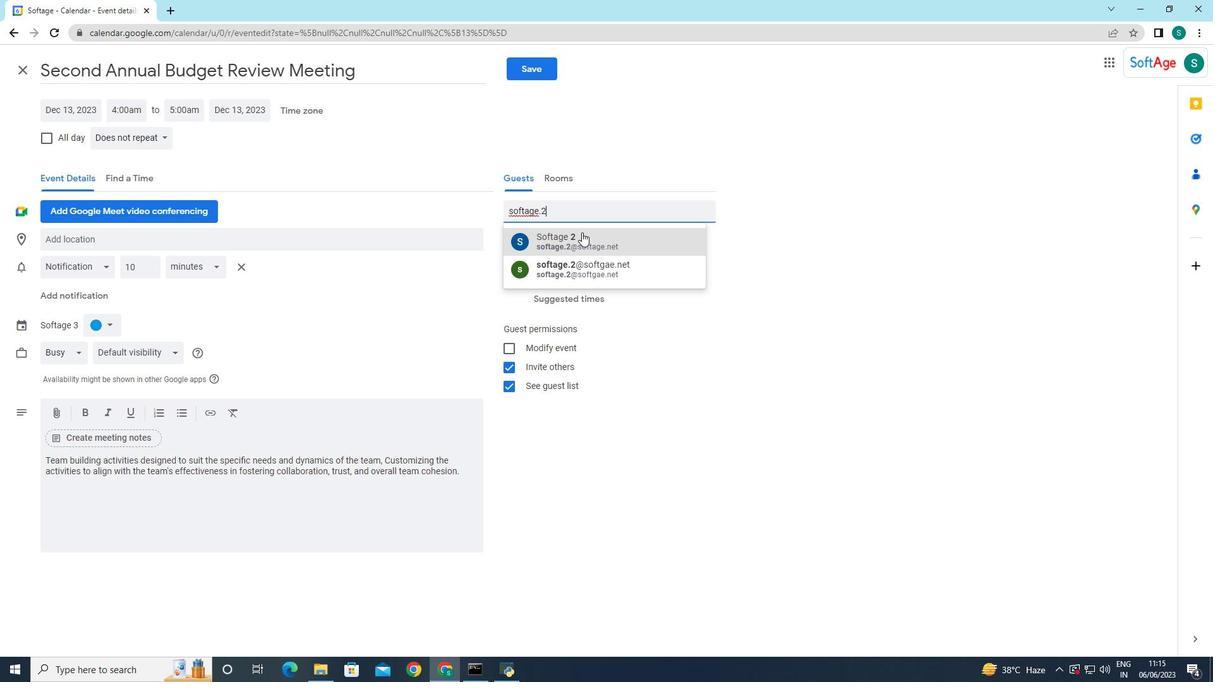
Action: Mouse pressed left at (578, 241)
Screenshot: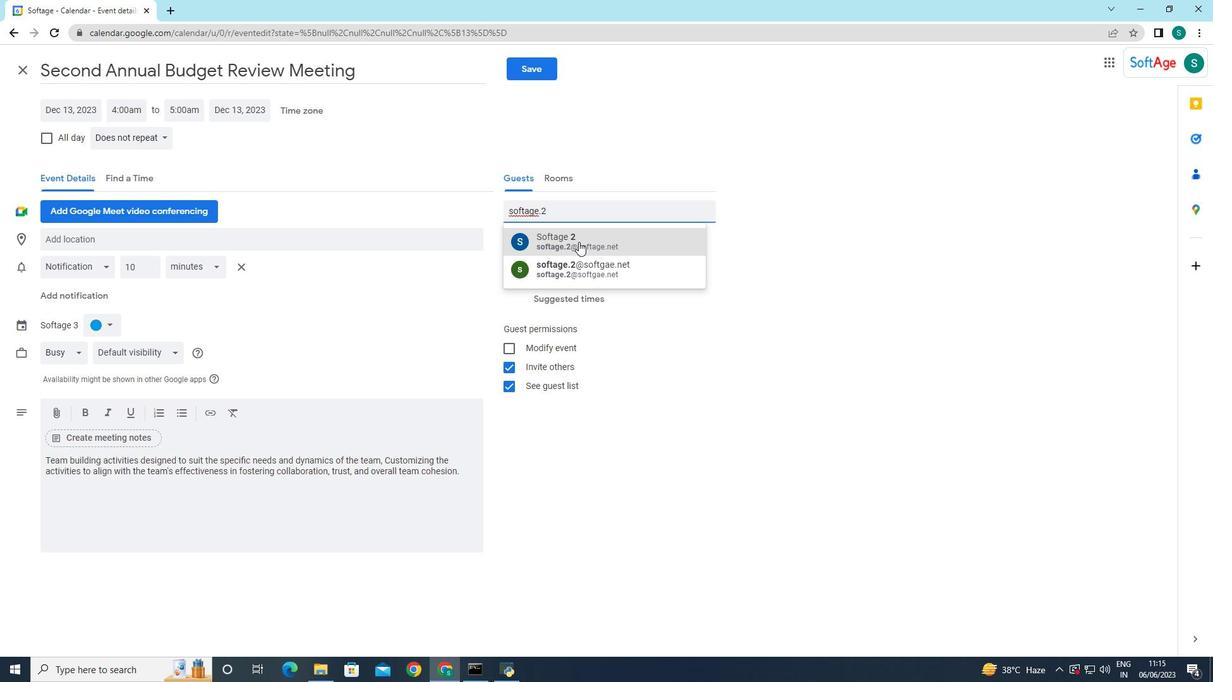 
Action: Mouse moved to (696, 245)
Screenshot: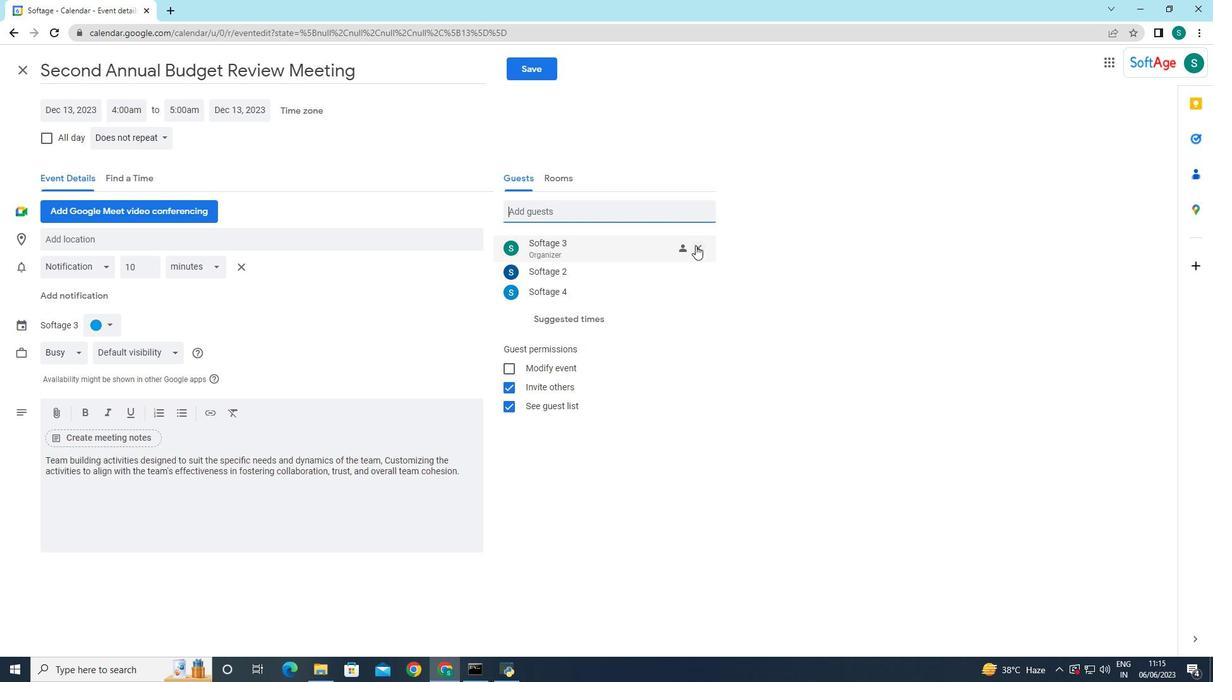 
Action: Mouse pressed left at (696, 245)
Screenshot: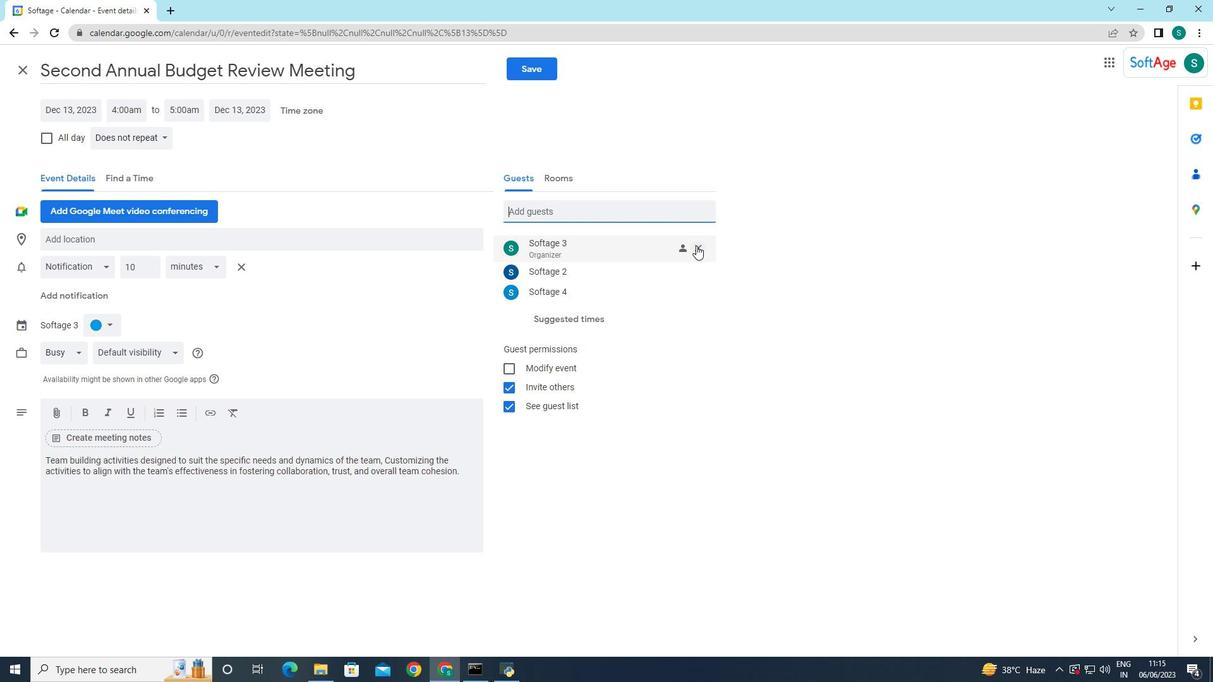 
Action: Mouse moved to (140, 128)
Screenshot: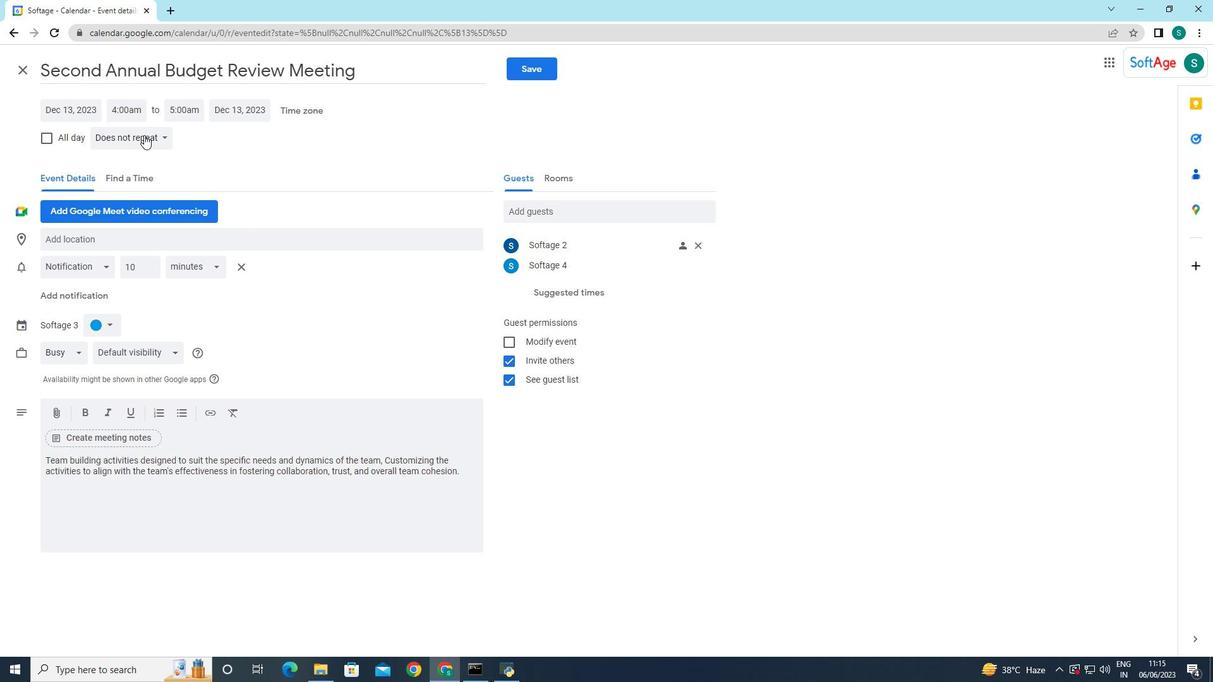 
Action: Mouse pressed left at (140, 128)
Screenshot: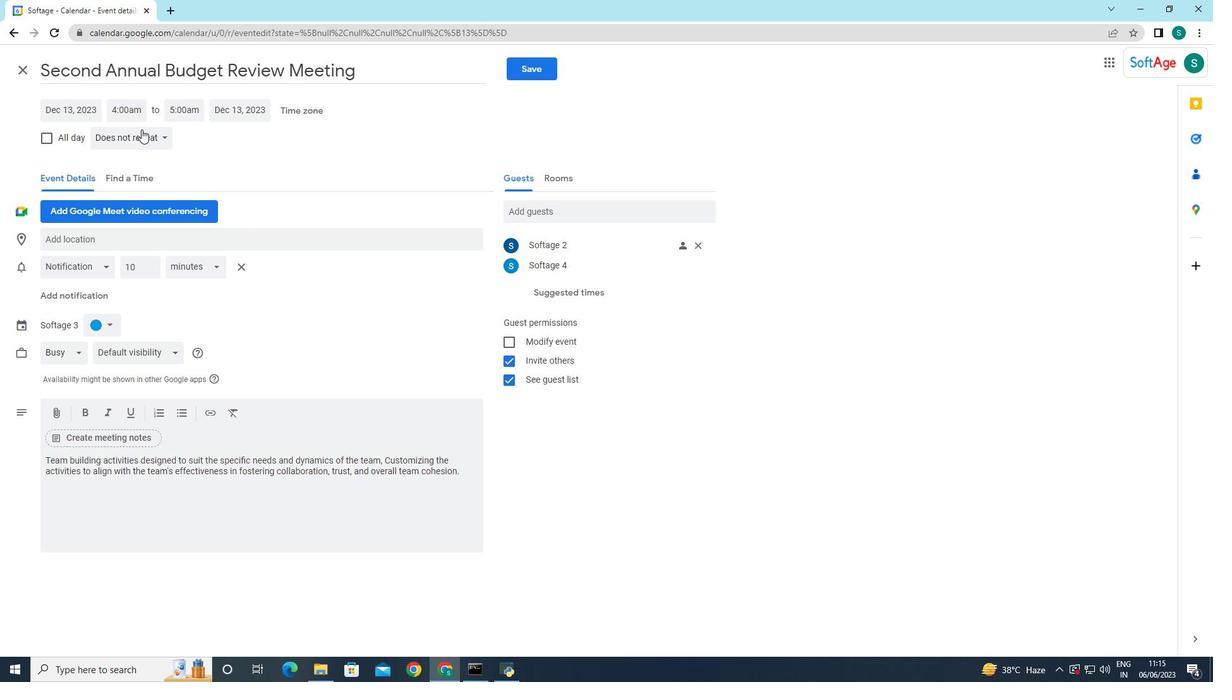 
Action: Mouse moved to (145, 139)
Screenshot: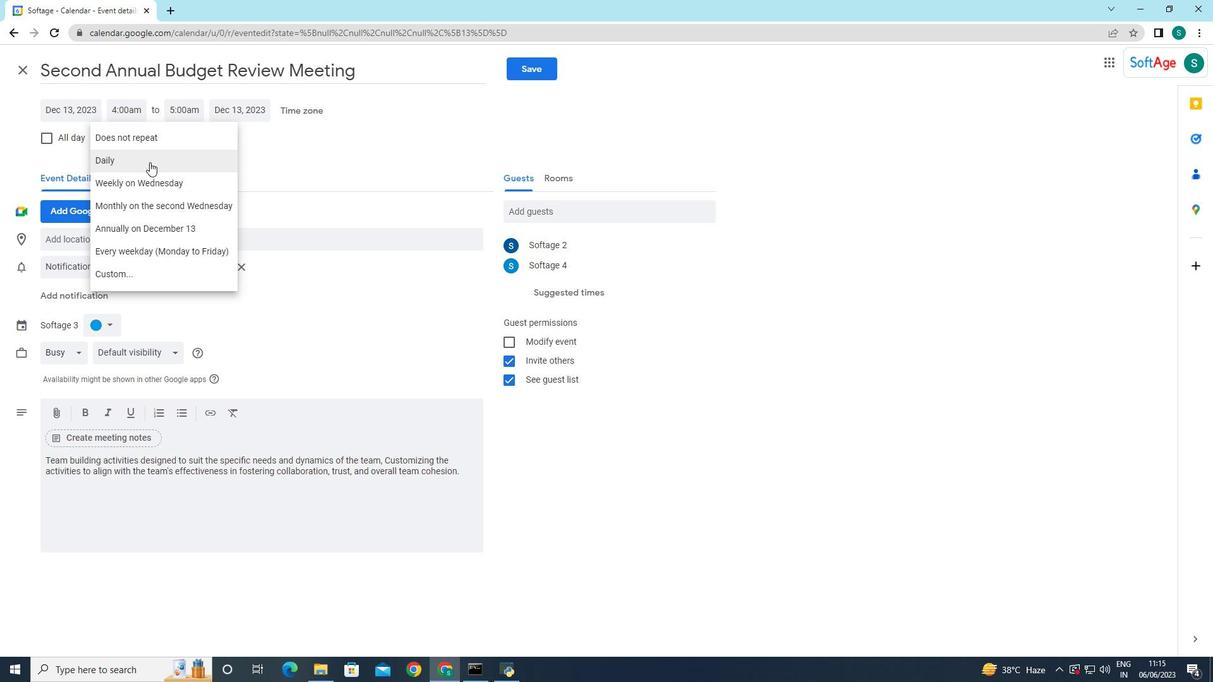 
Action: Mouse pressed left at (145, 139)
Screenshot: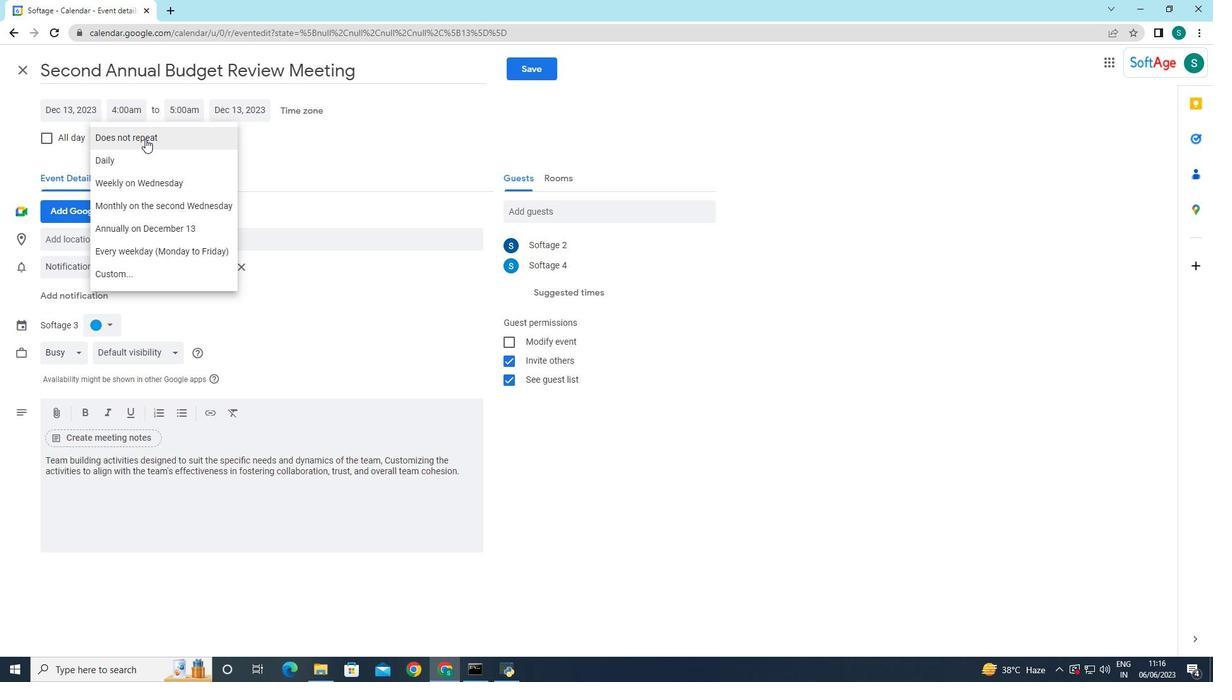 
Action: Mouse moved to (533, 70)
Screenshot: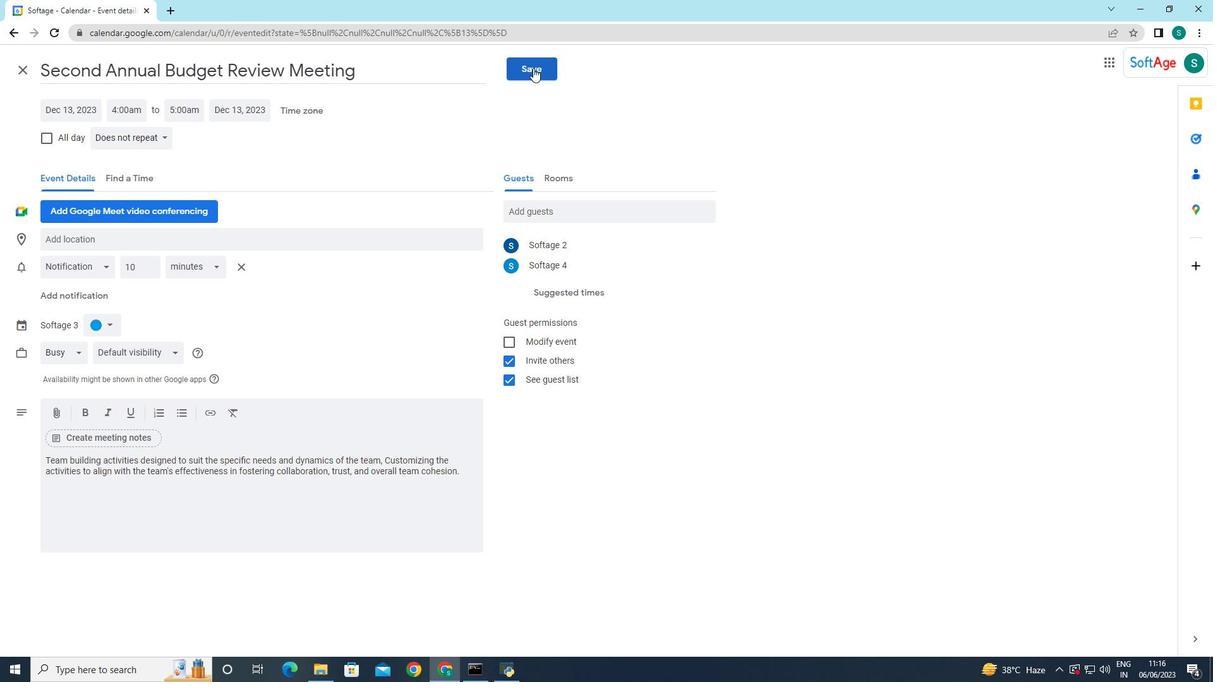 
Action: Mouse pressed left at (533, 70)
Screenshot: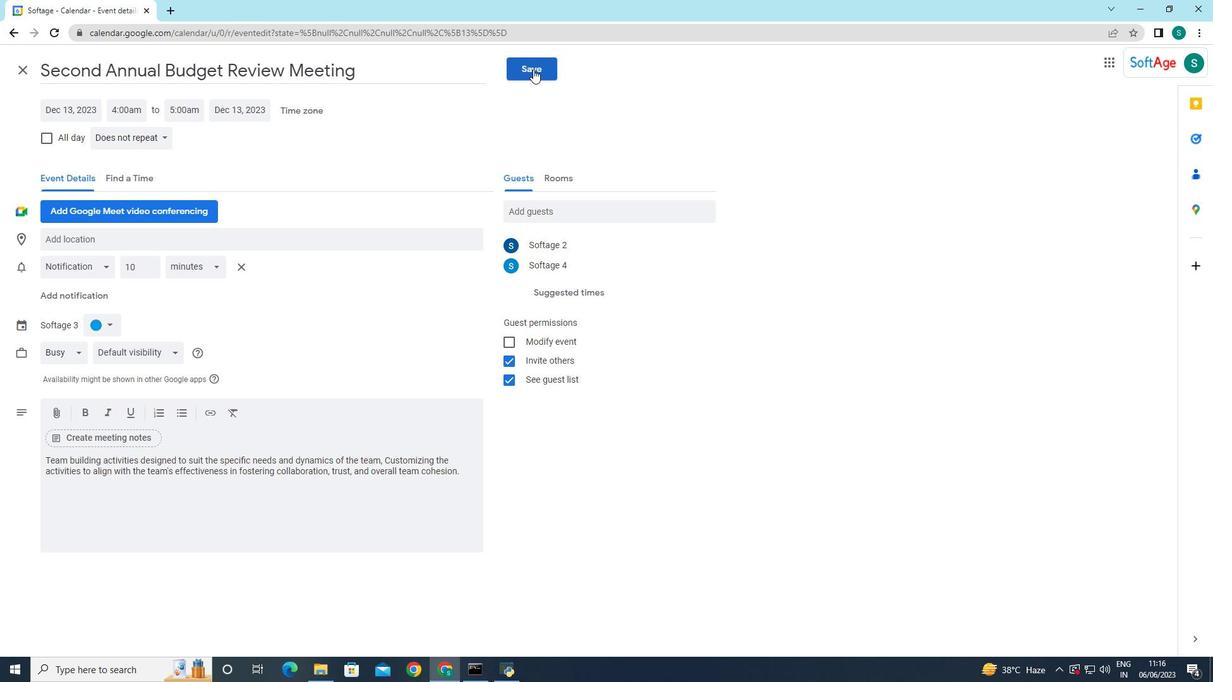 
Action: Mouse moved to (722, 378)
Screenshot: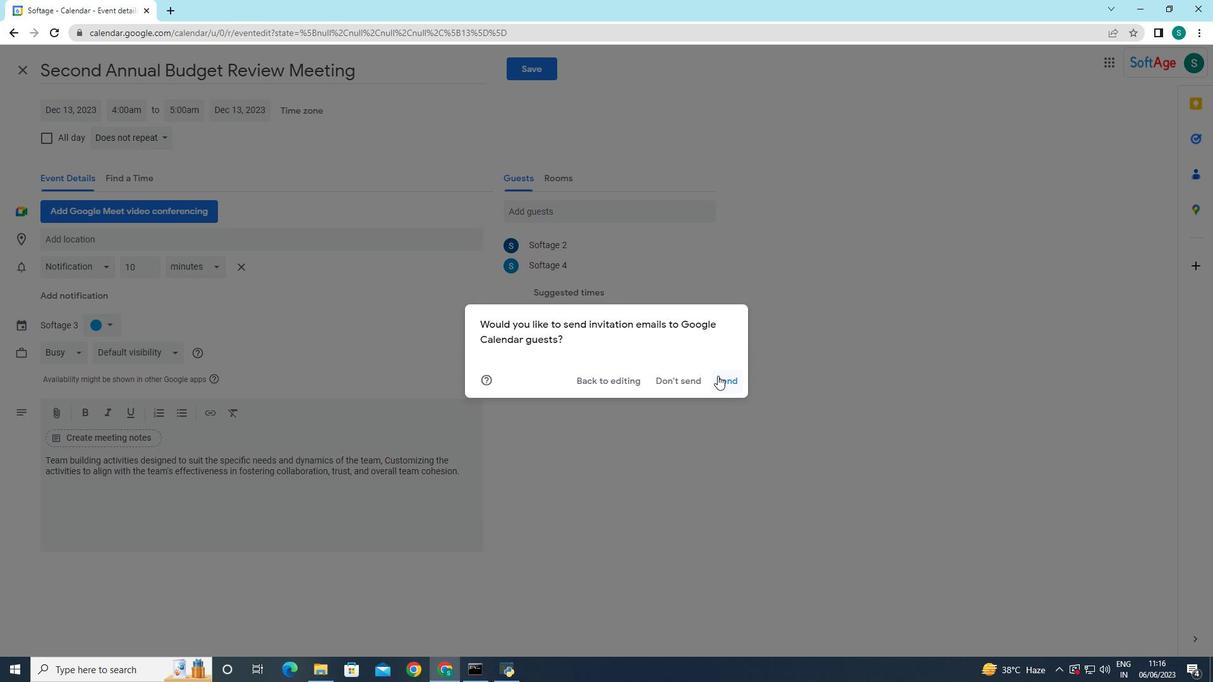 
Action: Mouse pressed left at (722, 378)
Screenshot: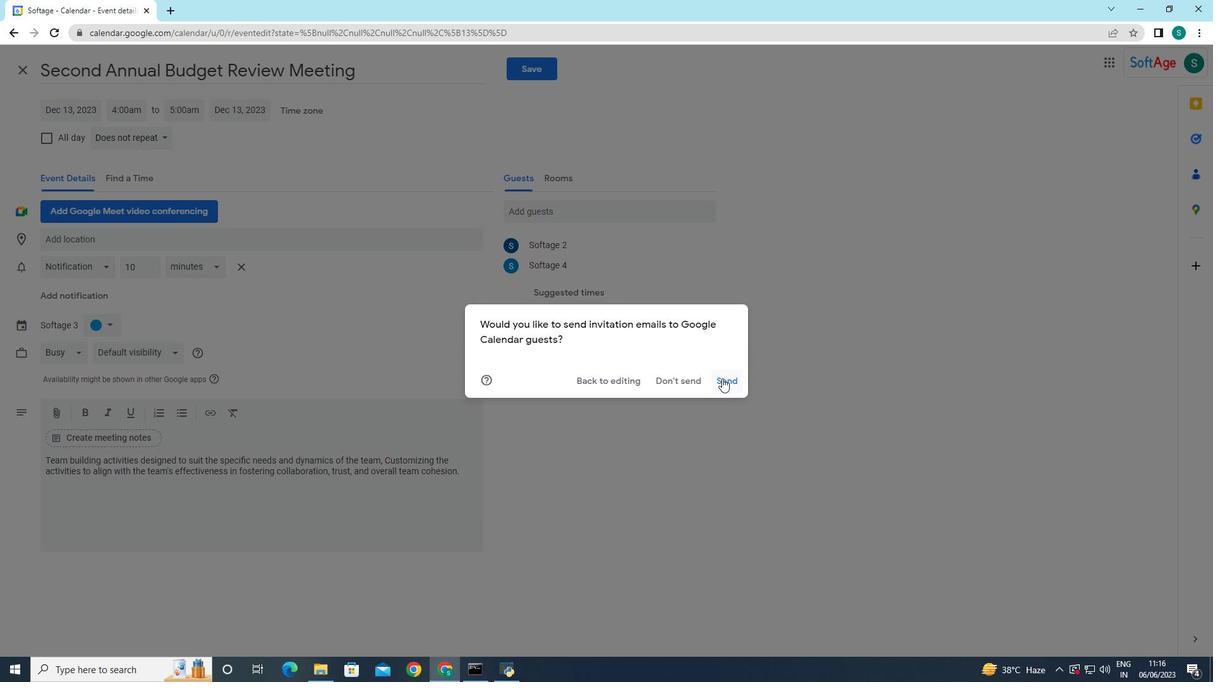 
